 Task: Create new Company, with domain: 'bp.com' and type: 'Reseller'. Add new contact for this company, with mail Id: 'Kritika18Kapoor@bp.com', First Name: Kritika, Last name:  Kapoor, Job Title: 'Risk Analyst', Phone Number: '(801) 555-3457'. Change life cycle stage to  Lead and lead status to  Open. Logged in from softage.3@softage.net
Action: Mouse moved to (105, 103)
Screenshot: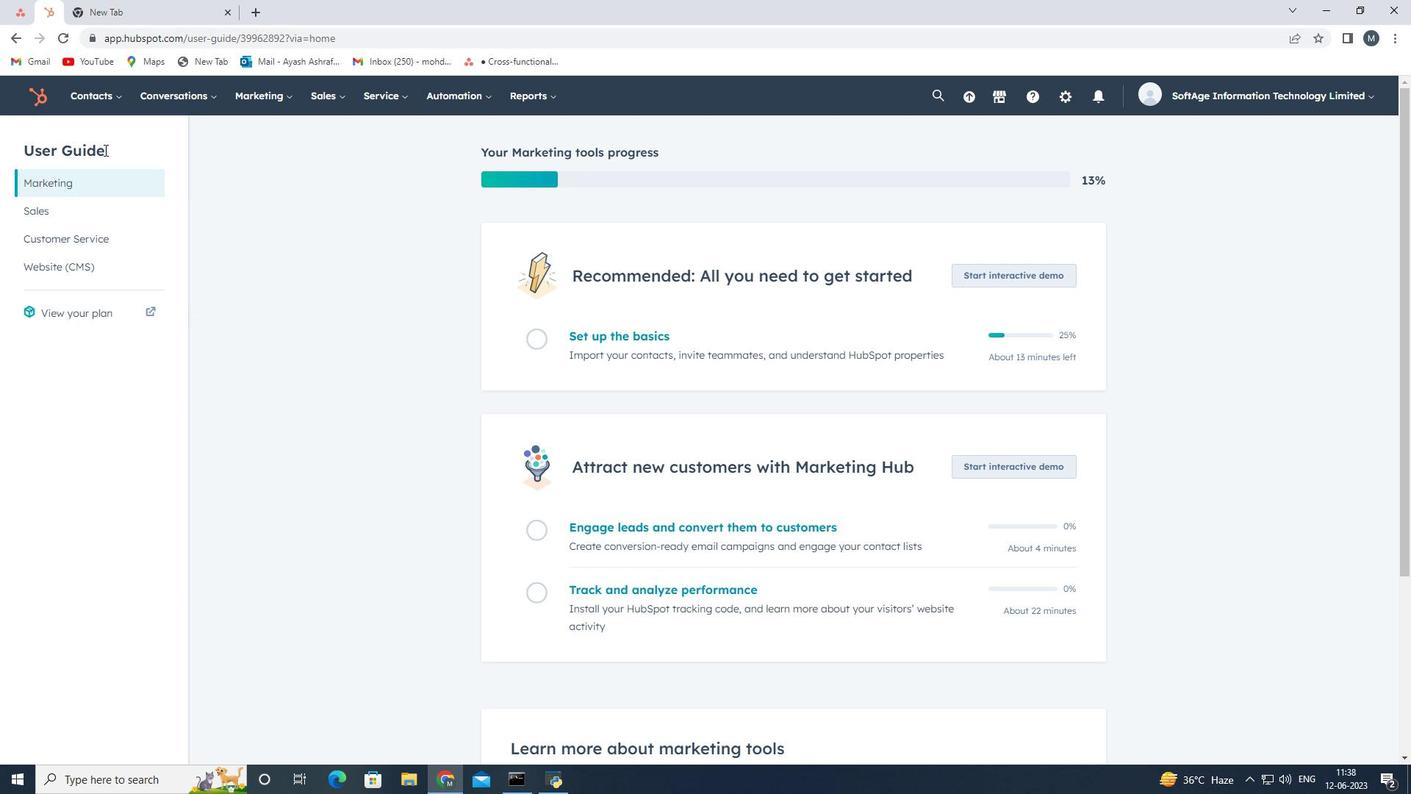 
Action: Mouse pressed left at (105, 103)
Screenshot: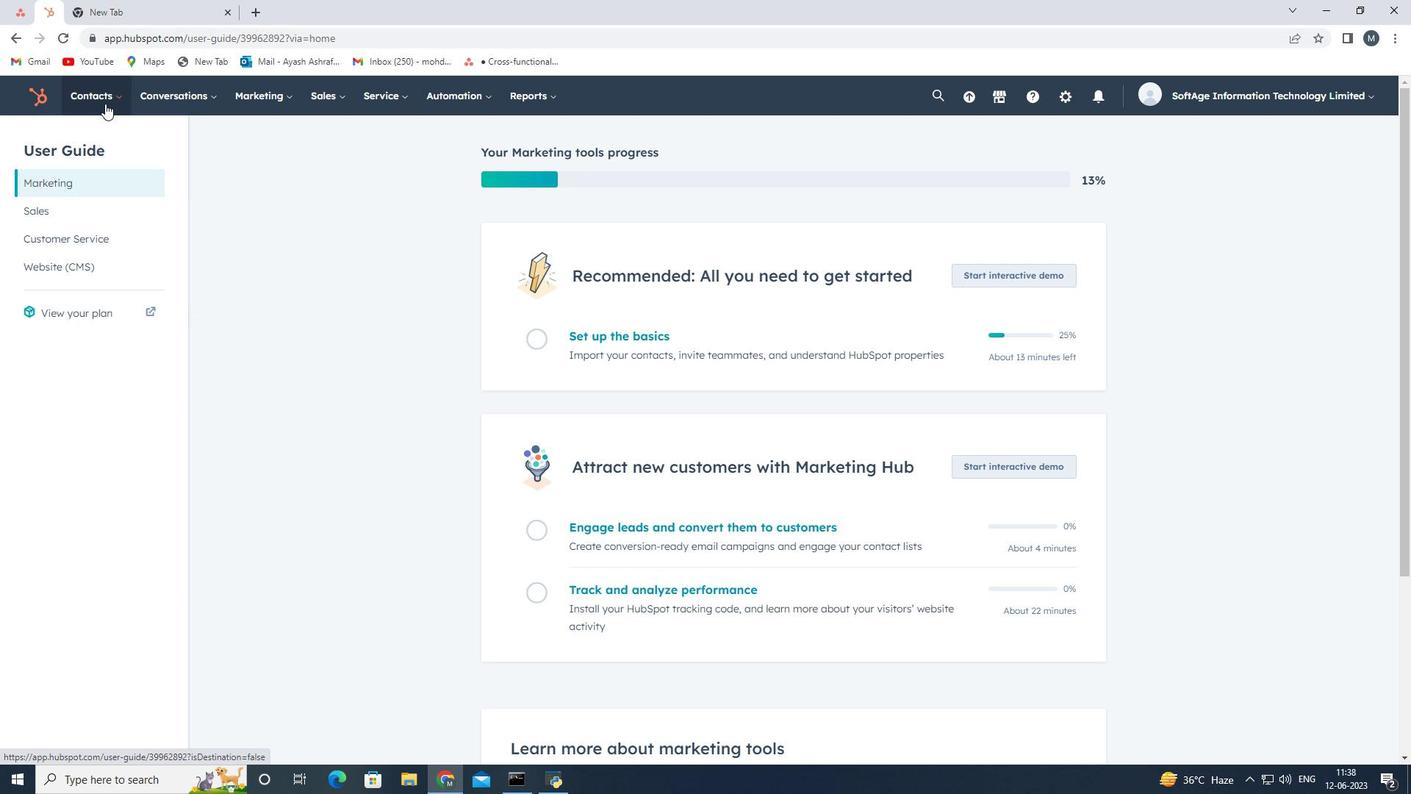 
Action: Mouse moved to (113, 162)
Screenshot: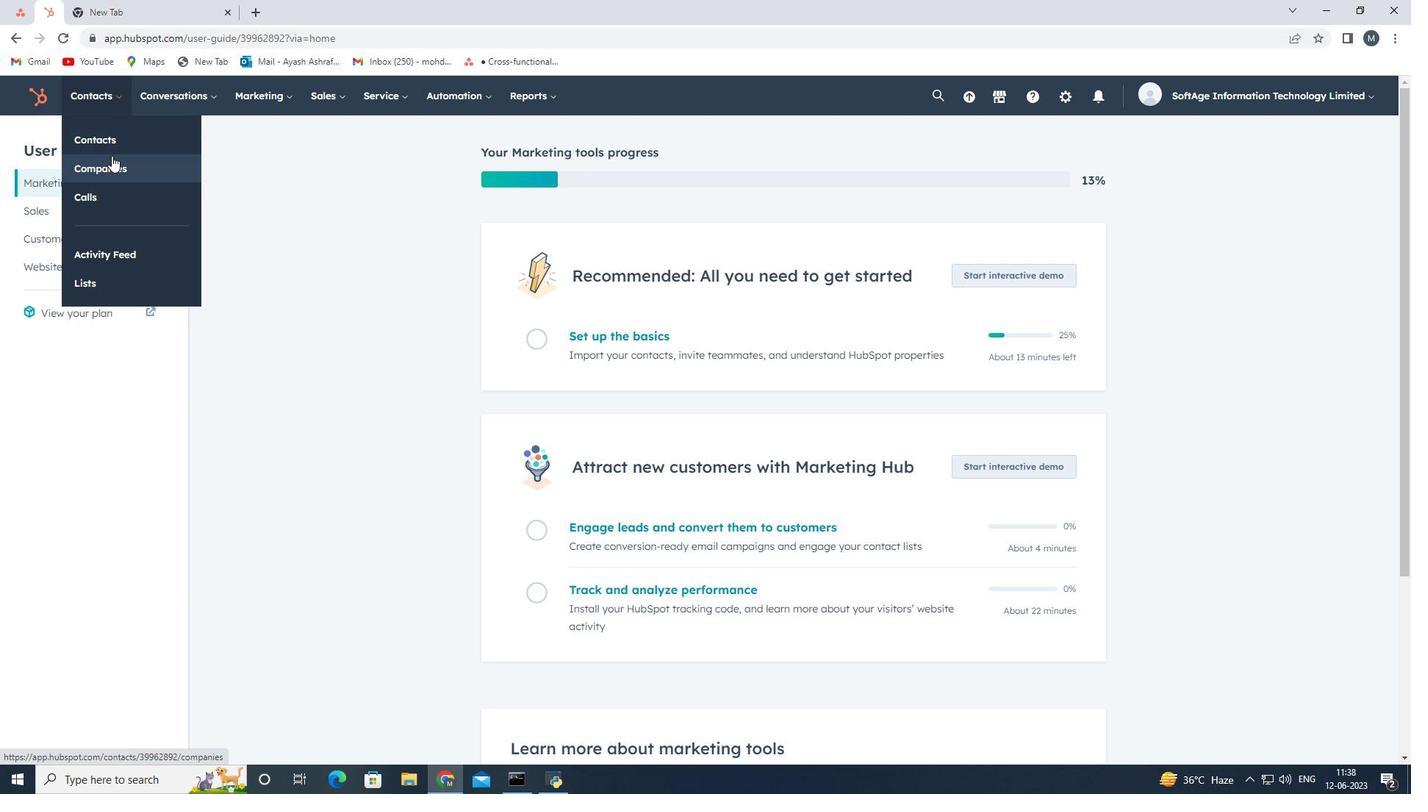 
Action: Mouse pressed left at (113, 162)
Screenshot: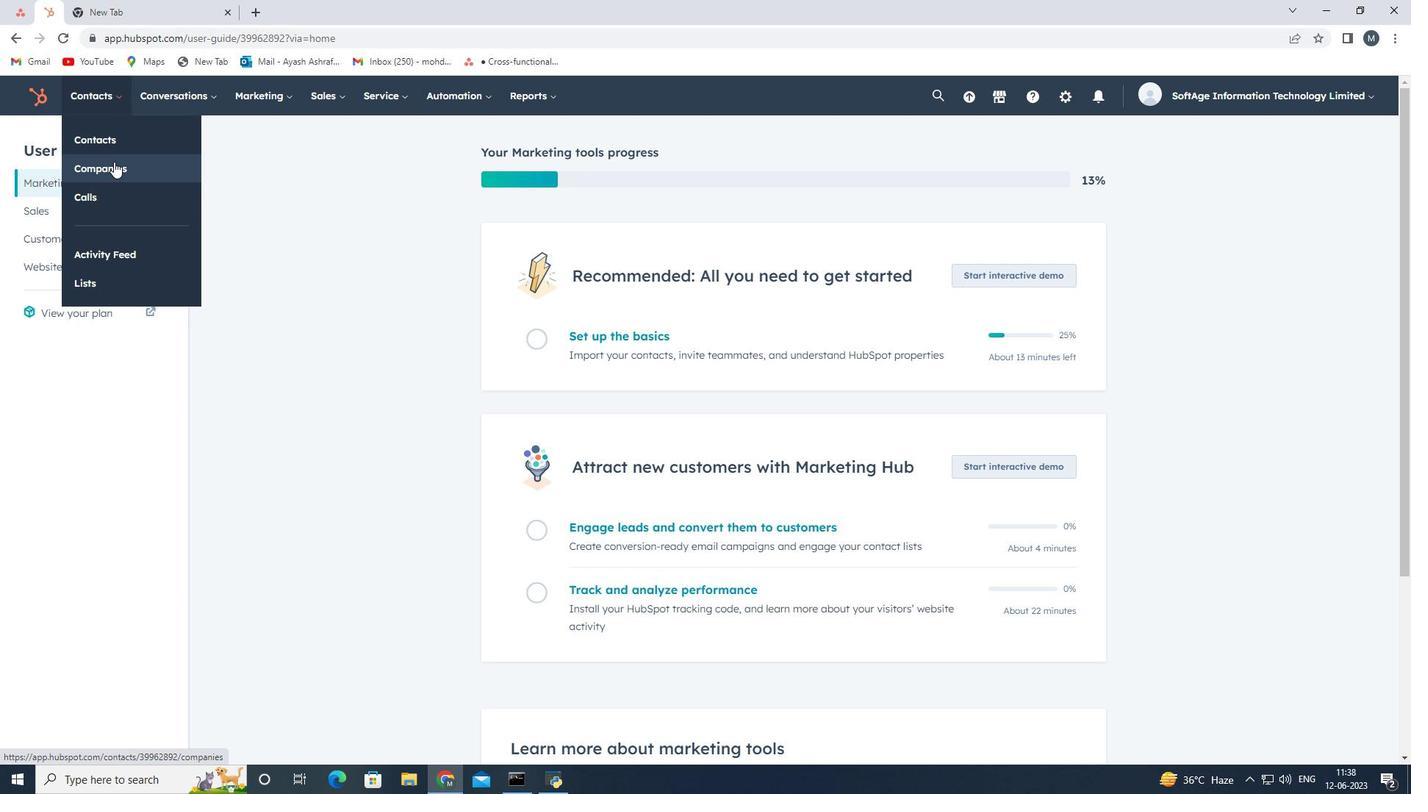 
Action: Mouse moved to (1308, 153)
Screenshot: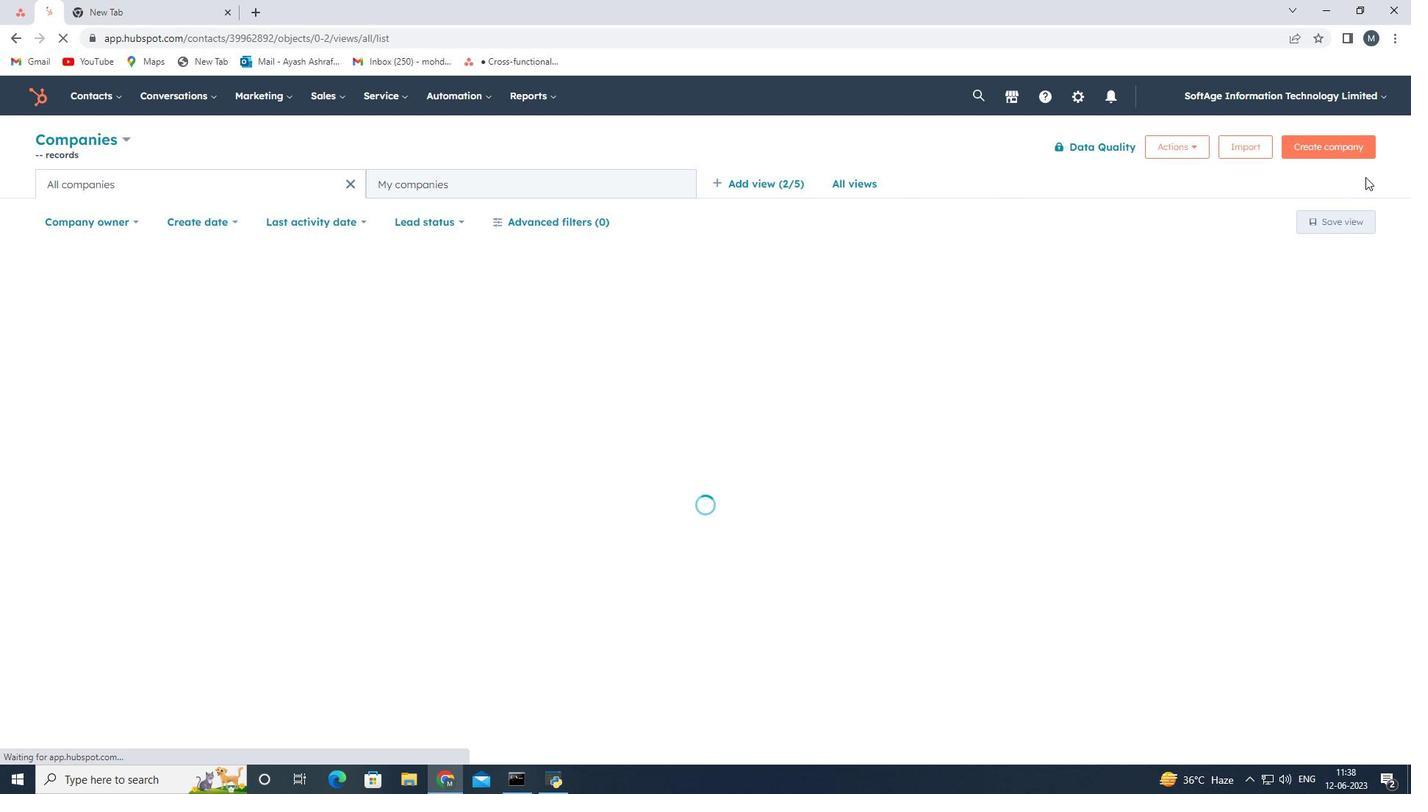 
Action: Mouse pressed left at (1308, 153)
Screenshot: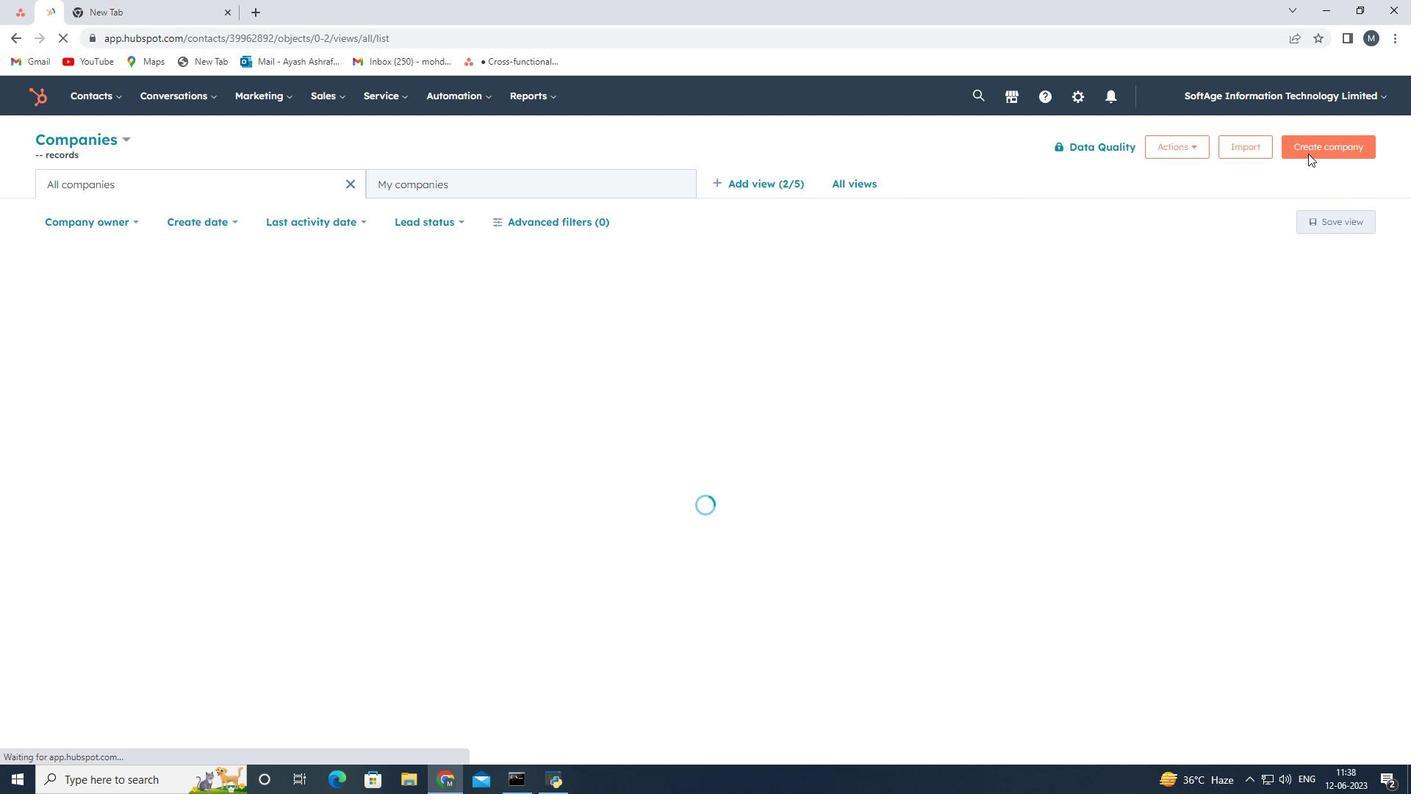 
Action: Mouse moved to (1059, 216)
Screenshot: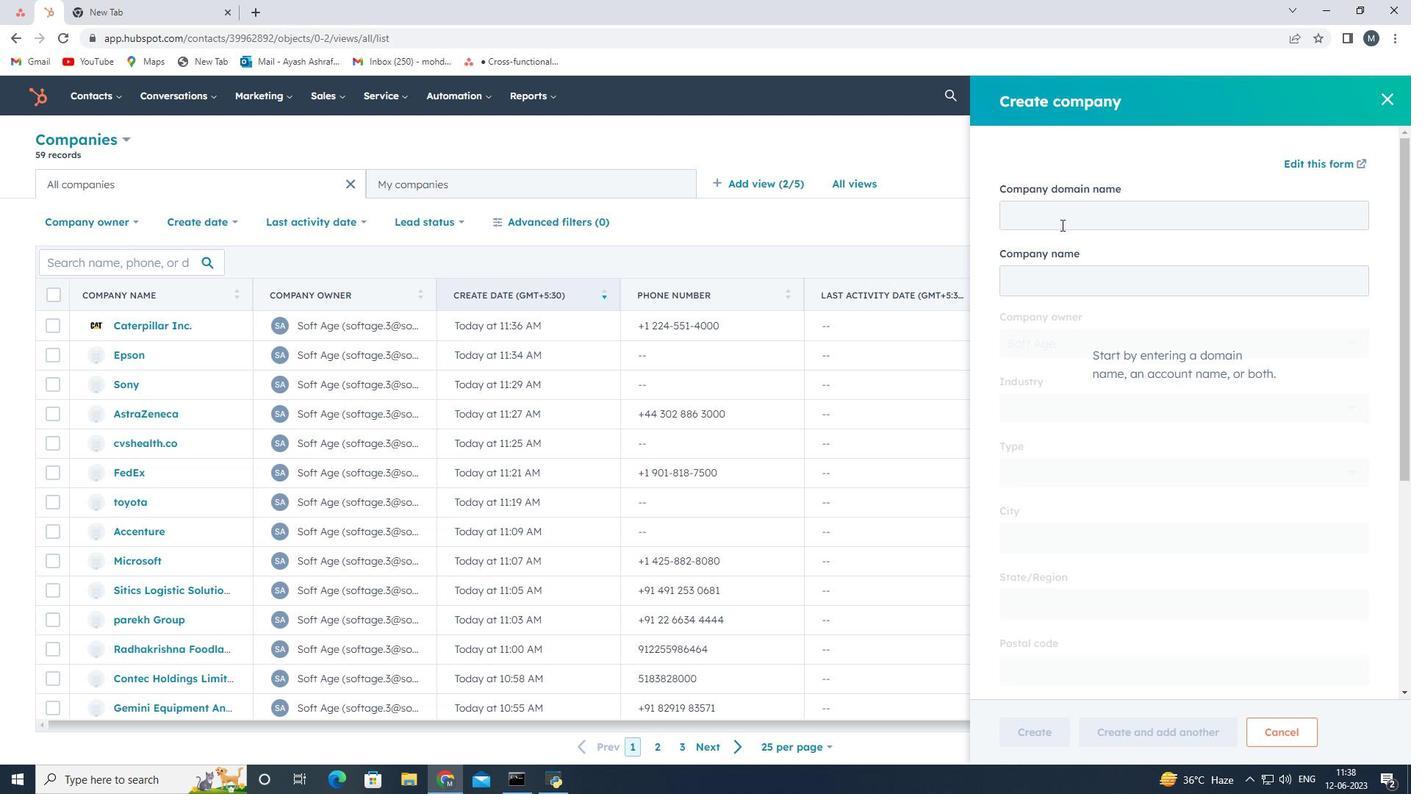 
Action: Mouse pressed left at (1059, 216)
Screenshot: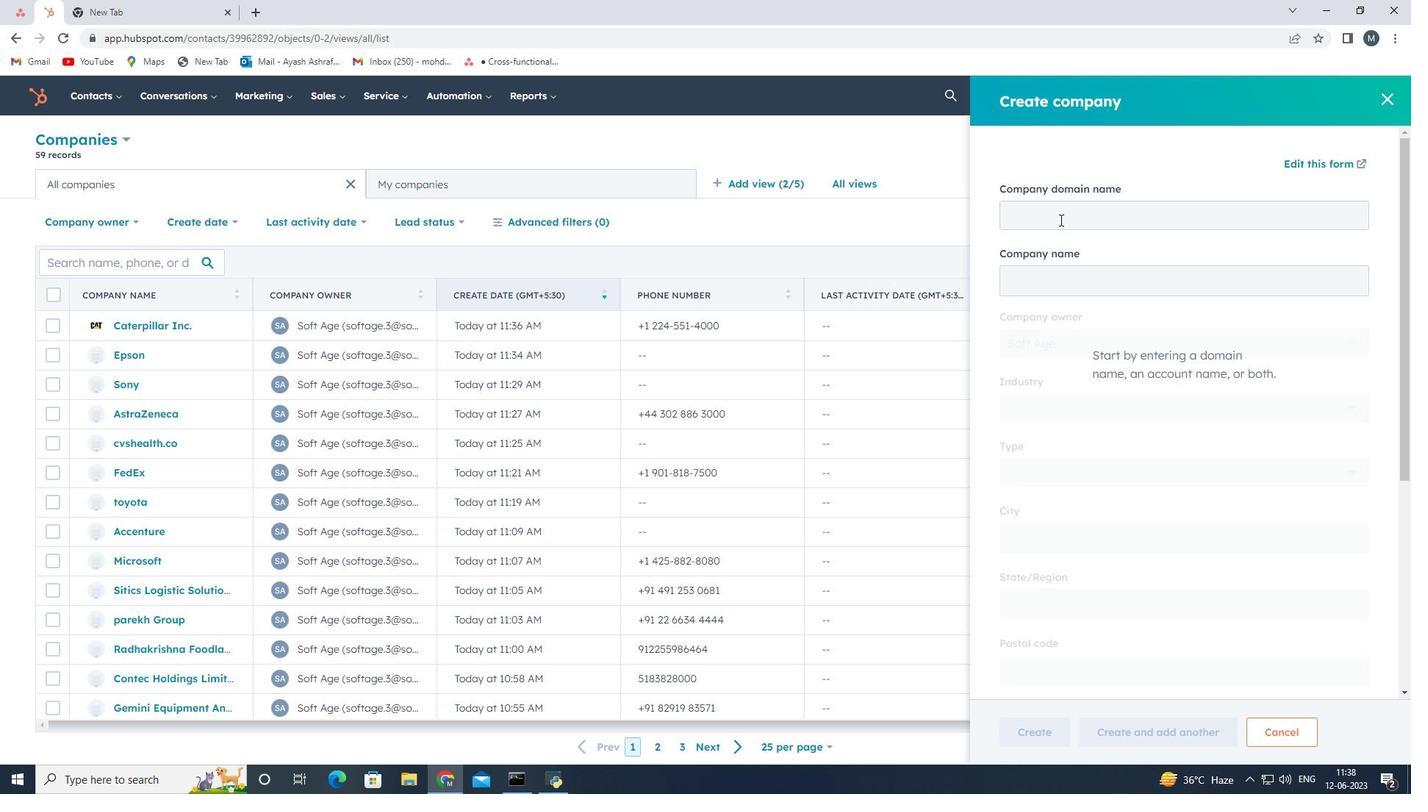 
Action: Mouse moved to (1058, 216)
Screenshot: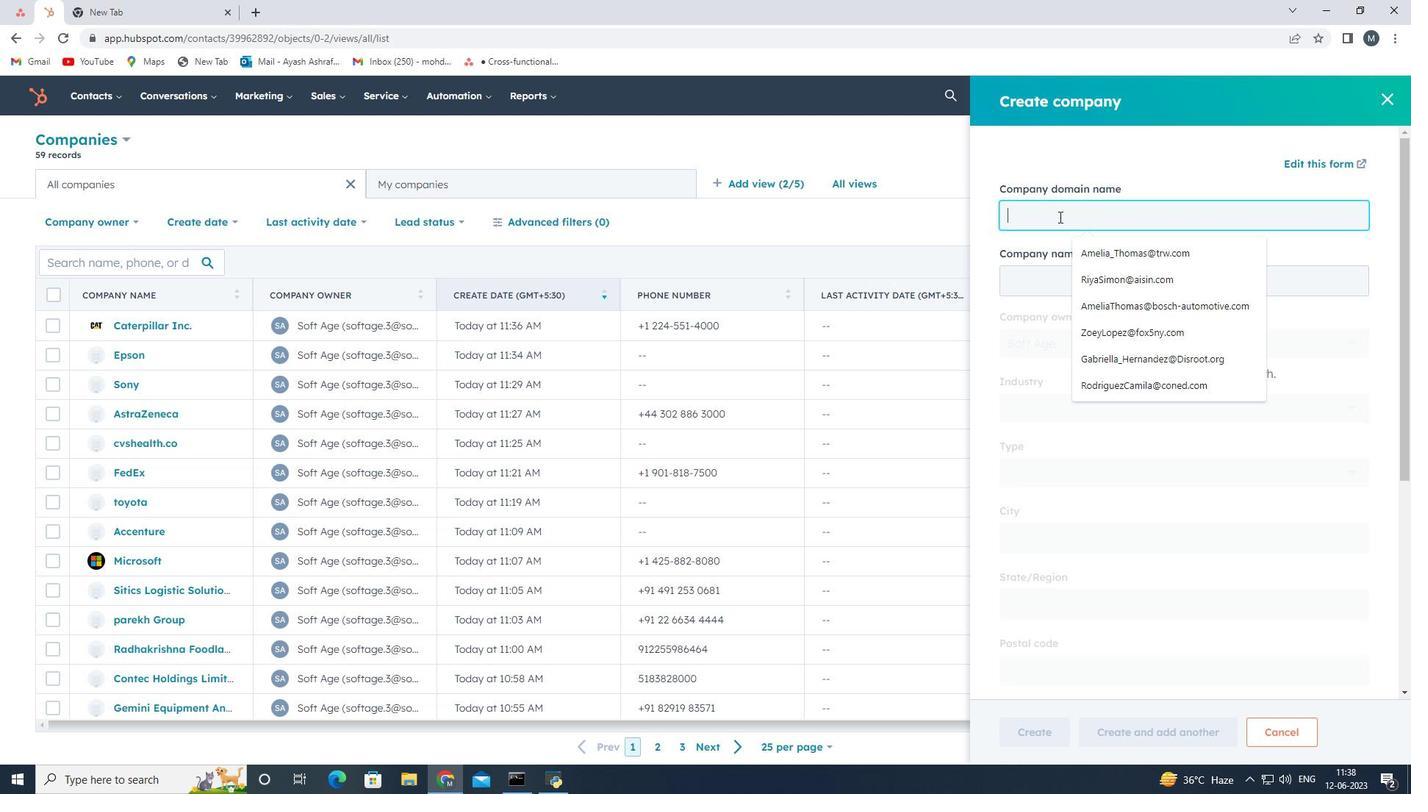
Action: Key pressed bp.com
Screenshot: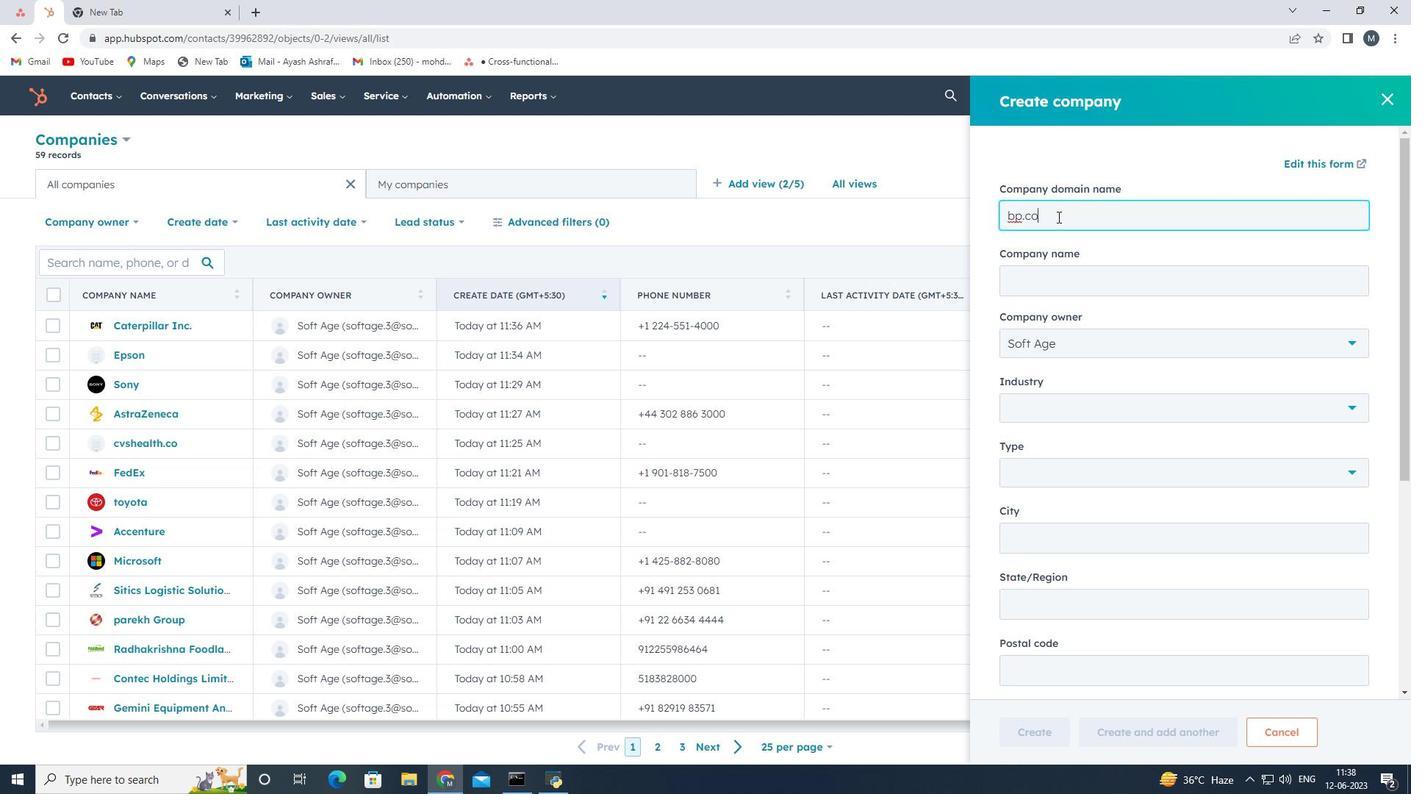 
Action: Mouse moved to (1058, 217)
Screenshot: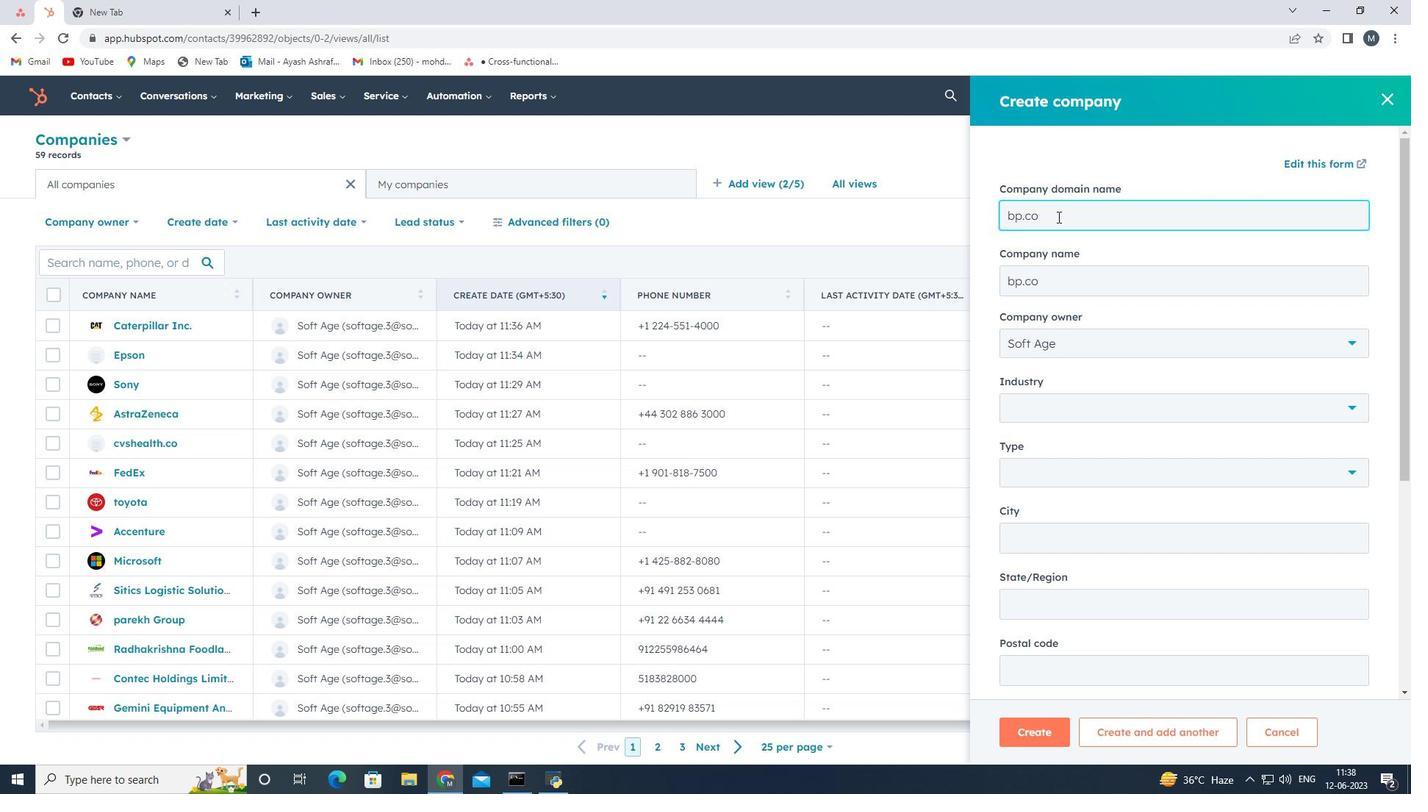 
Action: Key pressed m
Screenshot: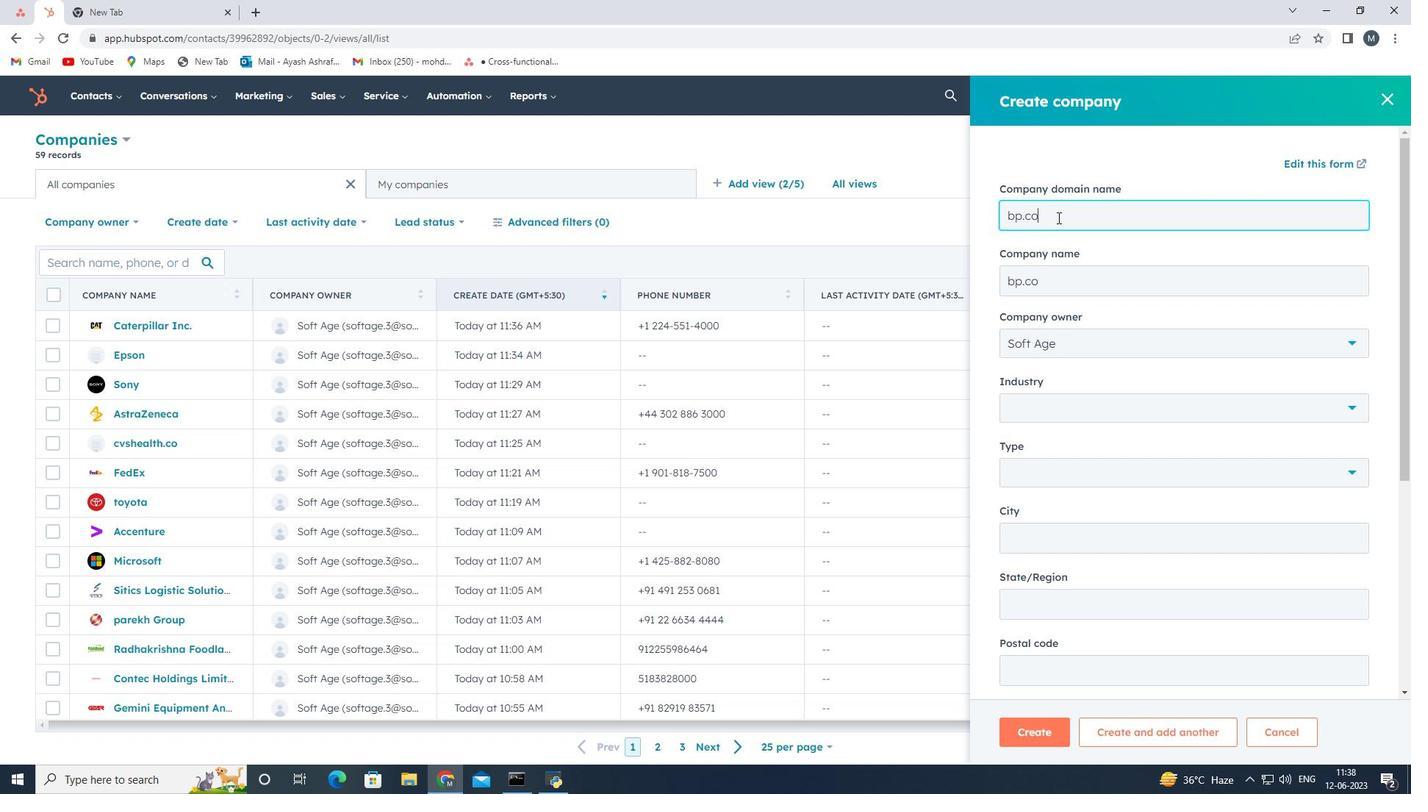 
Action: Mouse moved to (1104, 411)
Screenshot: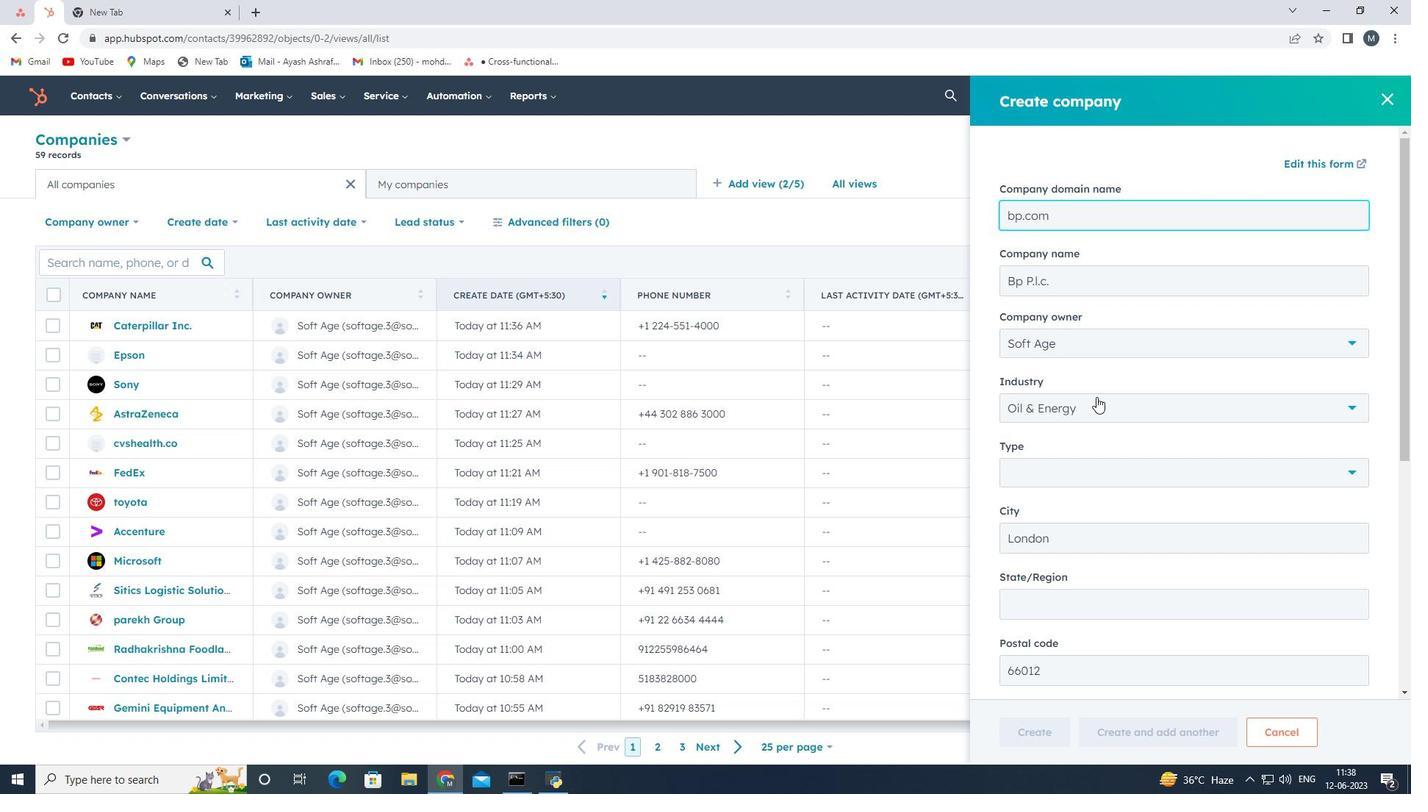 
Action: Mouse scrolled (1104, 411) with delta (0, 0)
Screenshot: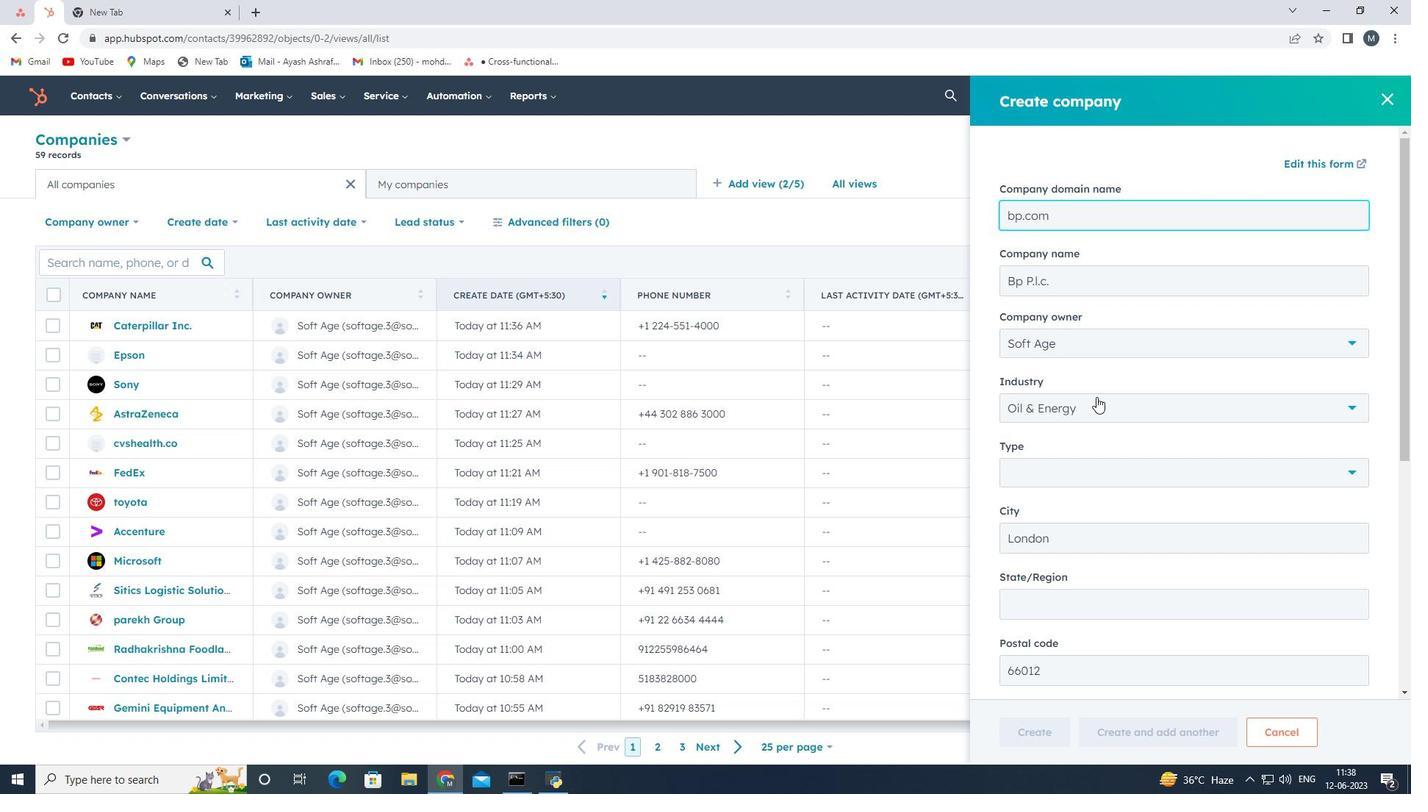 
Action: Mouse moved to (1095, 398)
Screenshot: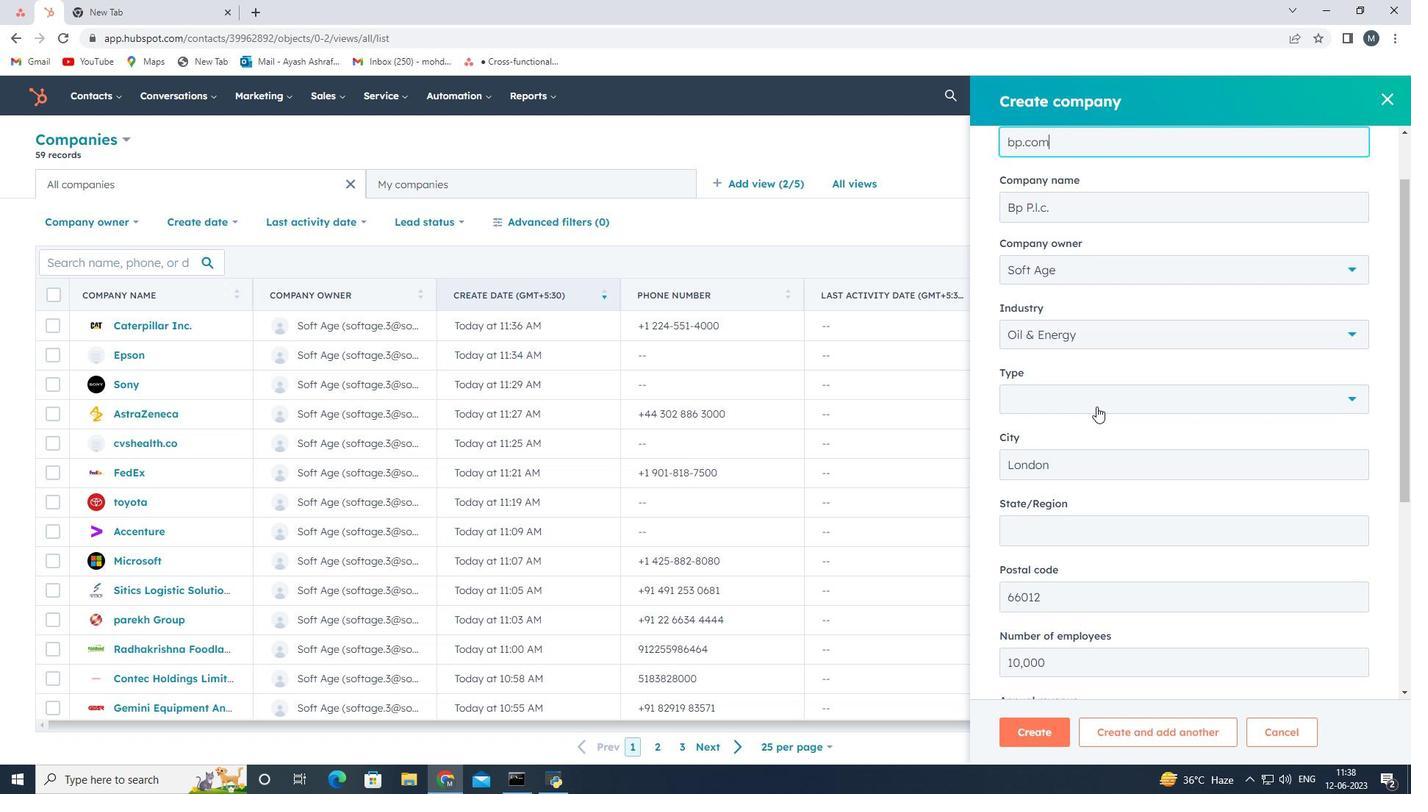 
Action: Mouse pressed left at (1095, 398)
Screenshot: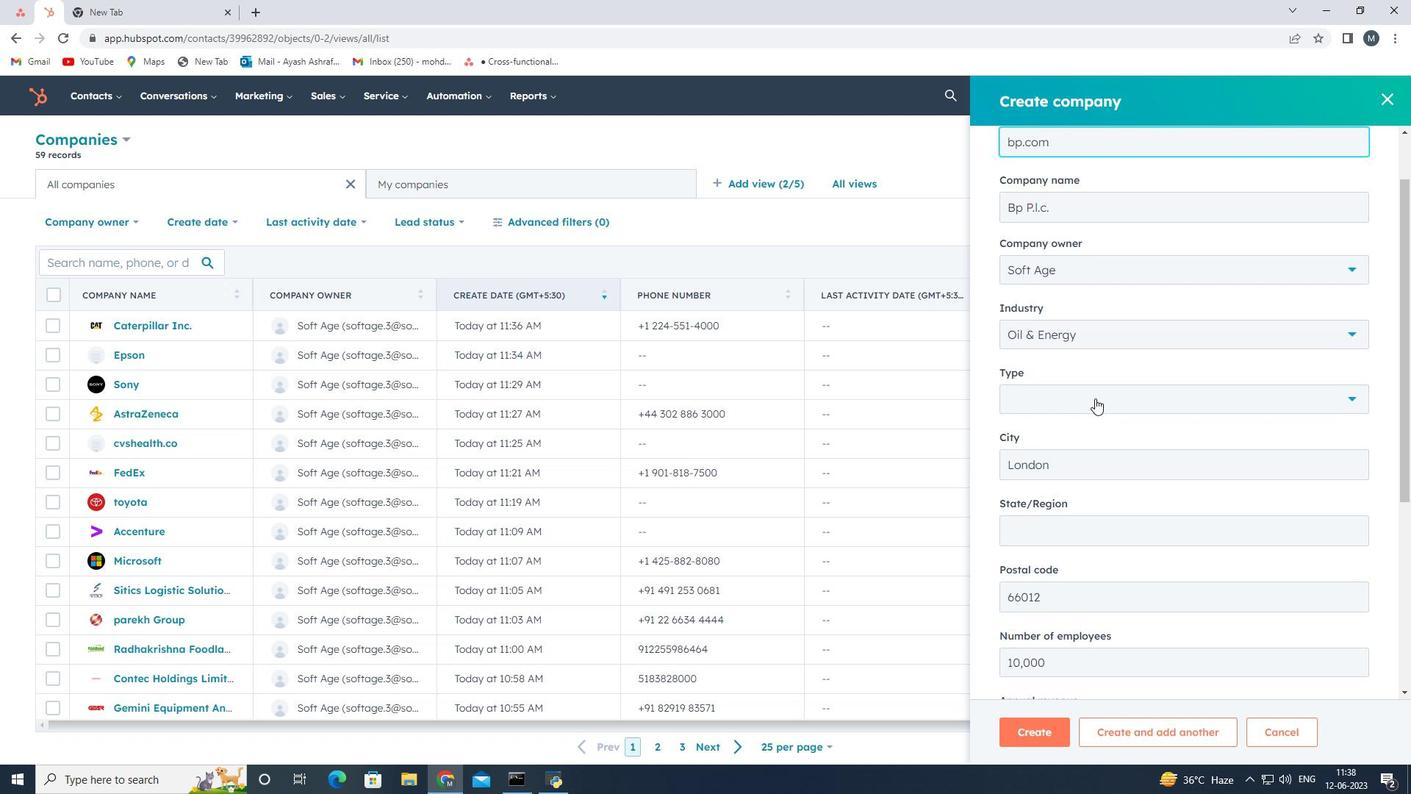 
Action: Mouse moved to (1067, 529)
Screenshot: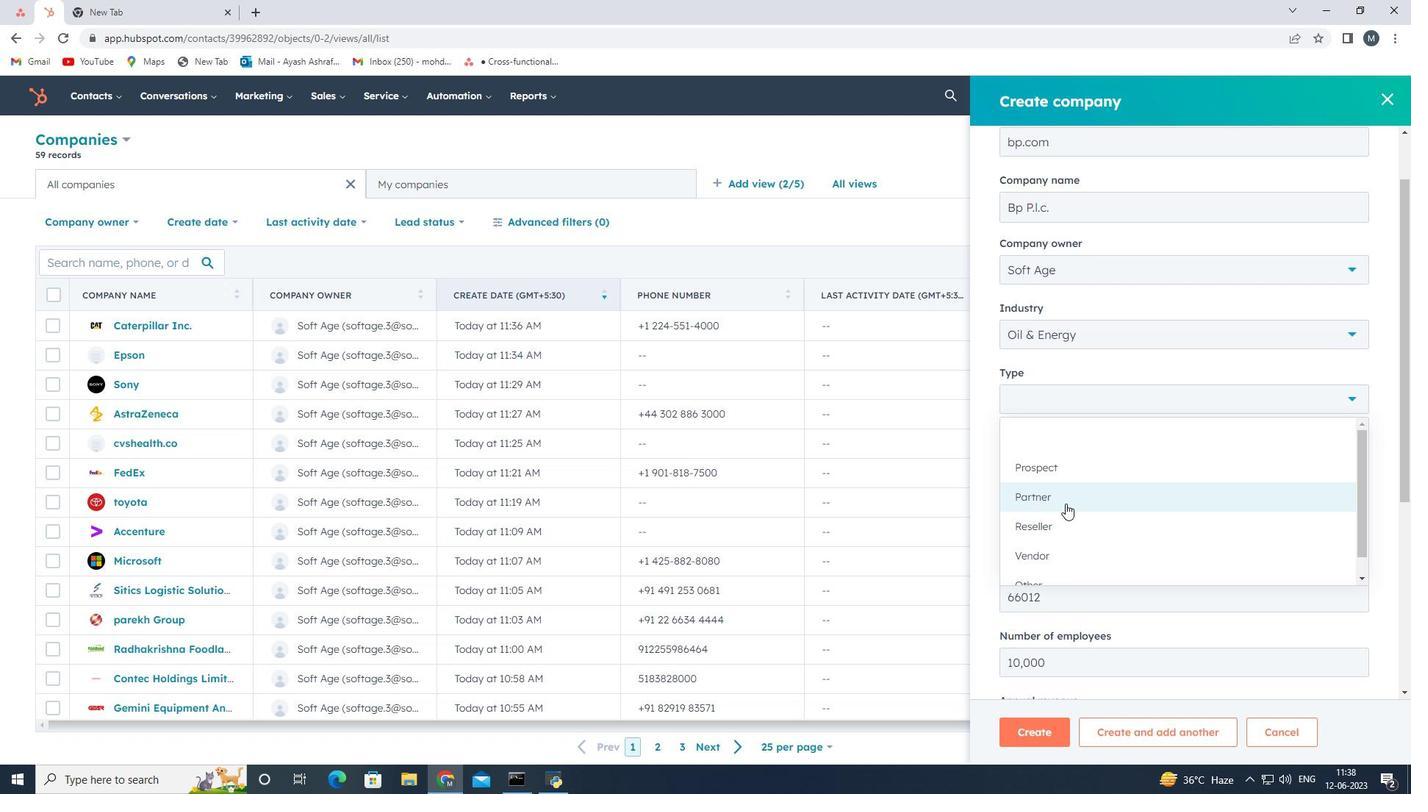 
Action: Mouse pressed left at (1067, 529)
Screenshot: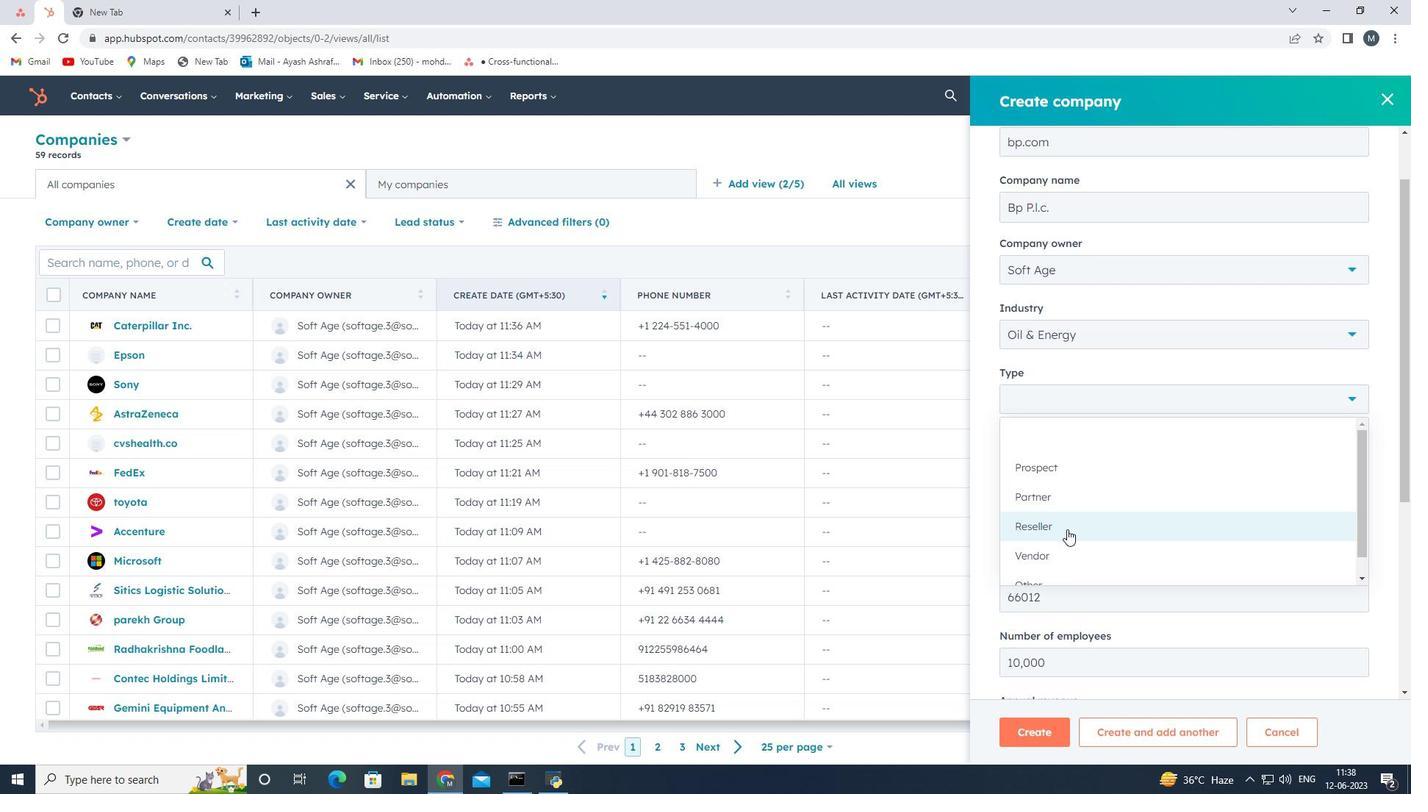 
Action: Mouse moved to (1058, 532)
Screenshot: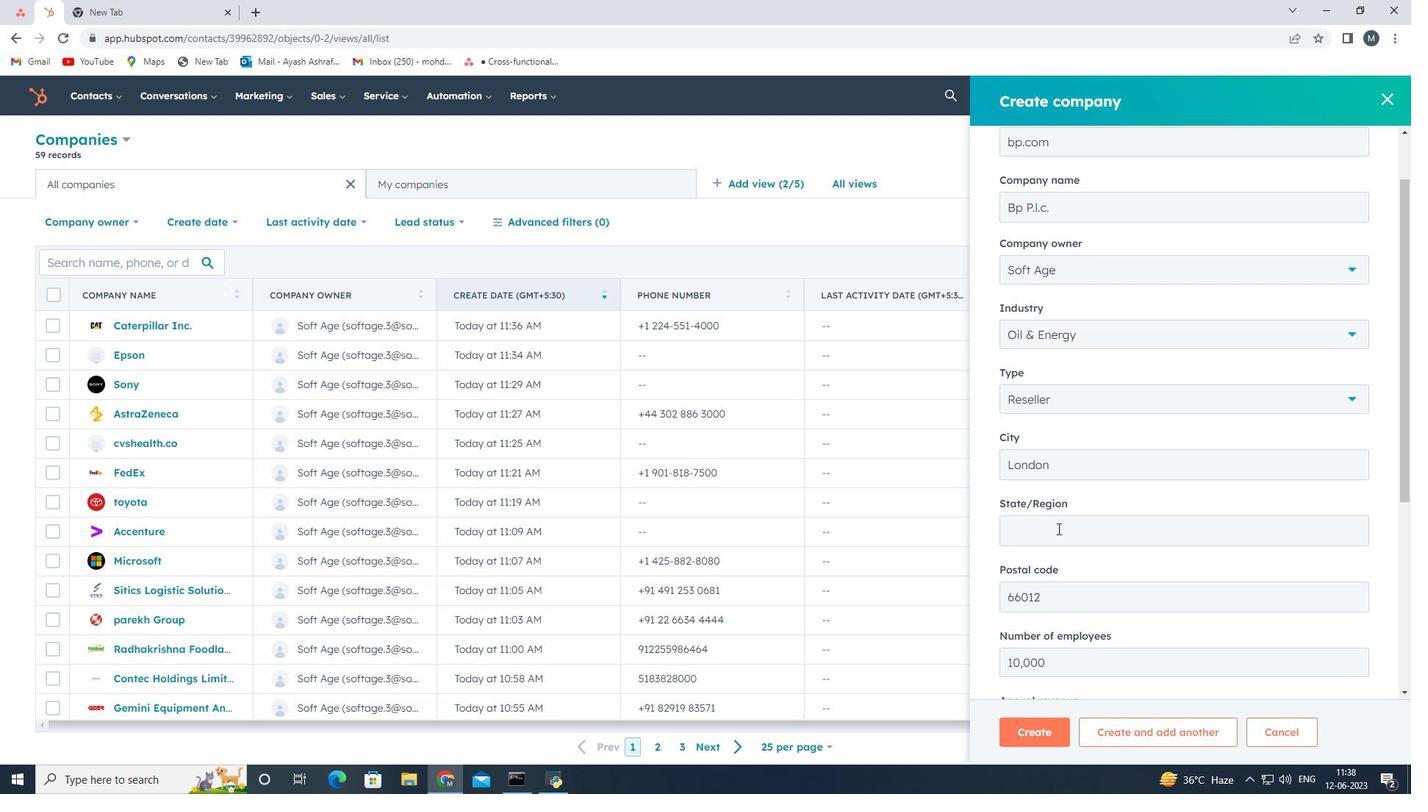 
Action: Mouse scrolled (1058, 527) with delta (0, 0)
Screenshot: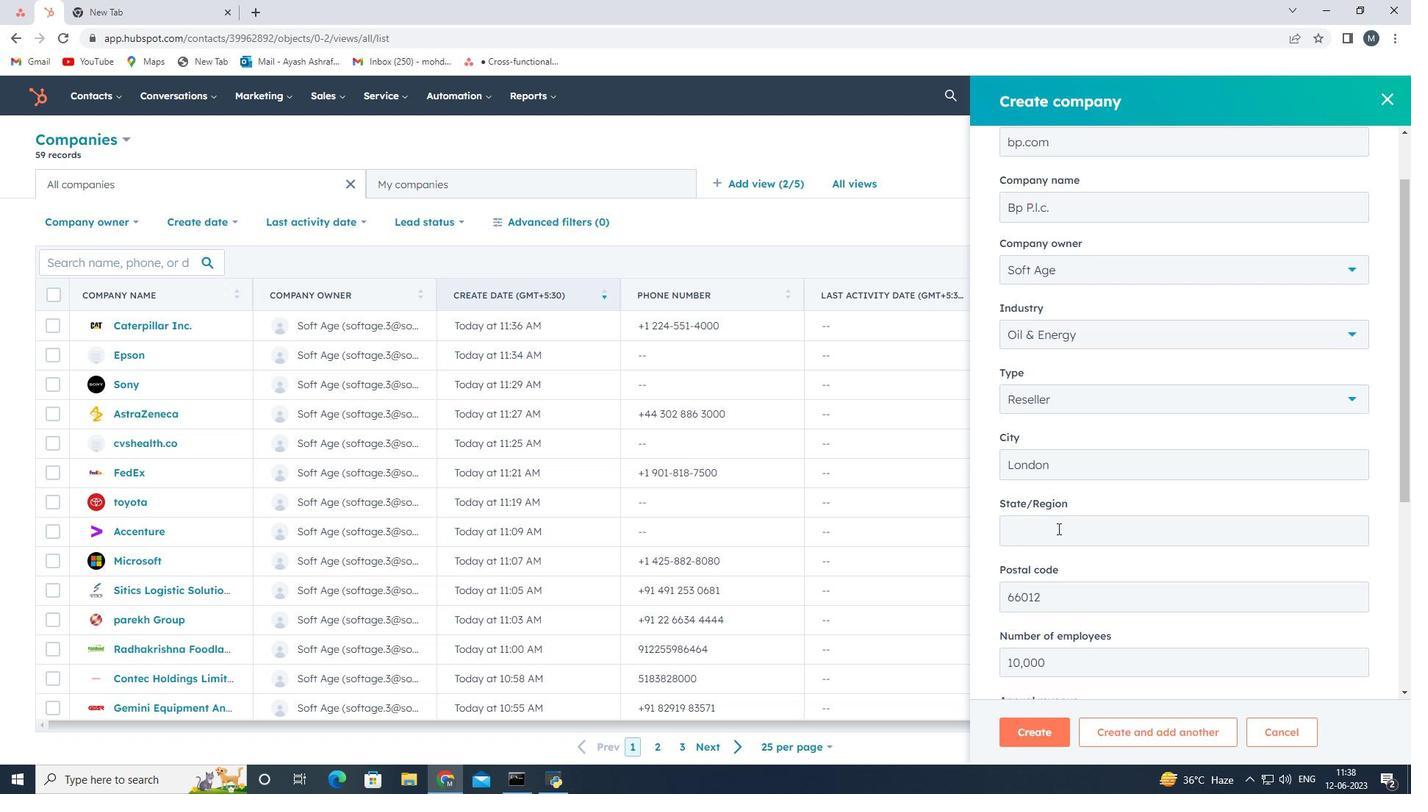 
Action: Mouse moved to (1055, 678)
Screenshot: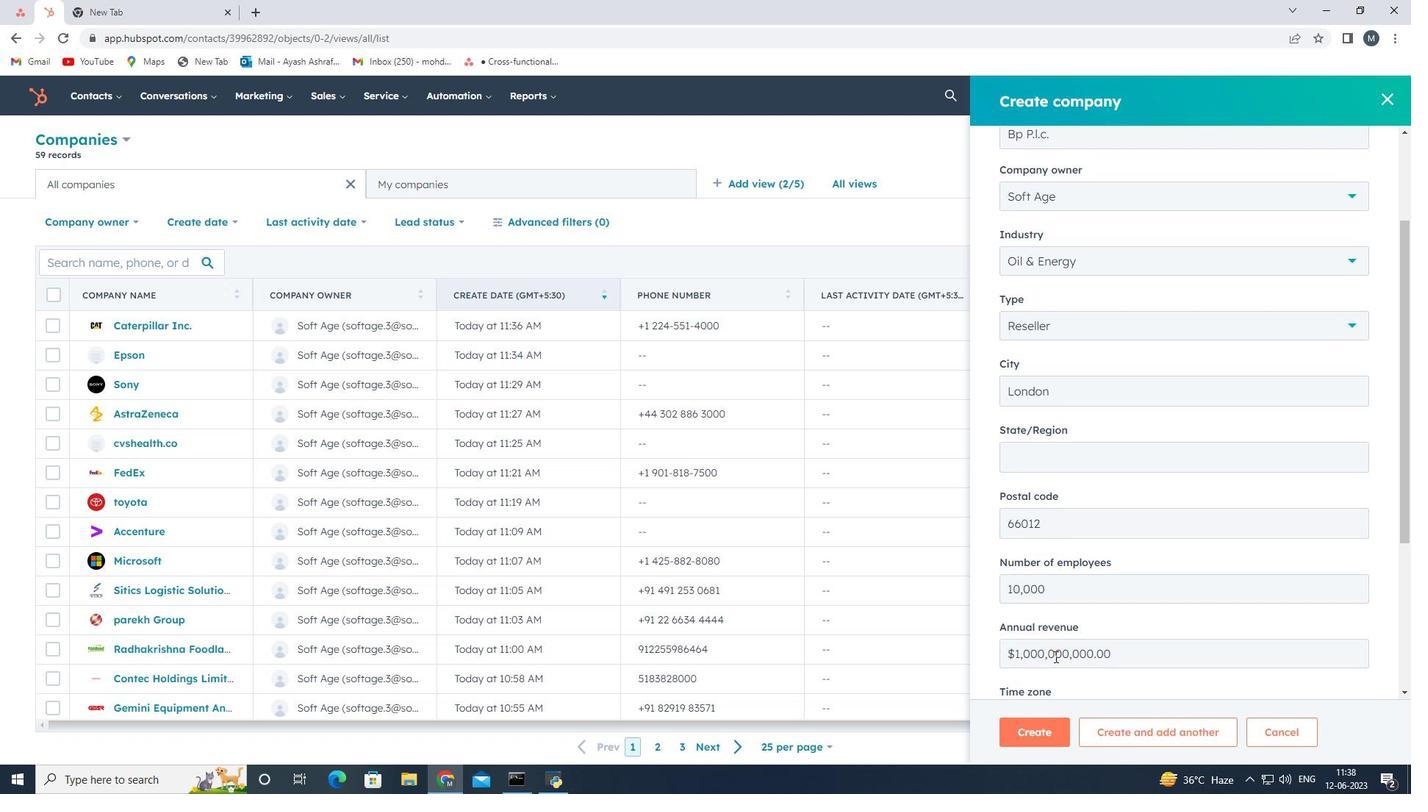 
Action: Mouse scrolled (1055, 677) with delta (0, 0)
Screenshot: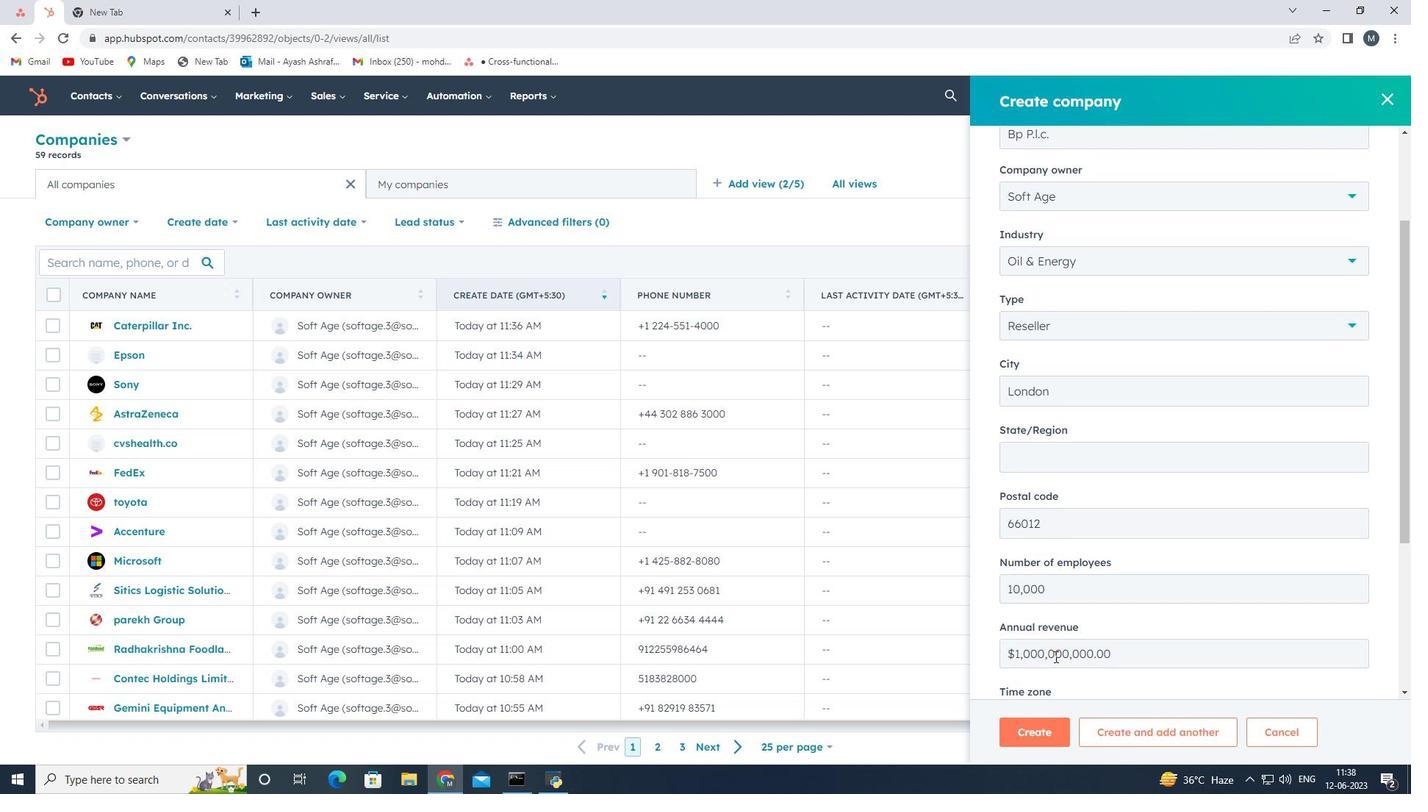 
Action: Mouse moved to (1053, 686)
Screenshot: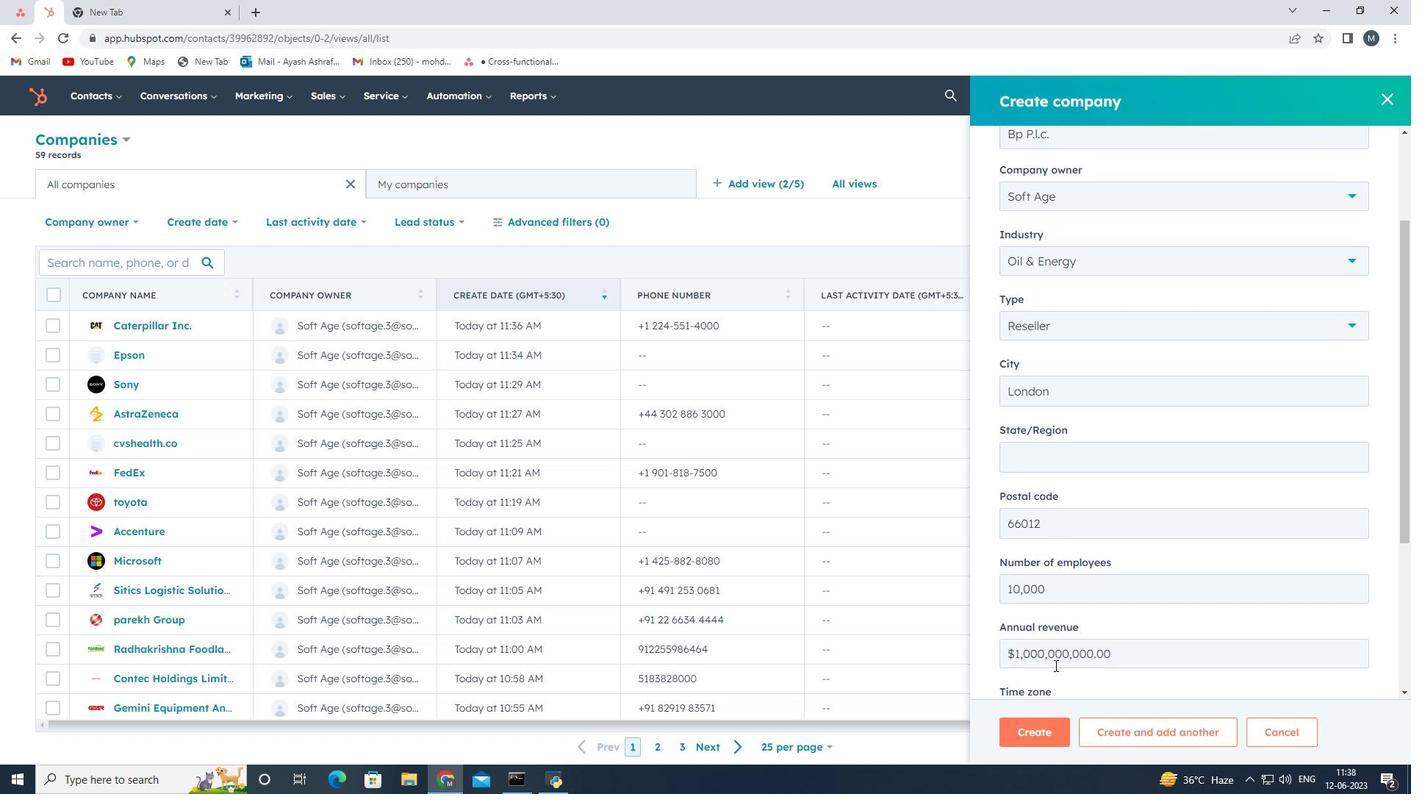
Action: Mouse scrolled (1053, 685) with delta (0, 0)
Screenshot: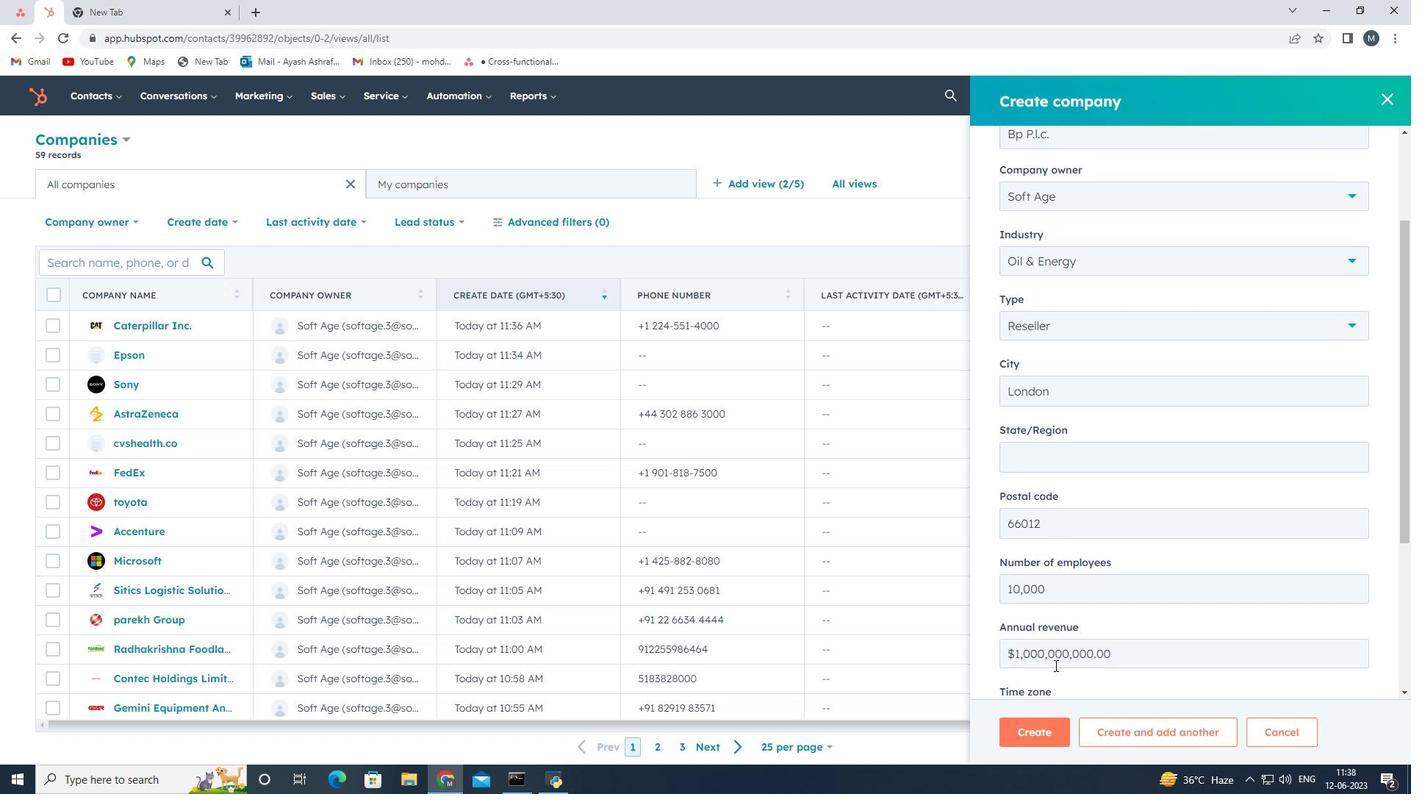 
Action: Mouse moved to (1053, 683)
Screenshot: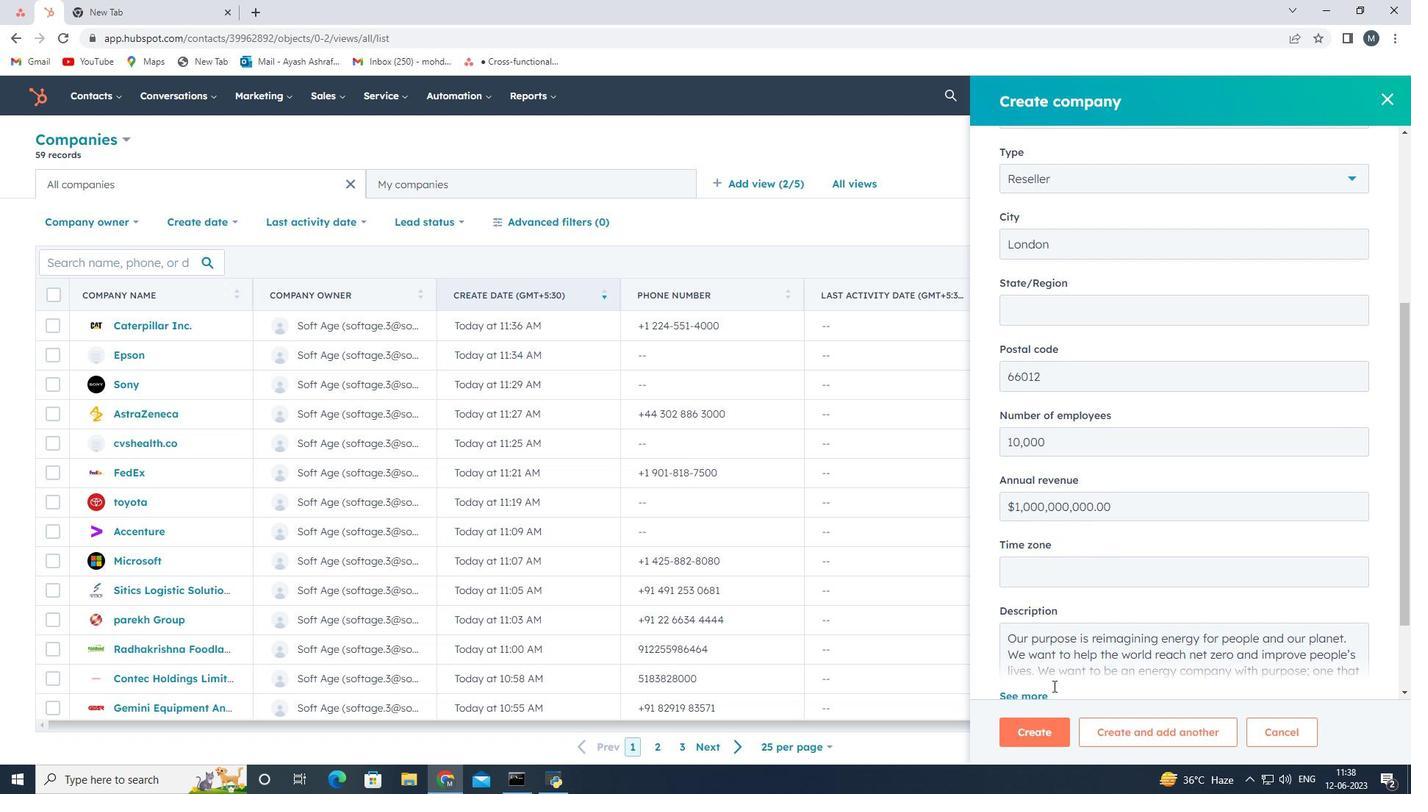 
Action: Mouse scrolled (1053, 682) with delta (0, 0)
Screenshot: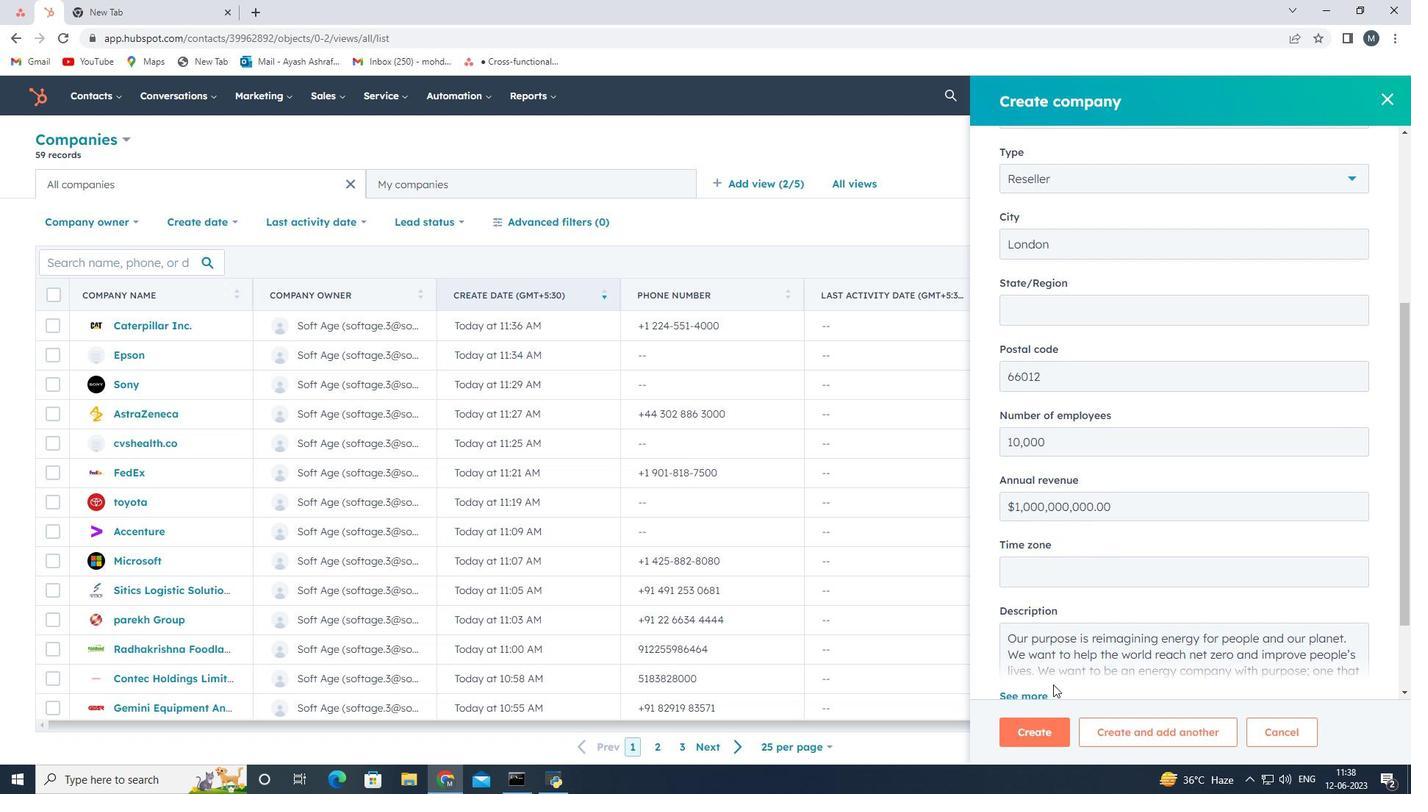 
Action: Mouse scrolled (1053, 682) with delta (0, 0)
Screenshot: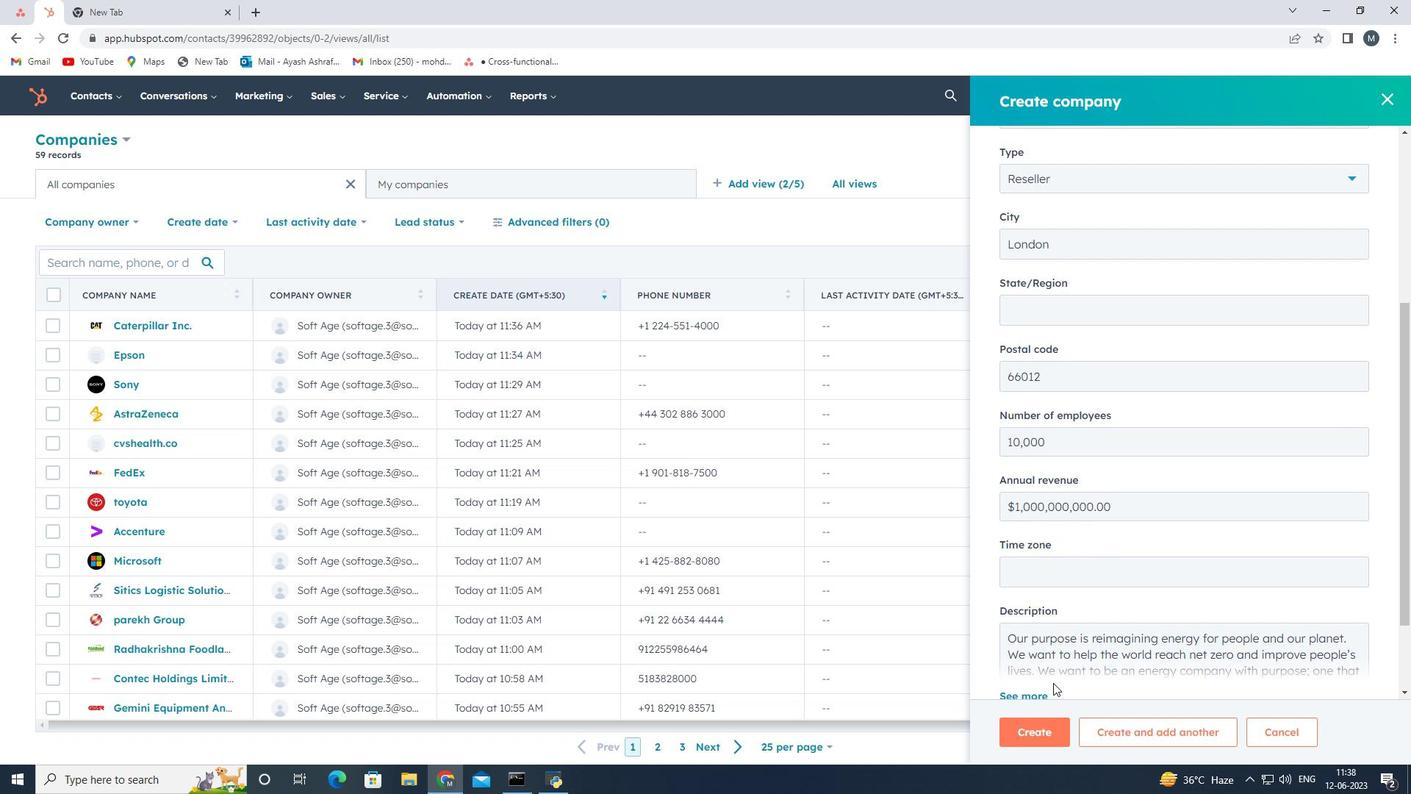
Action: Mouse moved to (1052, 683)
Screenshot: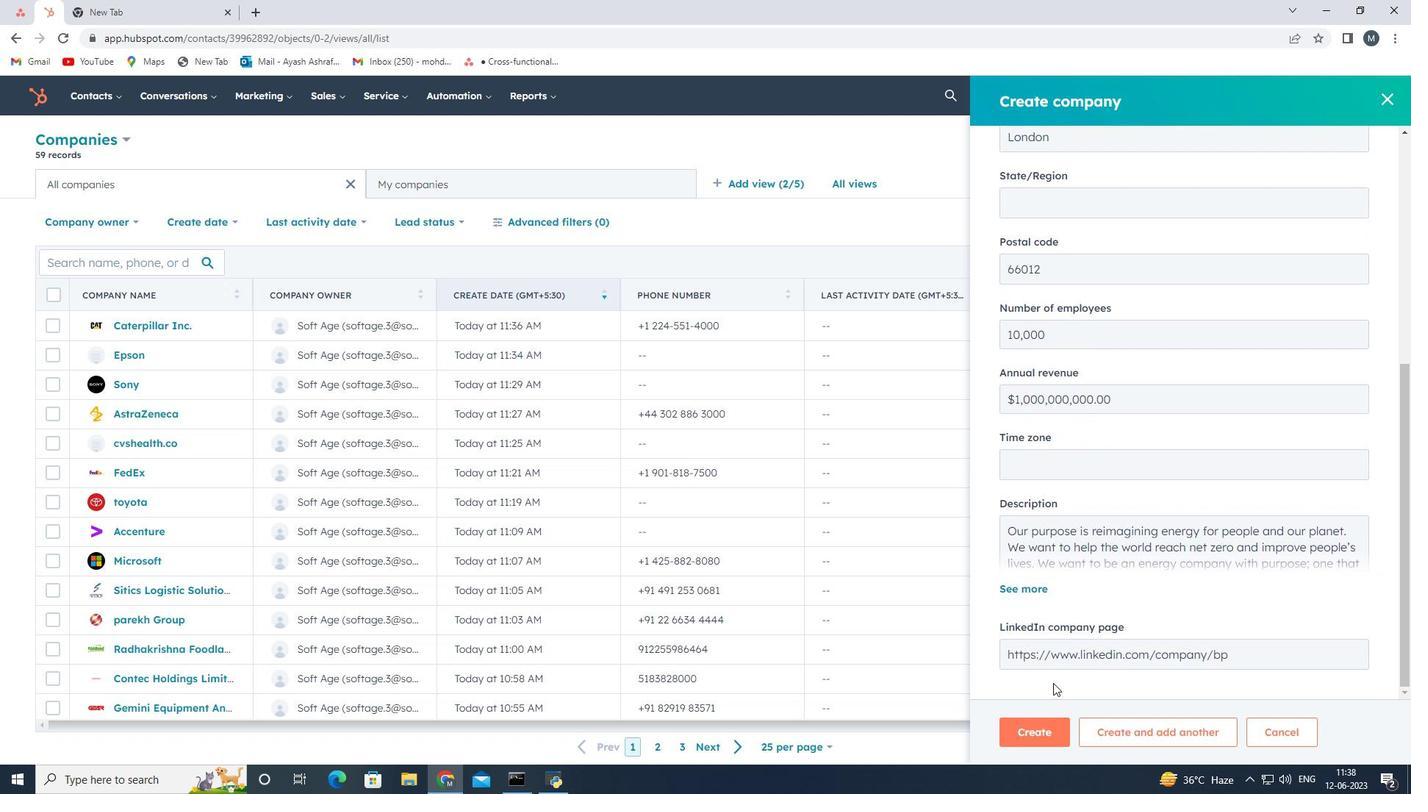 
Action: Mouse scrolled (1052, 682) with delta (0, 0)
Screenshot: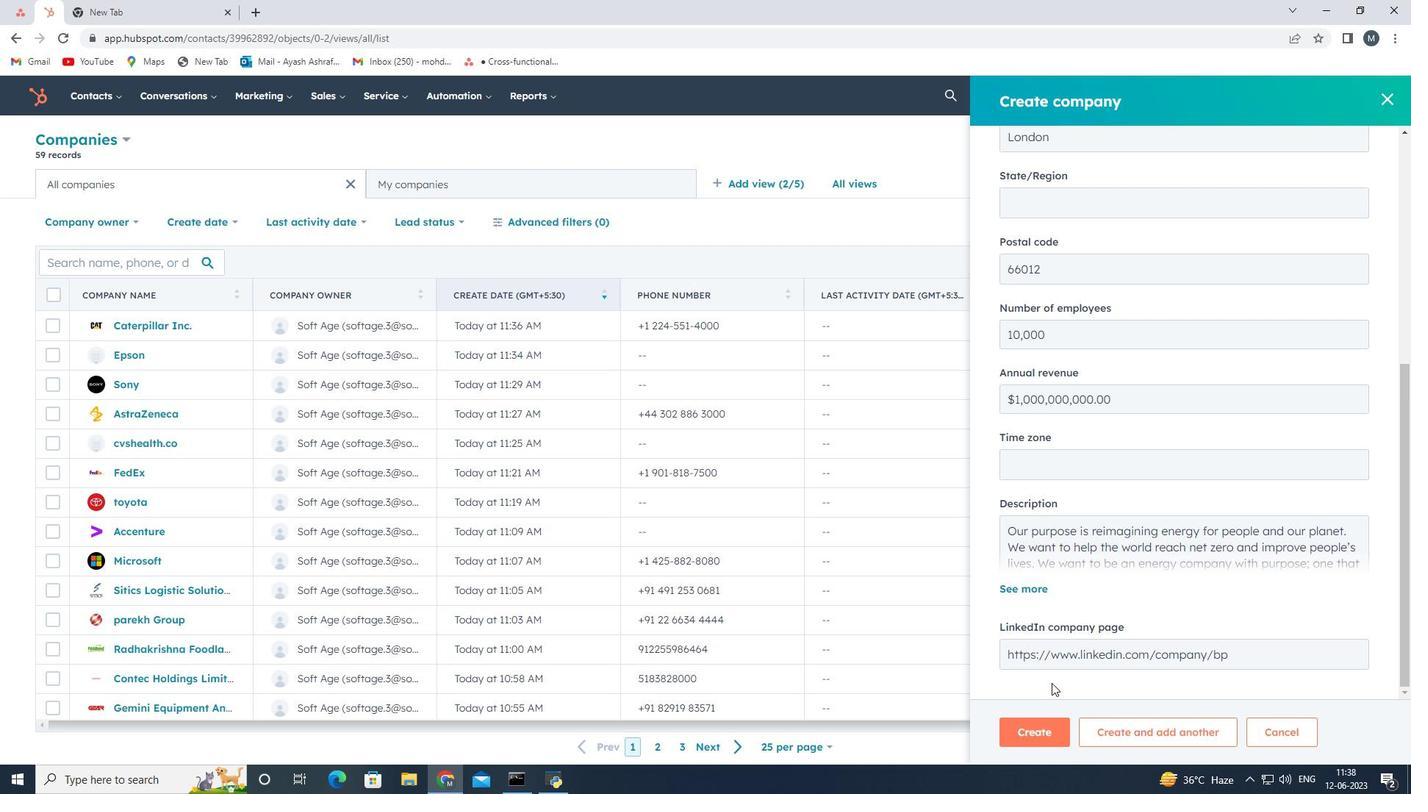 
Action: Mouse moved to (1039, 732)
Screenshot: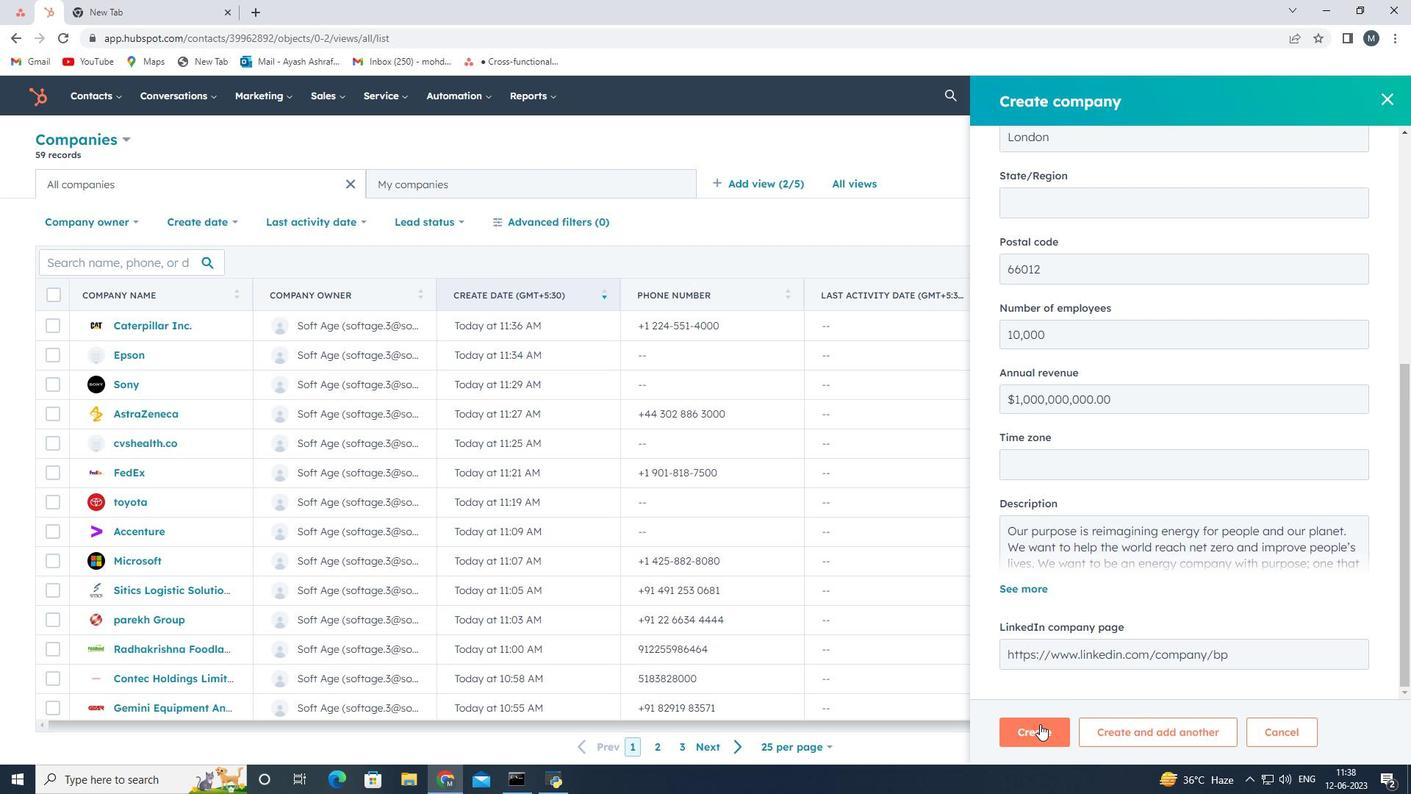 
Action: Mouse pressed left at (1039, 732)
Screenshot: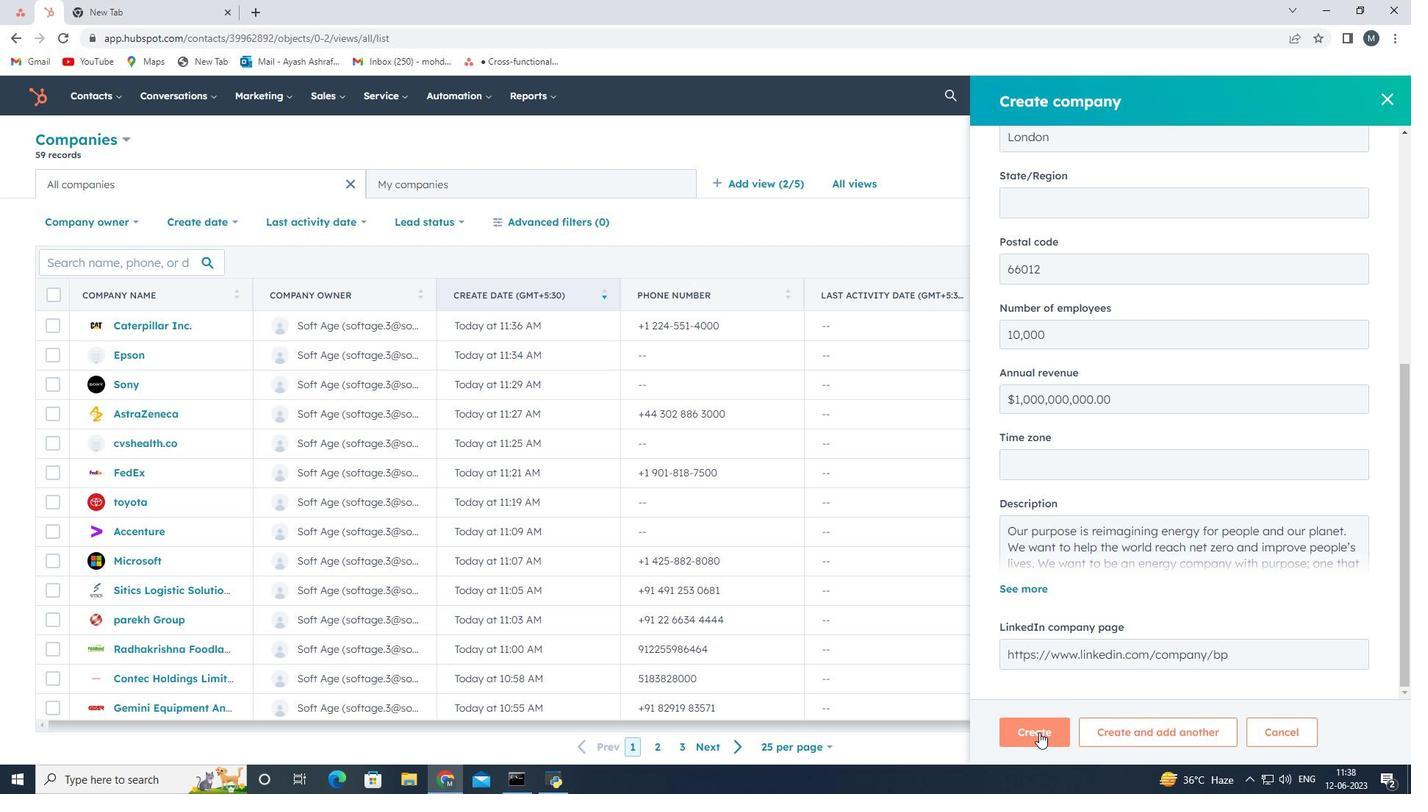 
Action: Mouse moved to (978, 497)
Screenshot: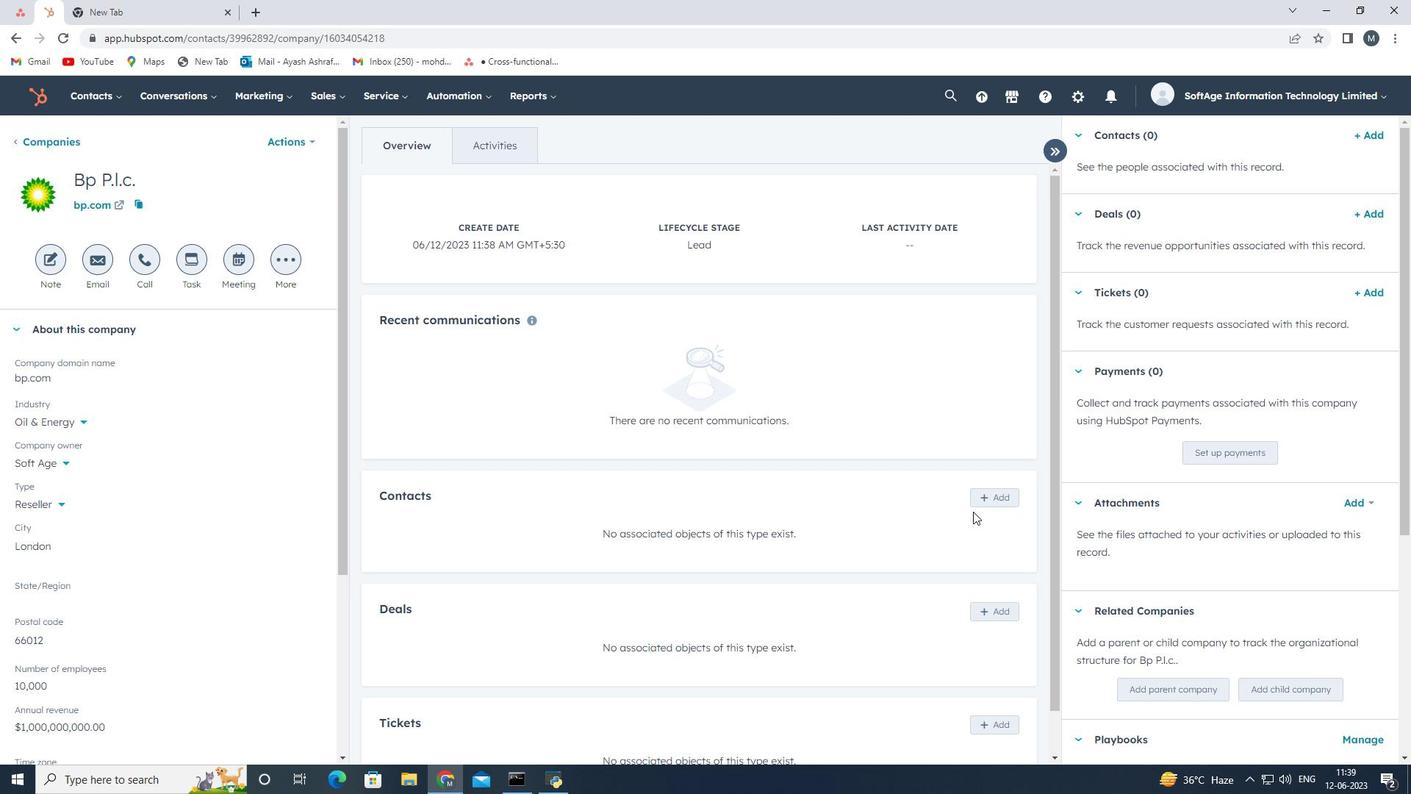 
Action: Mouse pressed left at (978, 497)
Screenshot: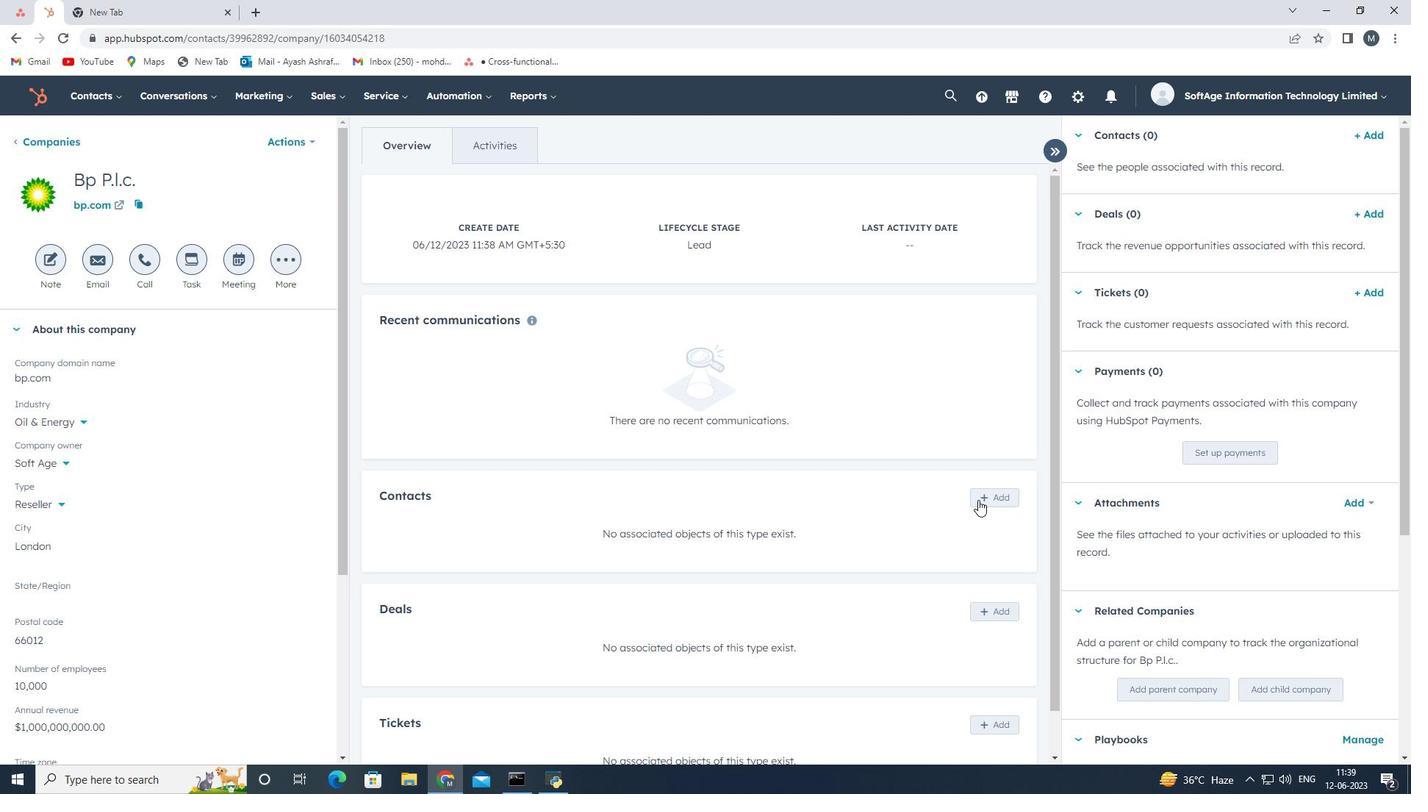 
Action: Mouse moved to (1093, 175)
Screenshot: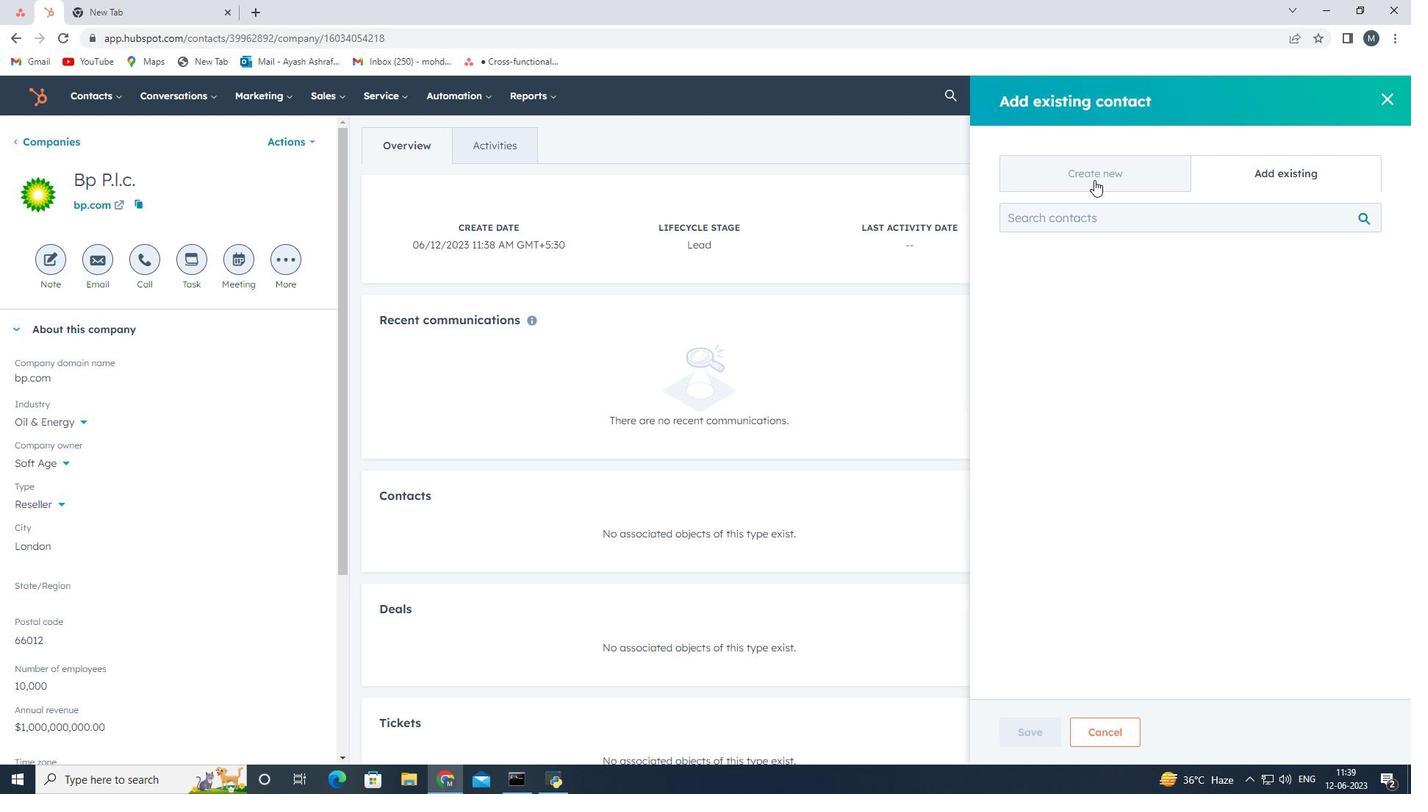 
Action: Mouse pressed left at (1093, 175)
Screenshot: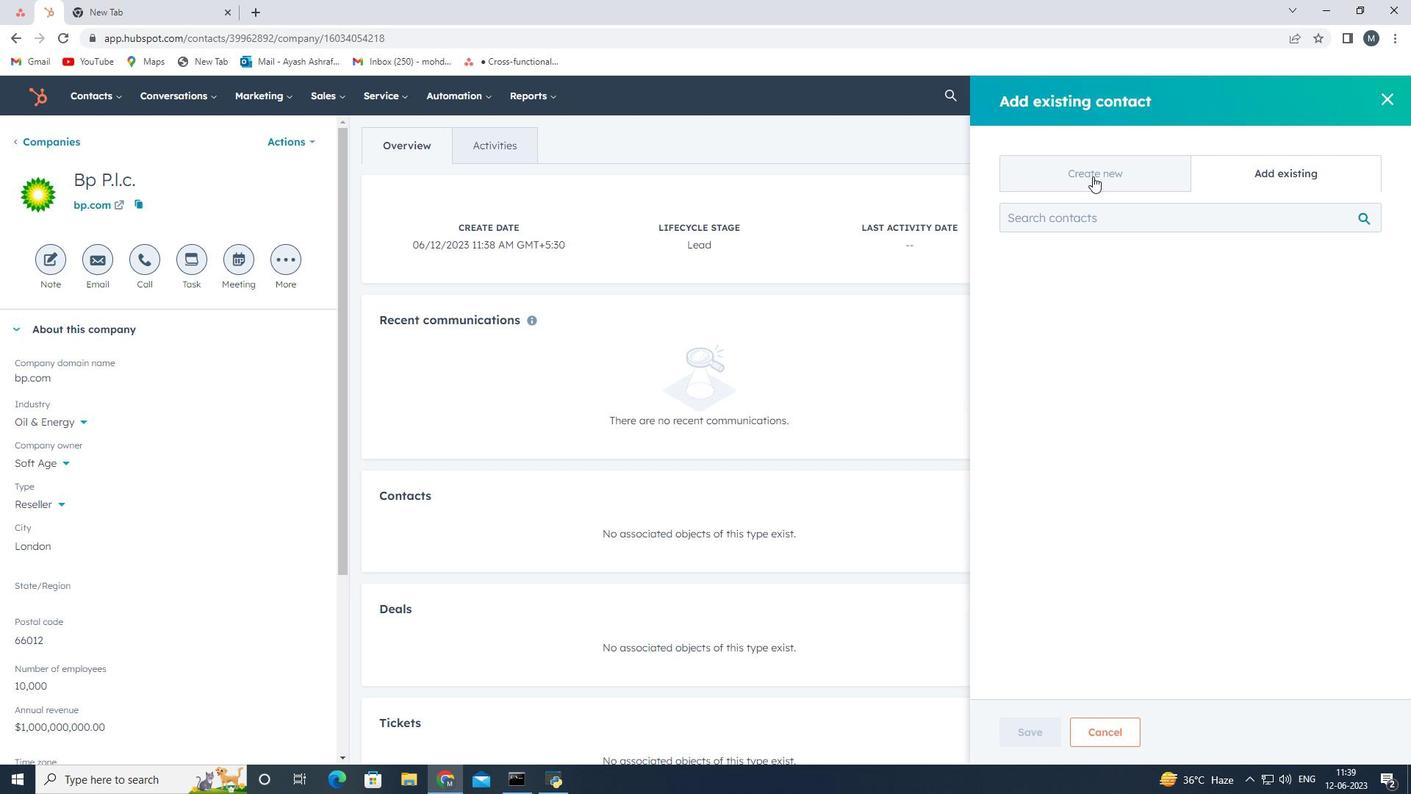 
Action: Mouse moved to (1076, 257)
Screenshot: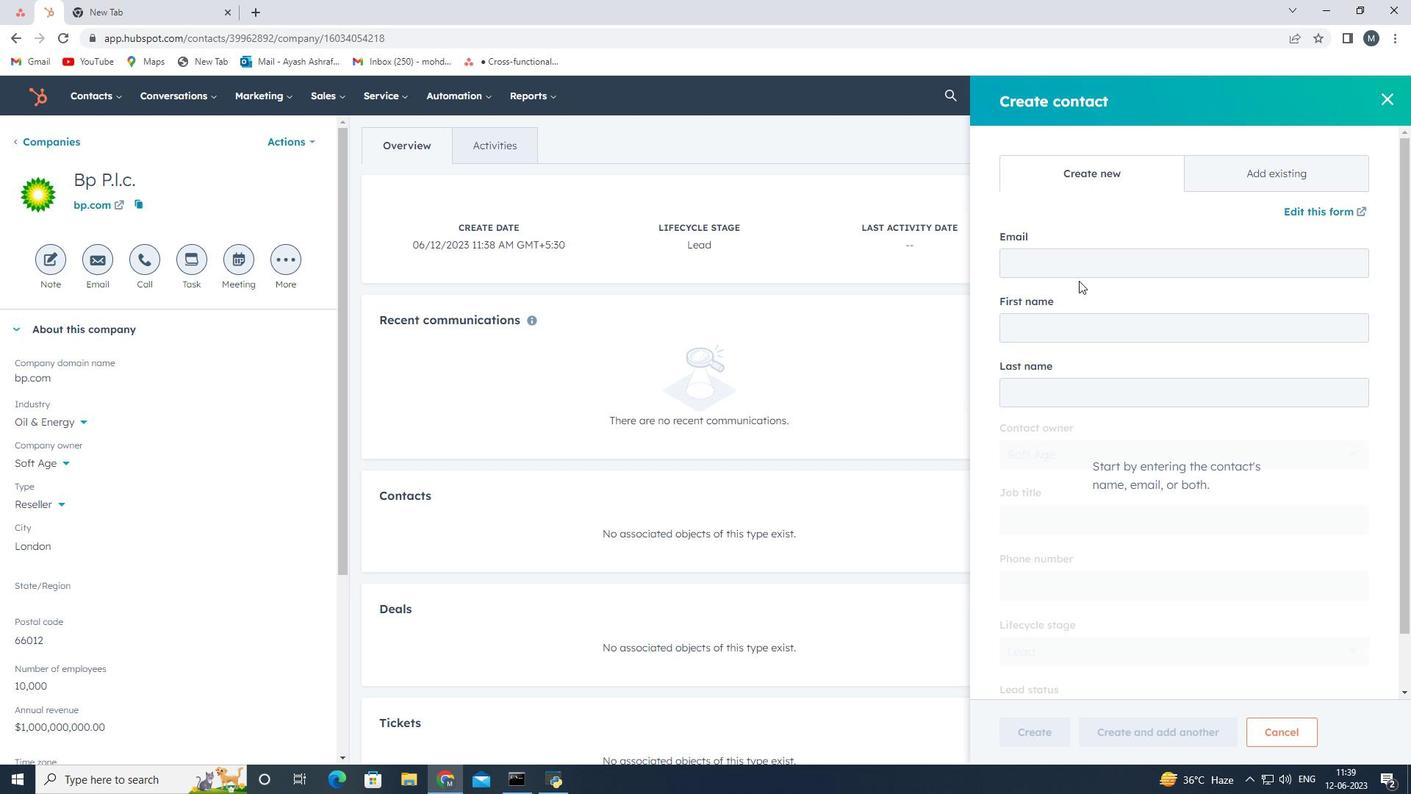
Action: Mouse pressed left at (1076, 257)
Screenshot: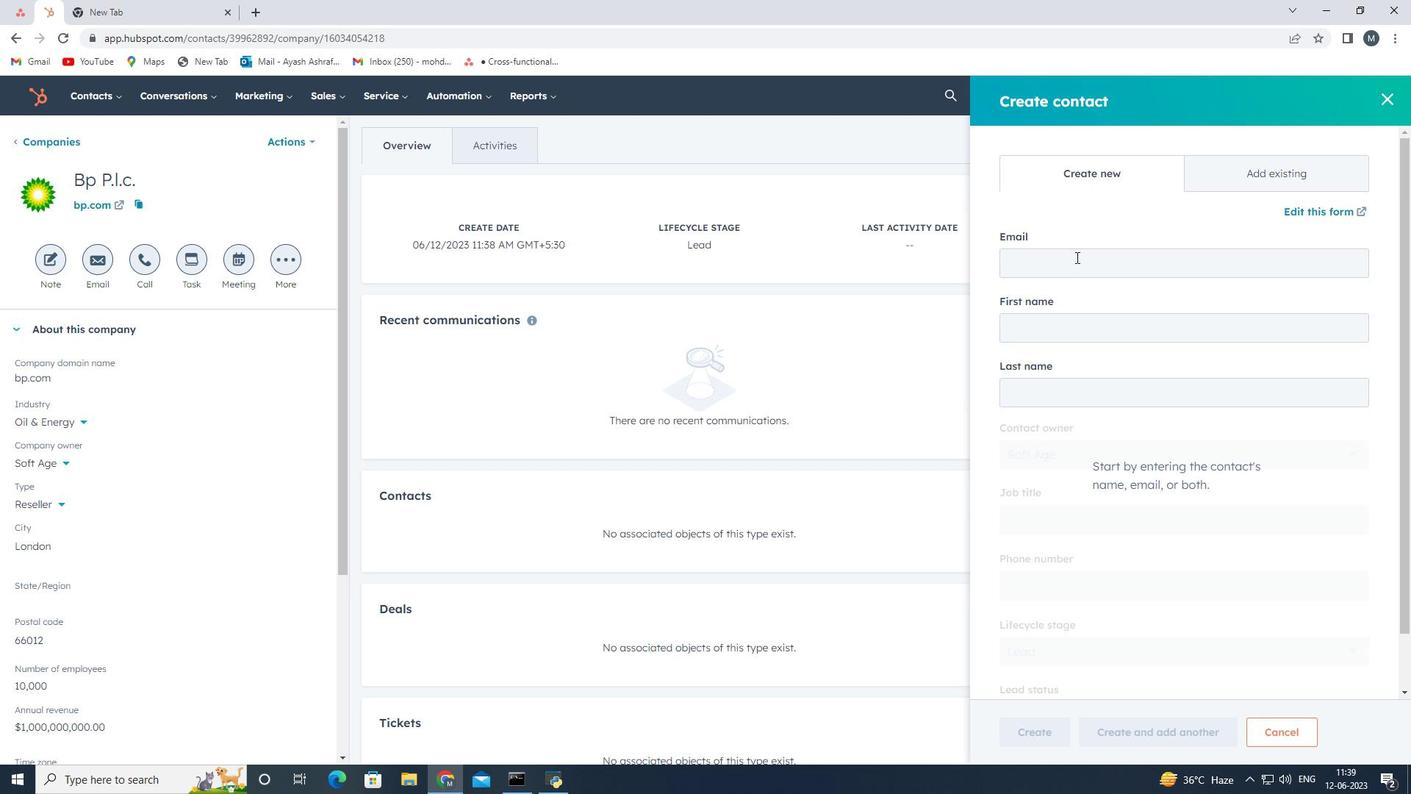 
Action: Key pressed <Key.shift>Kritika18<Key.shift><Key.shift><Key.shift><Key.shift><Key.shift><Key.shift><Key.shift><Key.shift><Key.shift><Key.shift><Key.shift><Key.shift><Key.shift><Key.shift><Key.shift><Key.shift><Key.shift><Key.shift><Key.shift><Key.shift><Key.shift><Key.shift><Key.shift><Key.shift><Key.shift>Kapoor<Key.shift>@bp.com
Screenshot: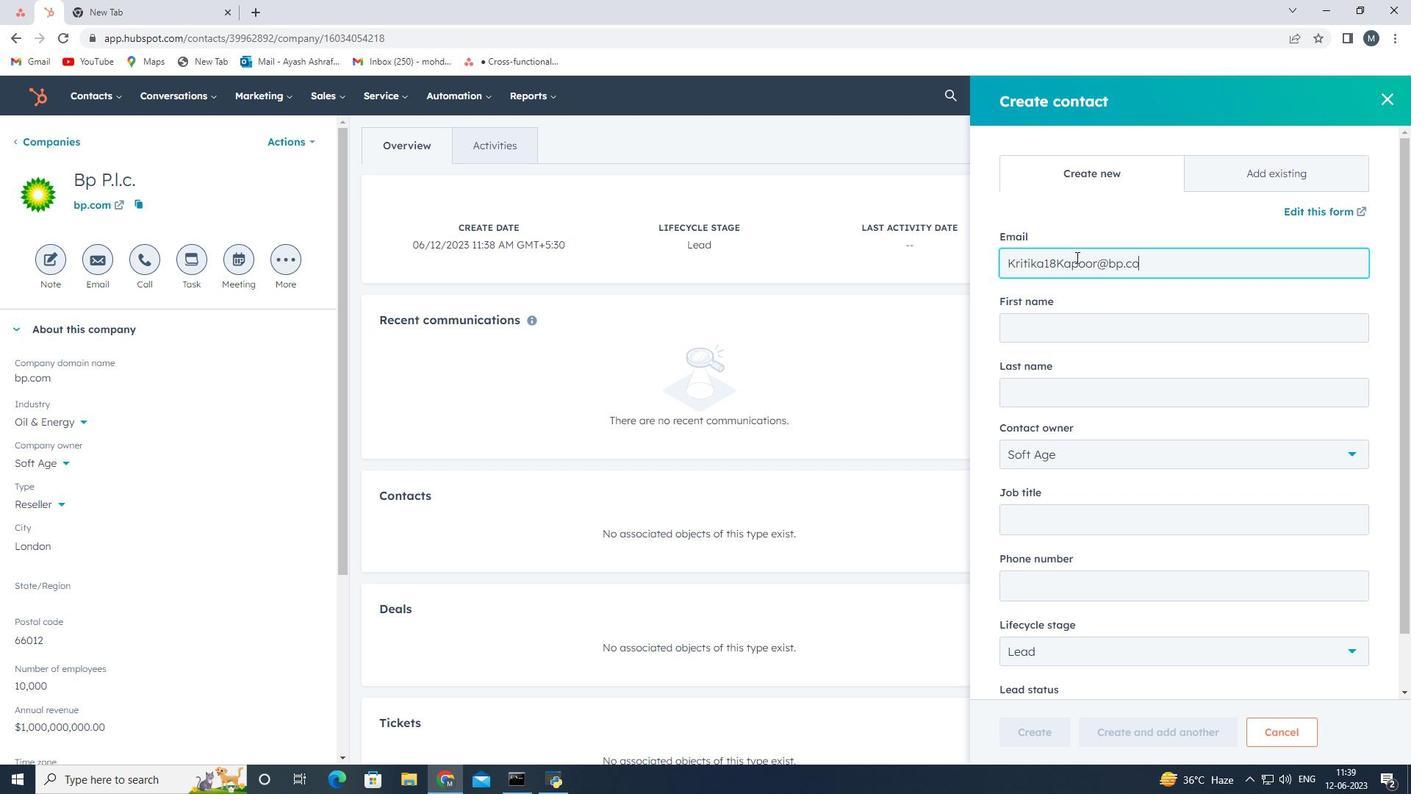 
Action: Mouse moved to (1070, 319)
Screenshot: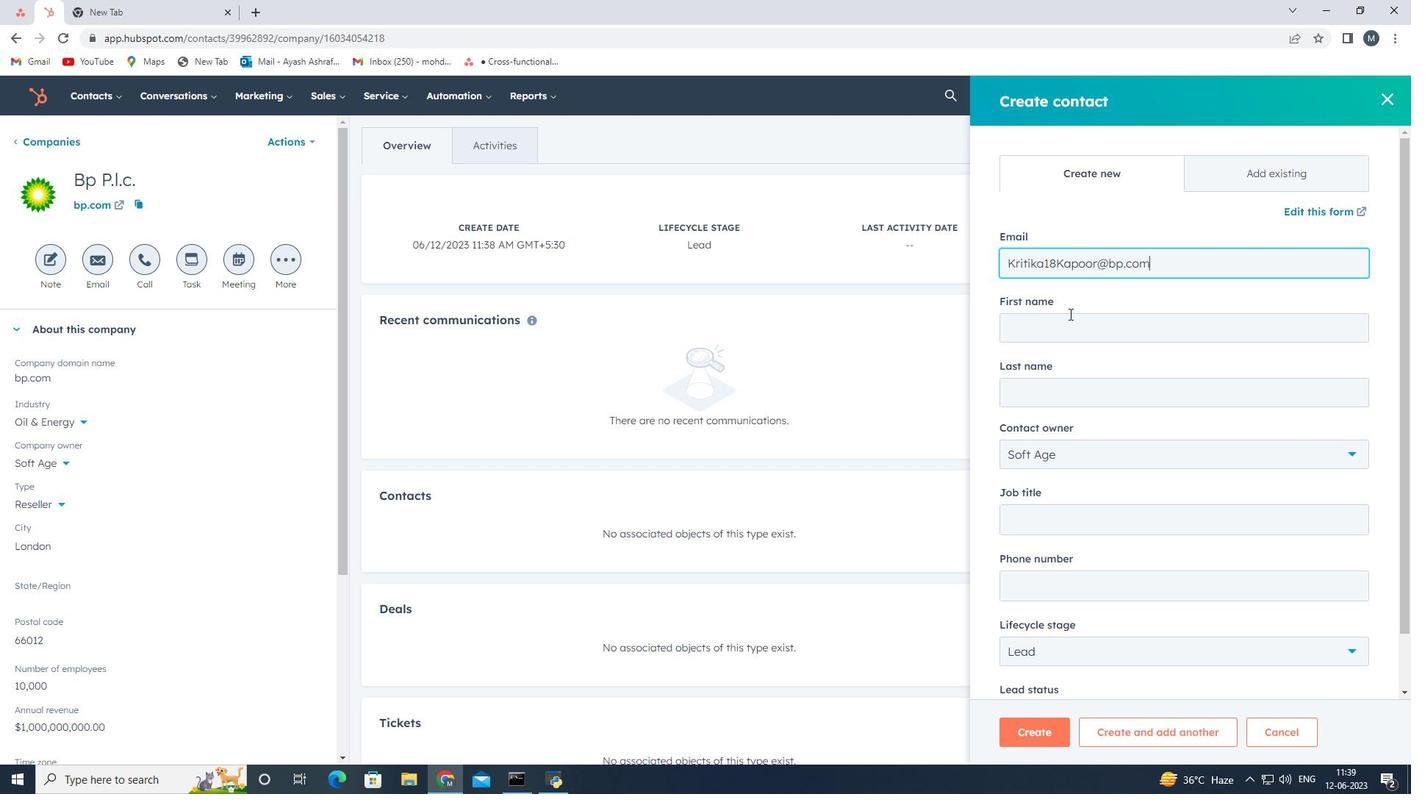 
Action: Mouse pressed left at (1070, 319)
Screenshot: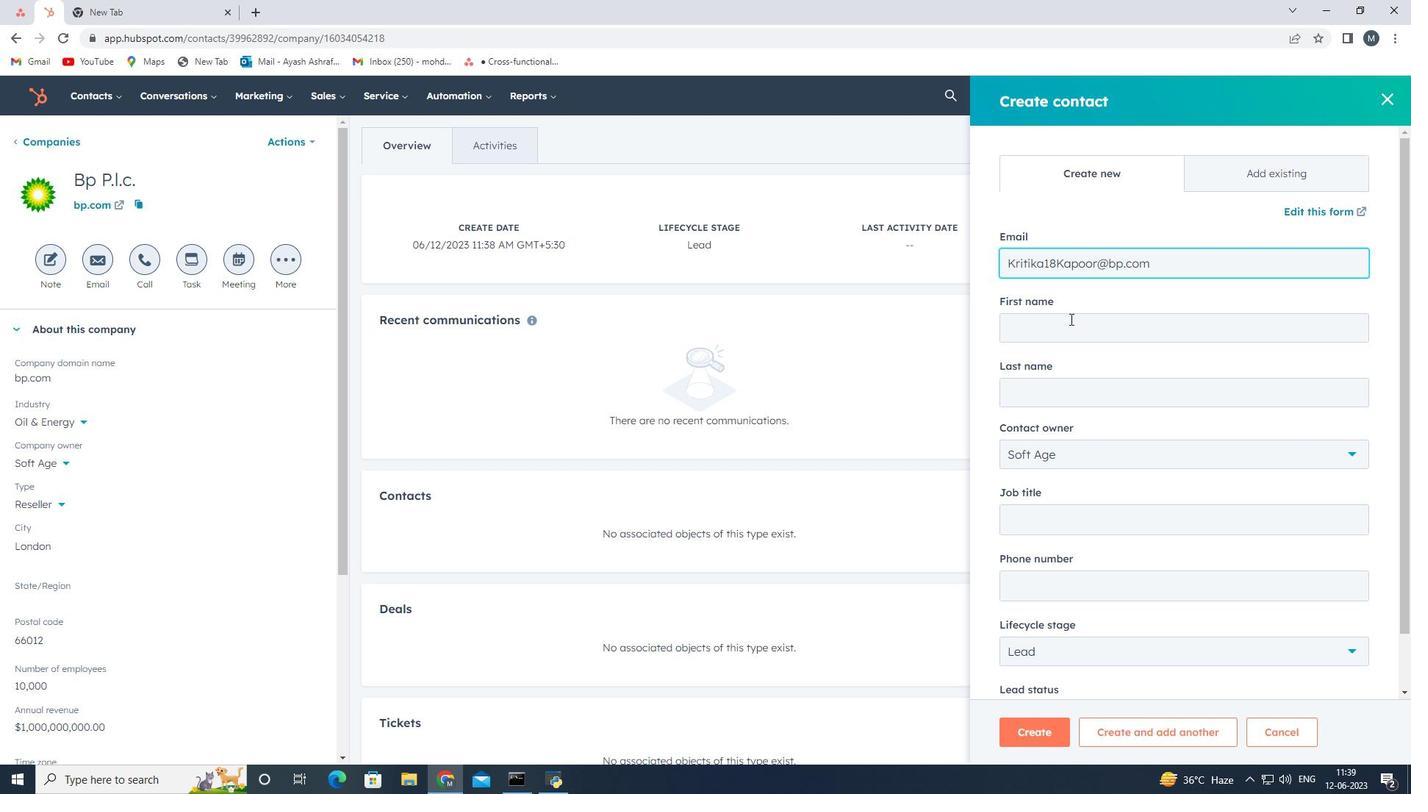 
Action: Key pressed <Key.shift><Key.shift><Key.shift><Key.shift><Key.shift><Key.shift><Key.shift><Key.shift><Key.shift><Key.shift><Key.shift><Key.shift><Key.shift><Key.shift><Key.shift><Key.shift><Key.shift><Key.shift><Key.shift><Key.shift><Key.shift><Key.shift><Key.shift><Key.shift><Key.shift>Kritika<Key.space>
Screenshot: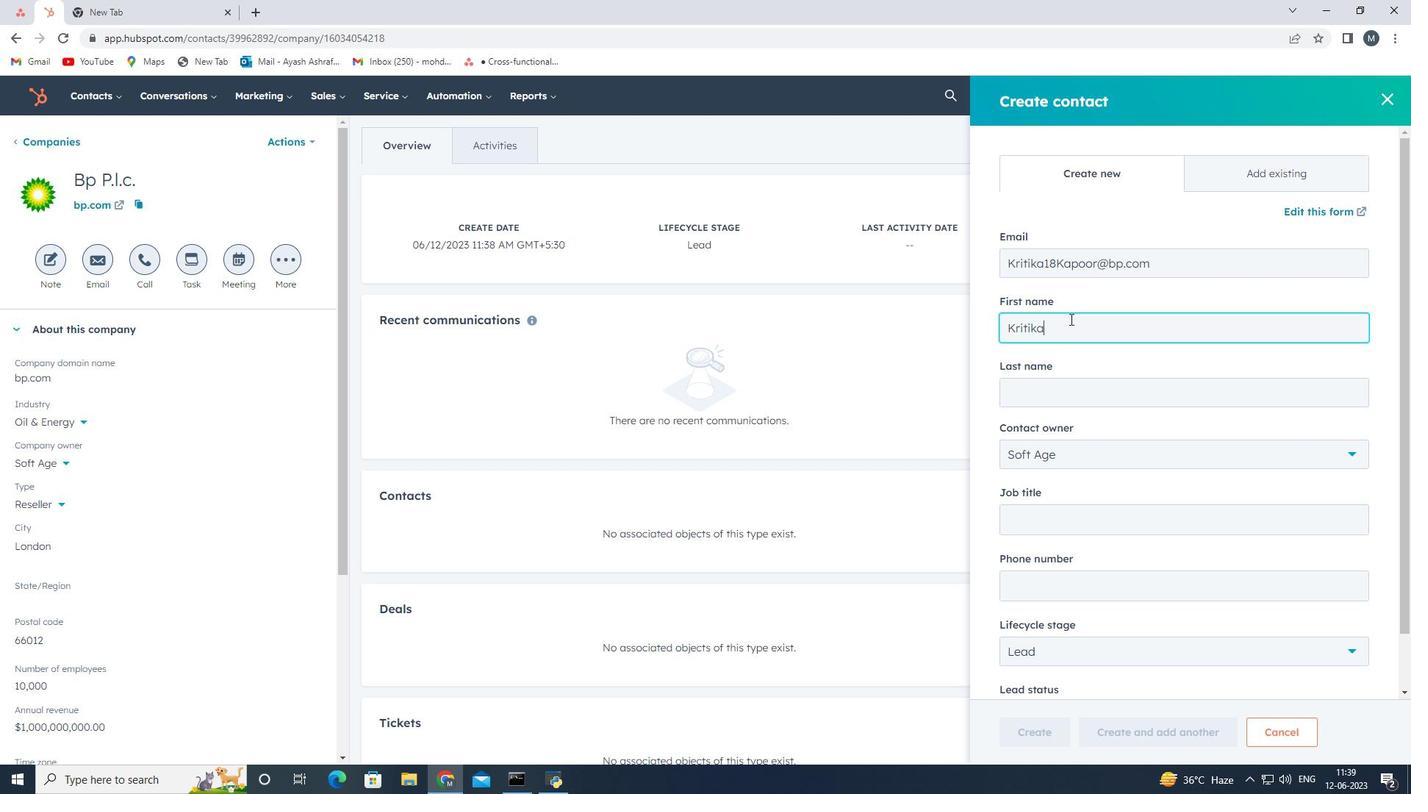 
Action: Mouse moved to (1063, 392)
Screenshot: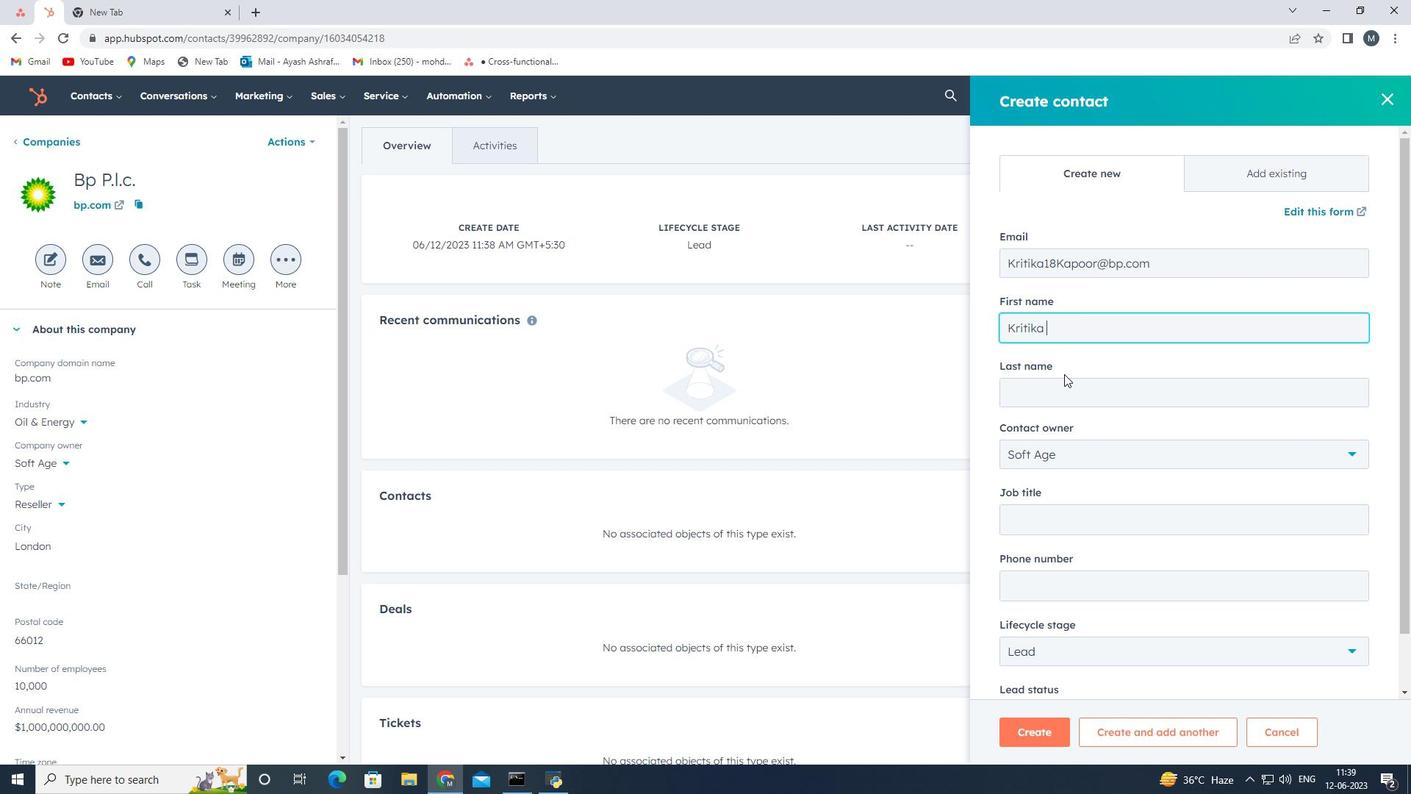 
Action: Mouse pressed left at (1063, 392)
Screenshot: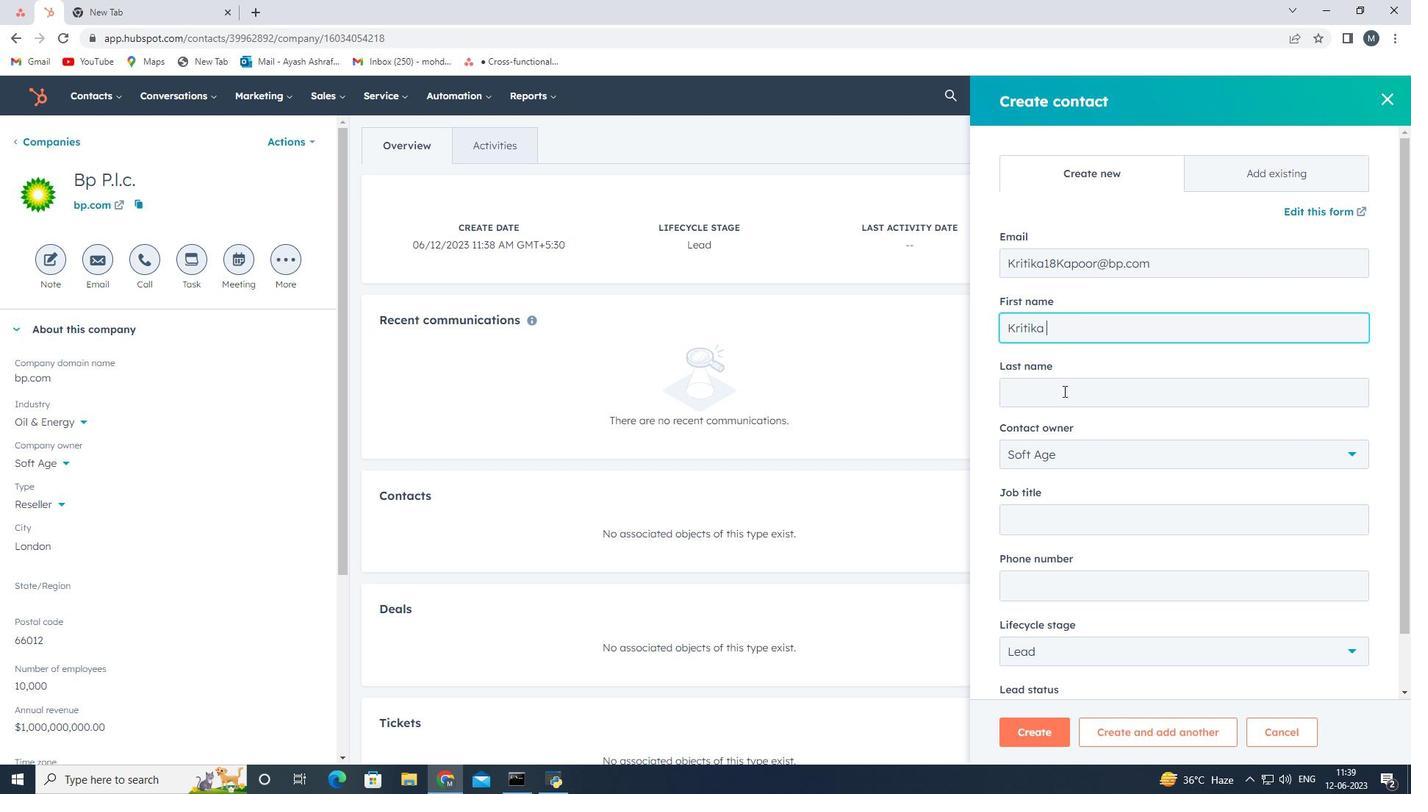 
Action: Mouse moved to (1066, 391)
Screenshot: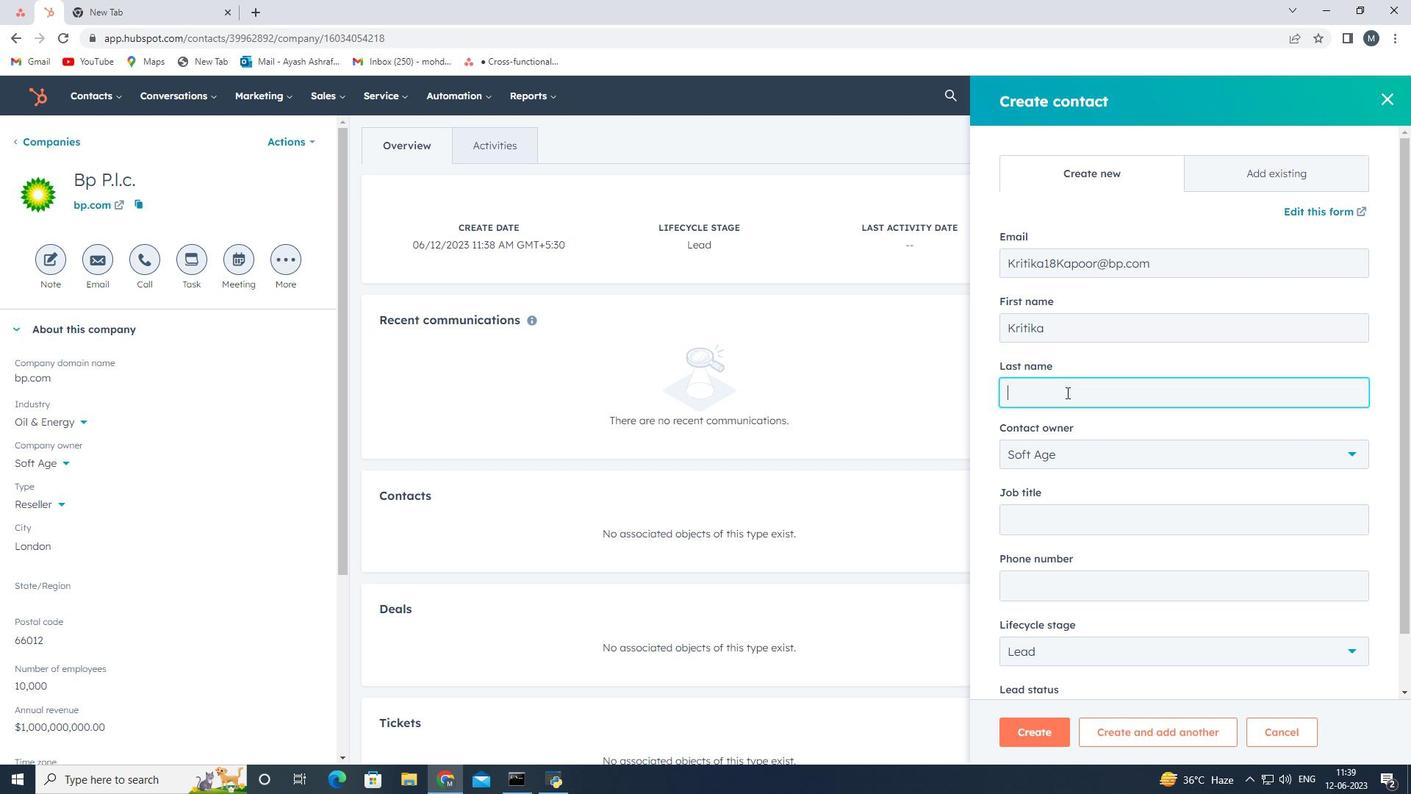 
Action: Key pressed <Key.shift>Kapp<Key.backspace>oor
Screenshot: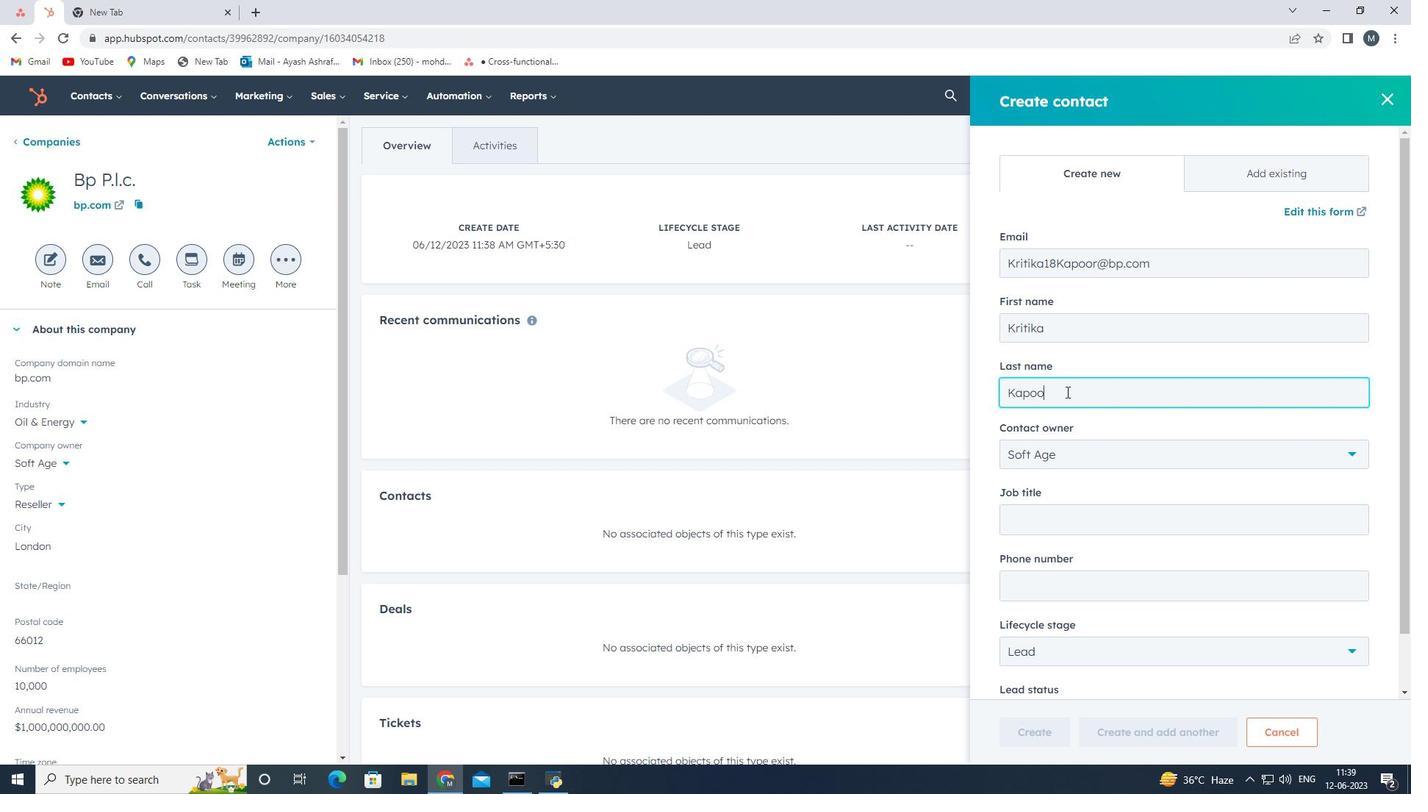 
Action: Mouse moved to (1032, 511)
Screenshot: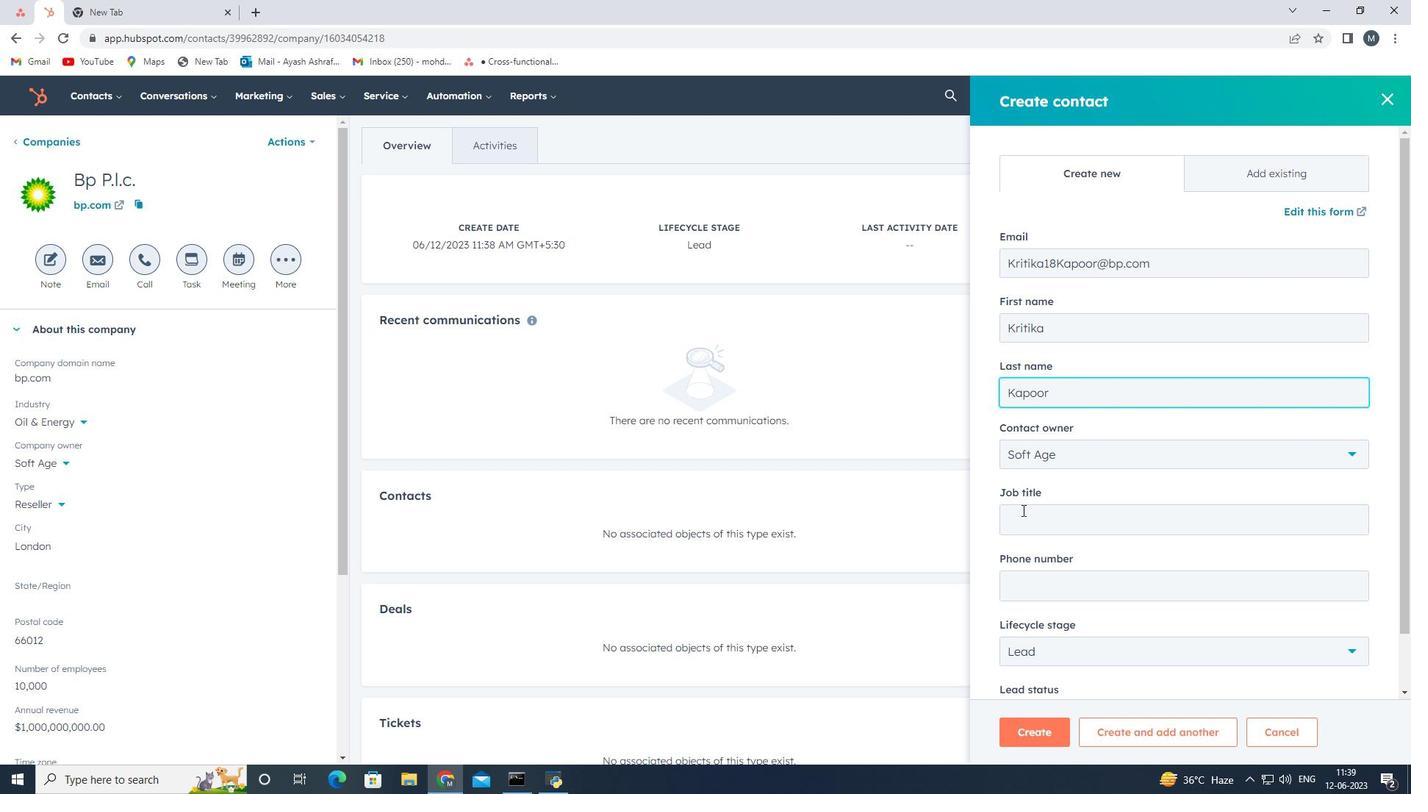 
Action: Mouse pressed left at (1032, 511)
Screenshot: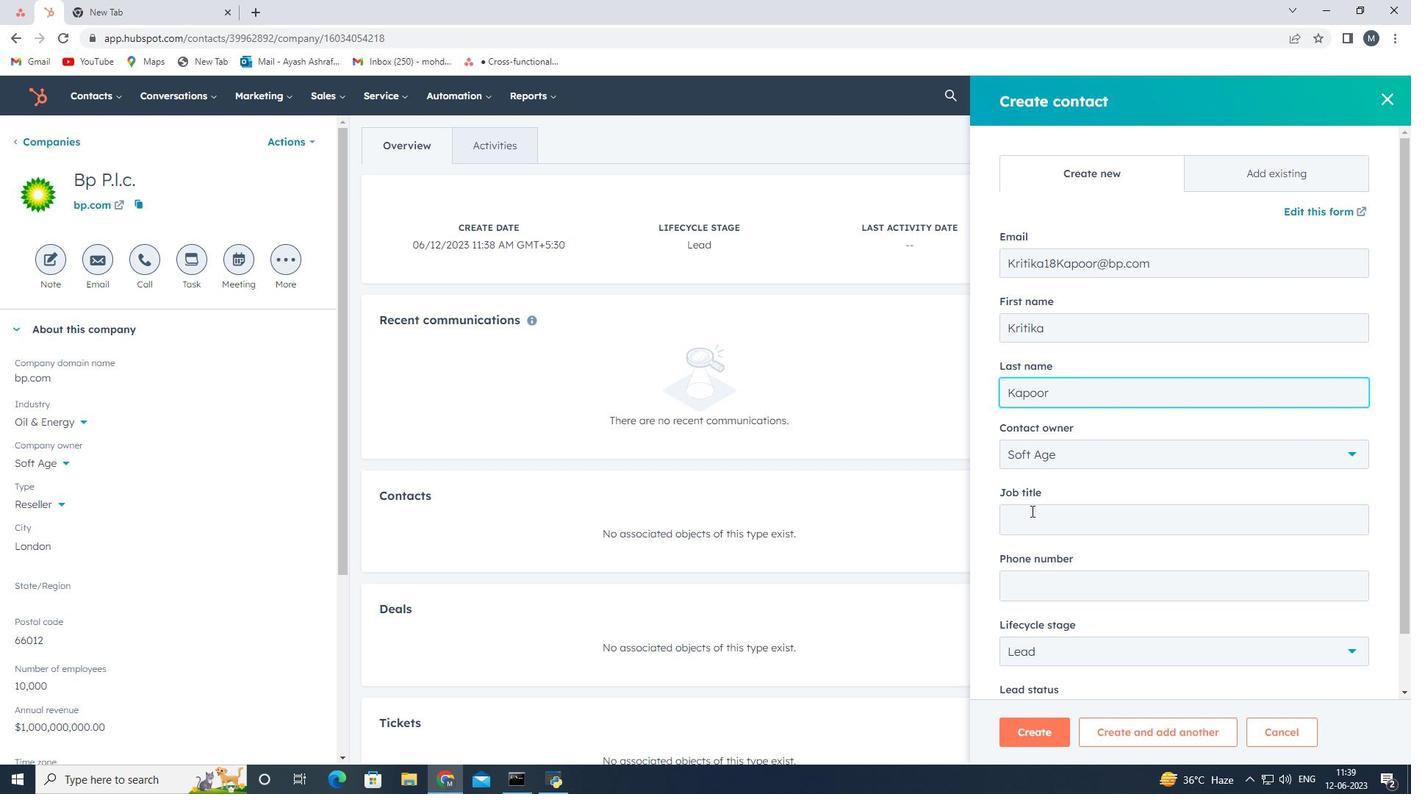 
Action: Mouse moved to (1032, 511)
Screenshot: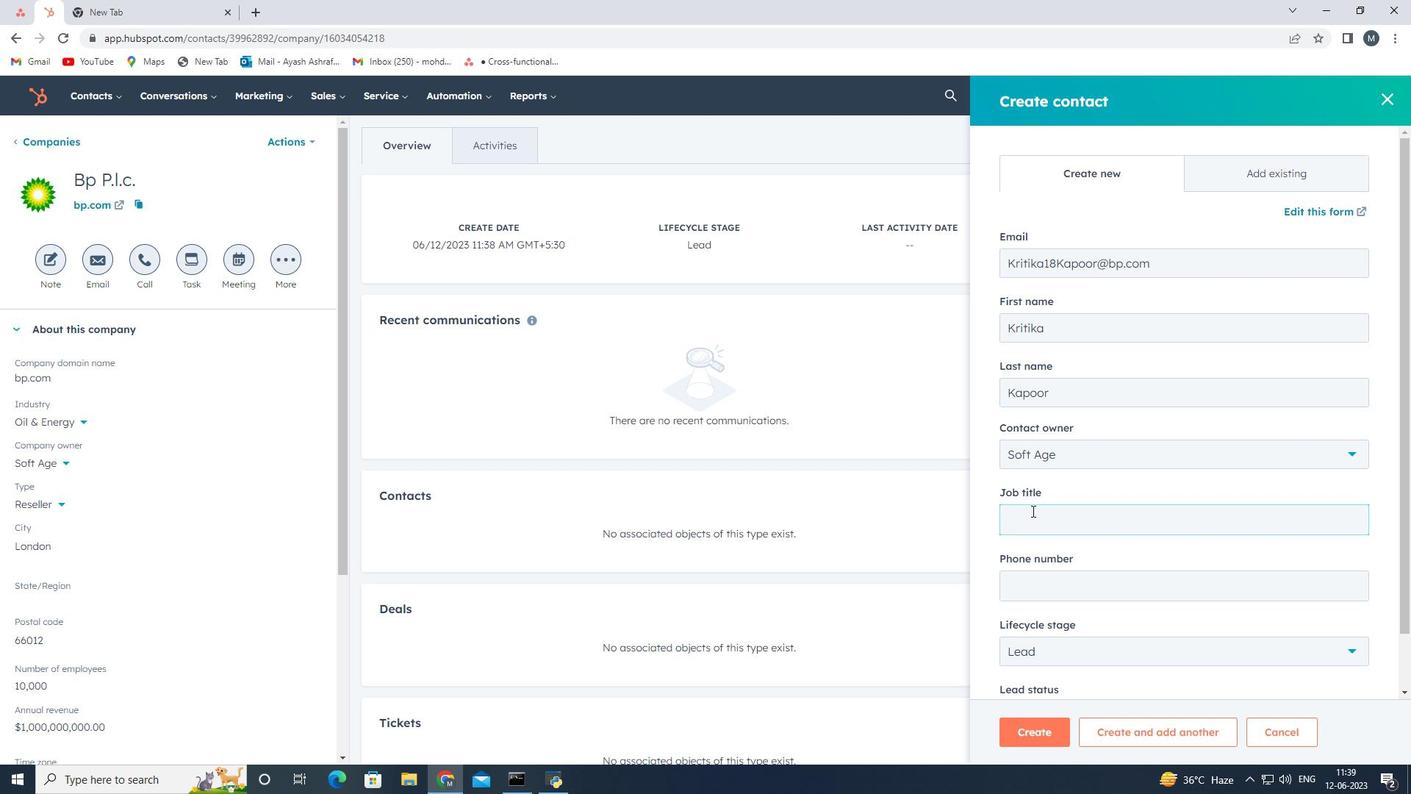 
Action: Key pressed <Key.shift>Risk<Key.space><Key.shift>Analyst
Screenshot: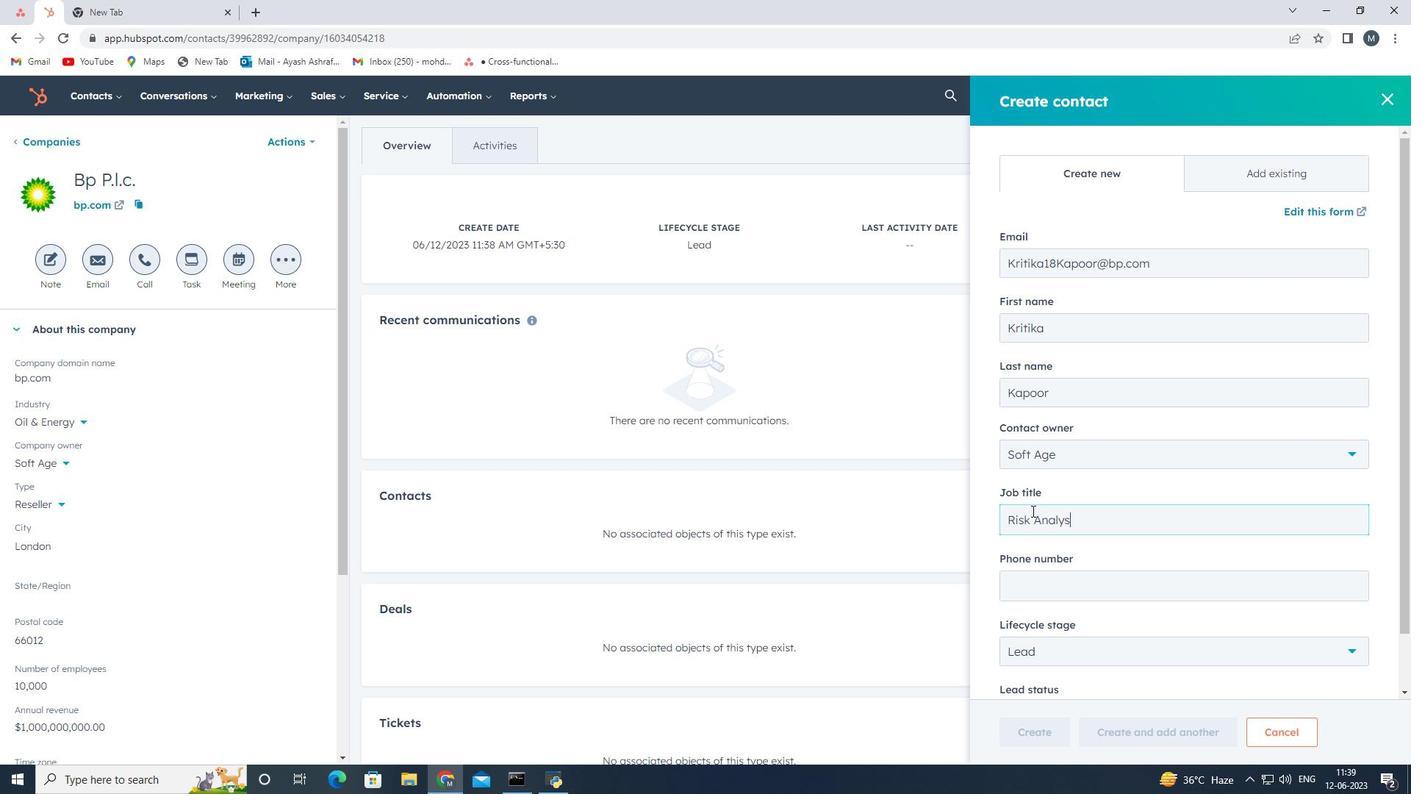 
Action: Mouse moved to (1014, 580)
Screenshot: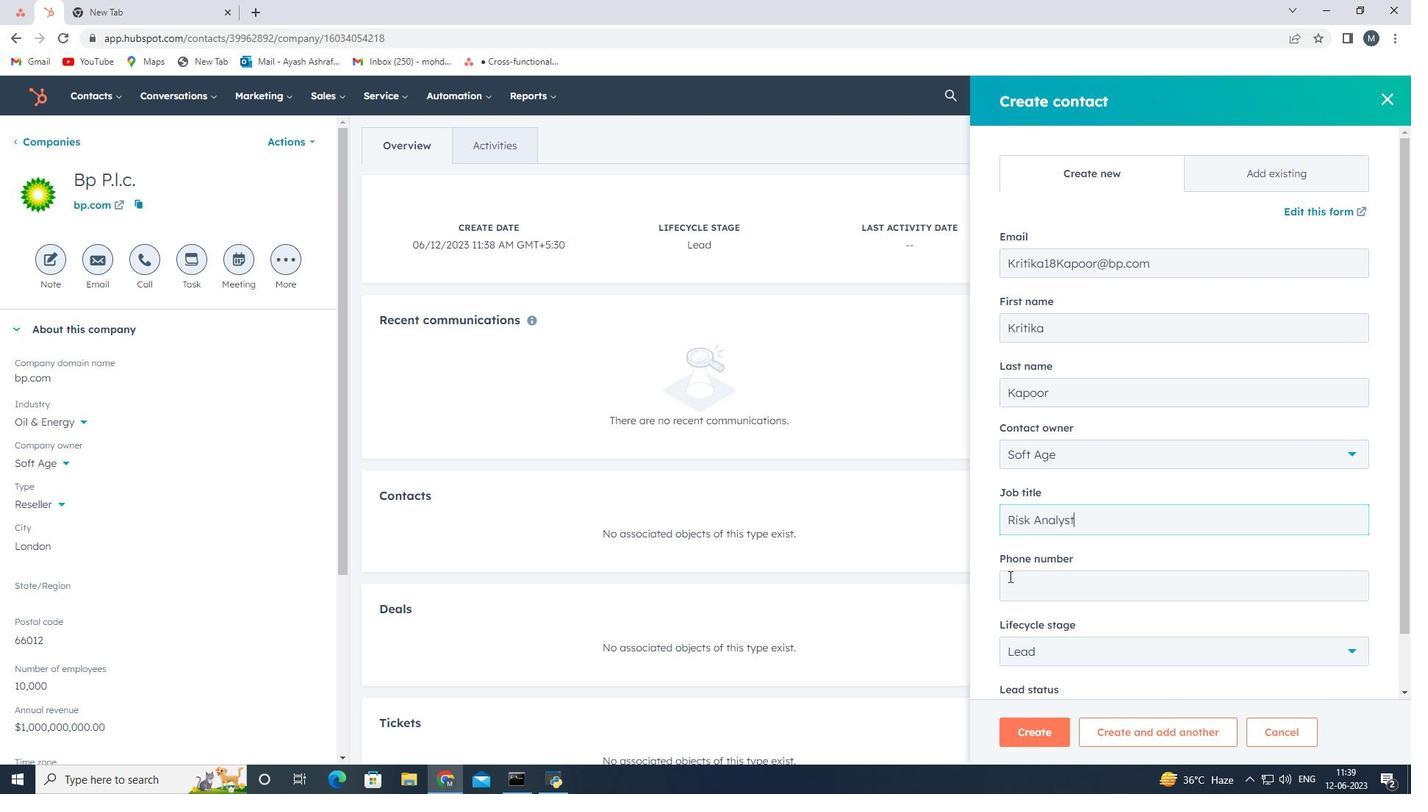 
Action: Mouse pressed left at (1014, 580)
Screenshot: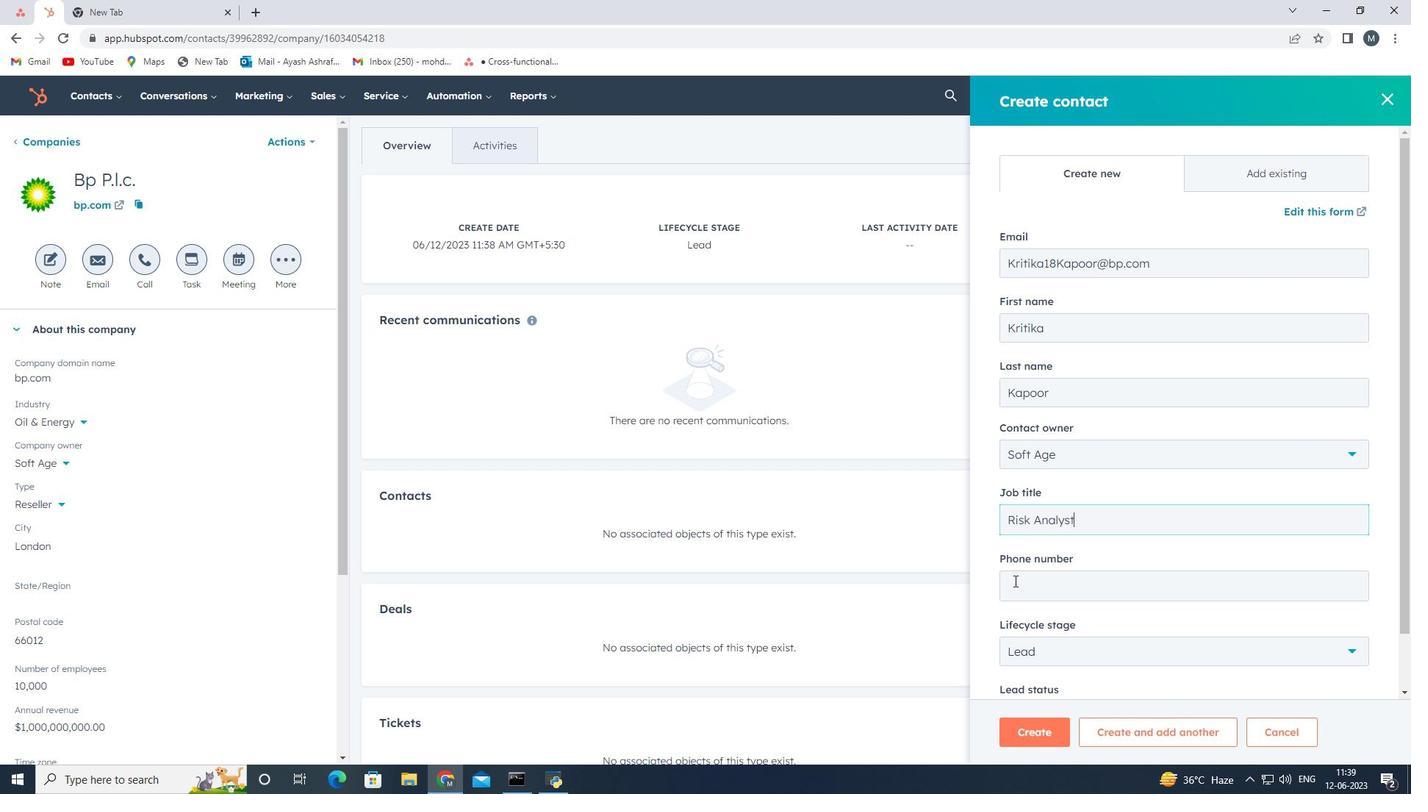 
Action: Mouse moved to (1195, 531)
Screenshot: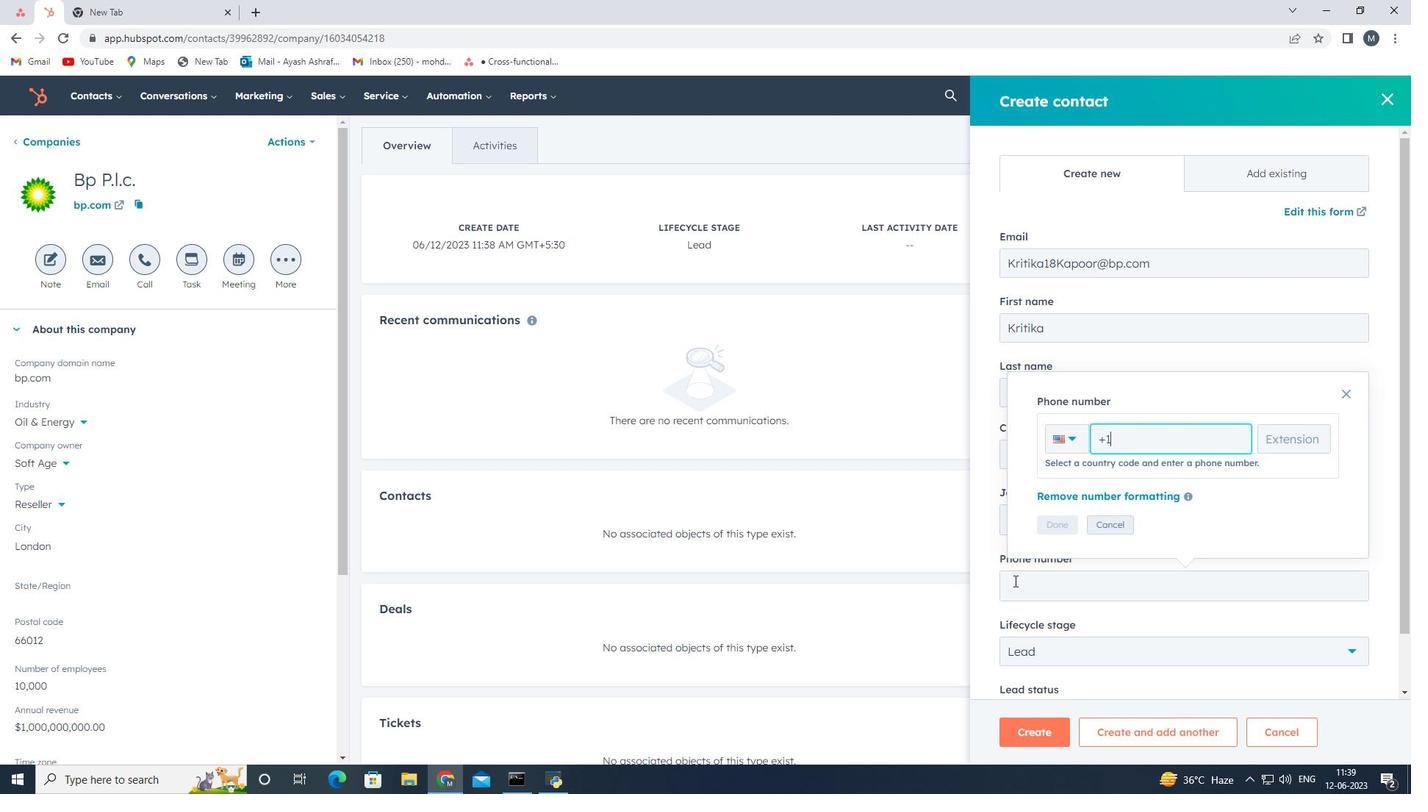 
Action: Key pressed 8015553457
Screenshot: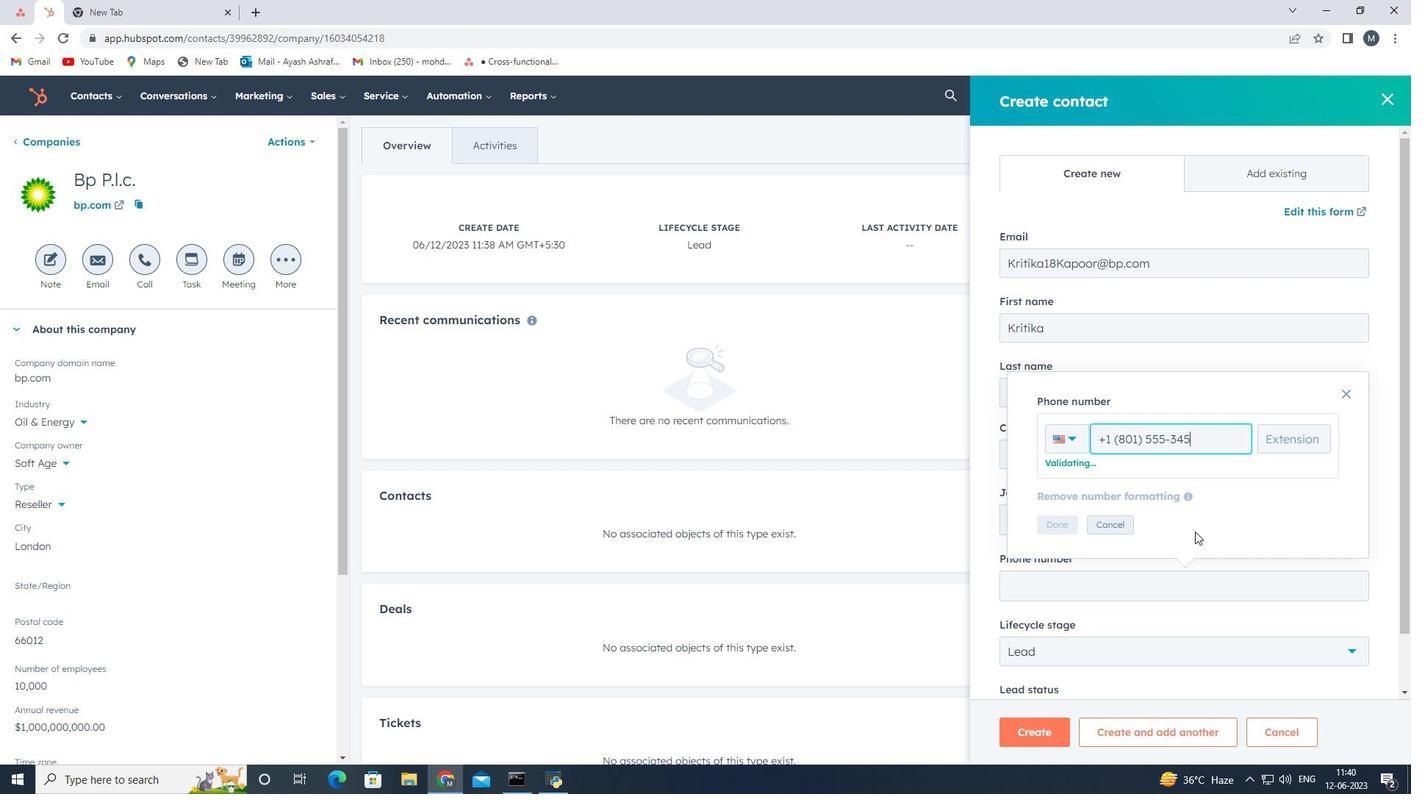 
Action: Mouse moved to (1052, 527)
Screenshot: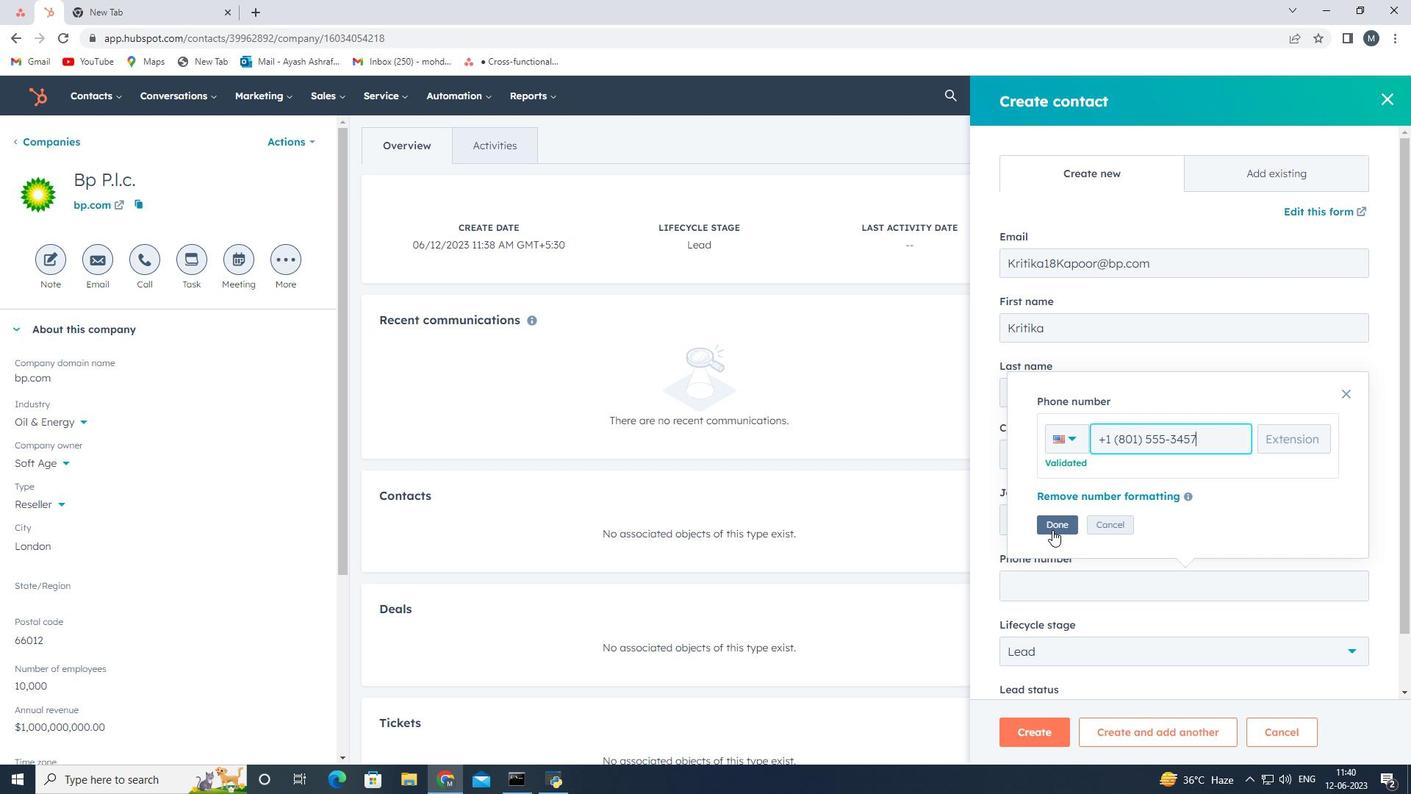 
Action: Mouse pressed left at (1052, 527)
Screenshot: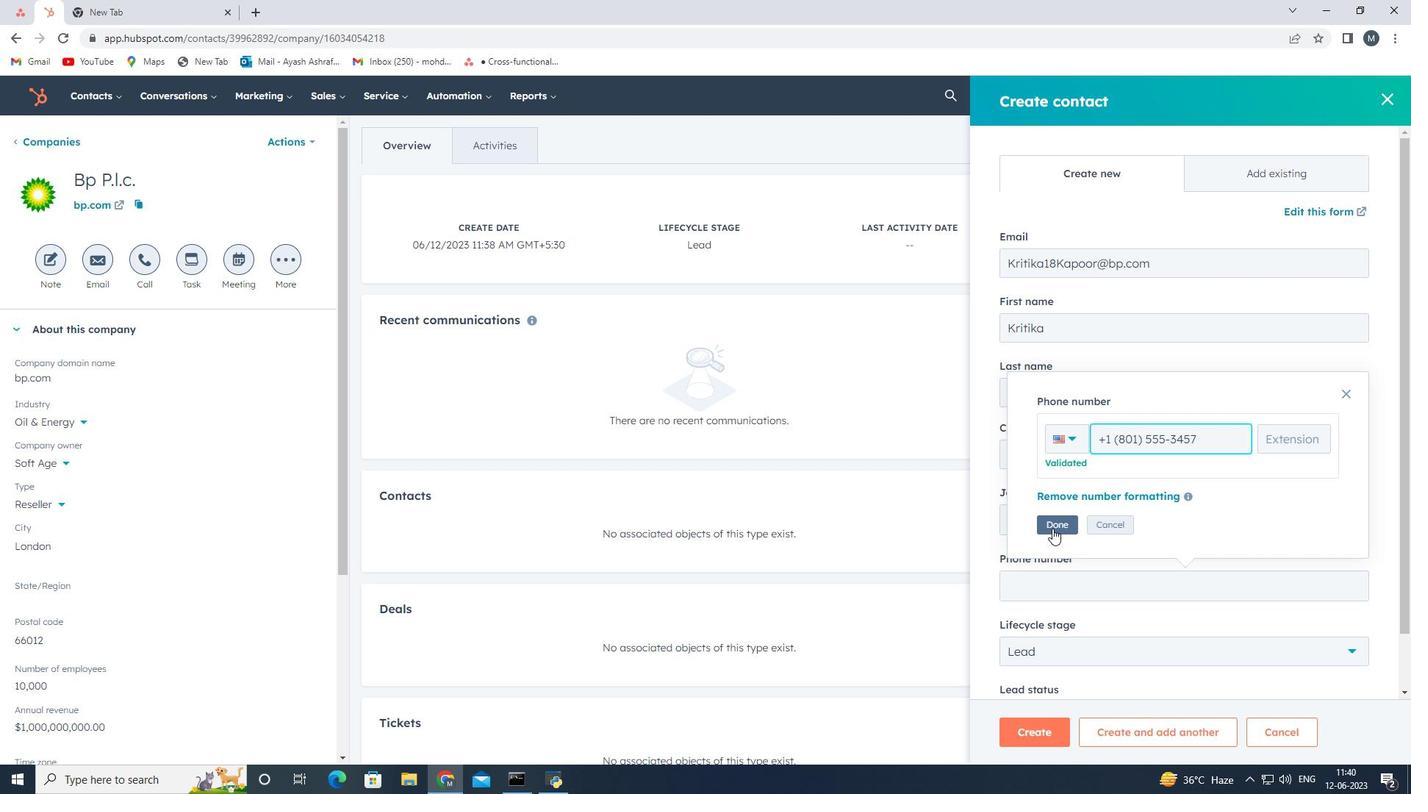 
Action: Mouse moved to (1080, 536)
Screenshot: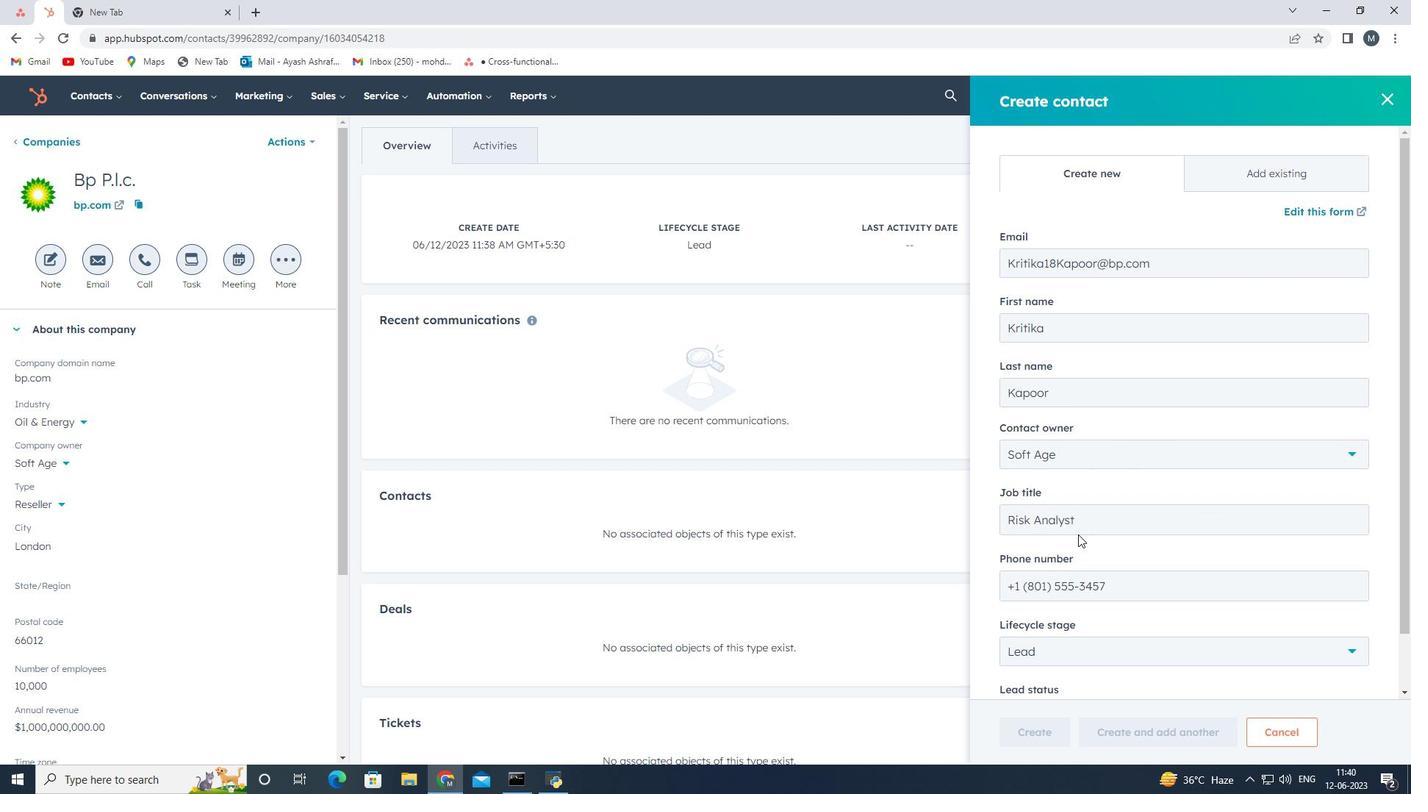 
Action: Mouse scrolled (1080, 536) with delta (0, 0)
Screenshot: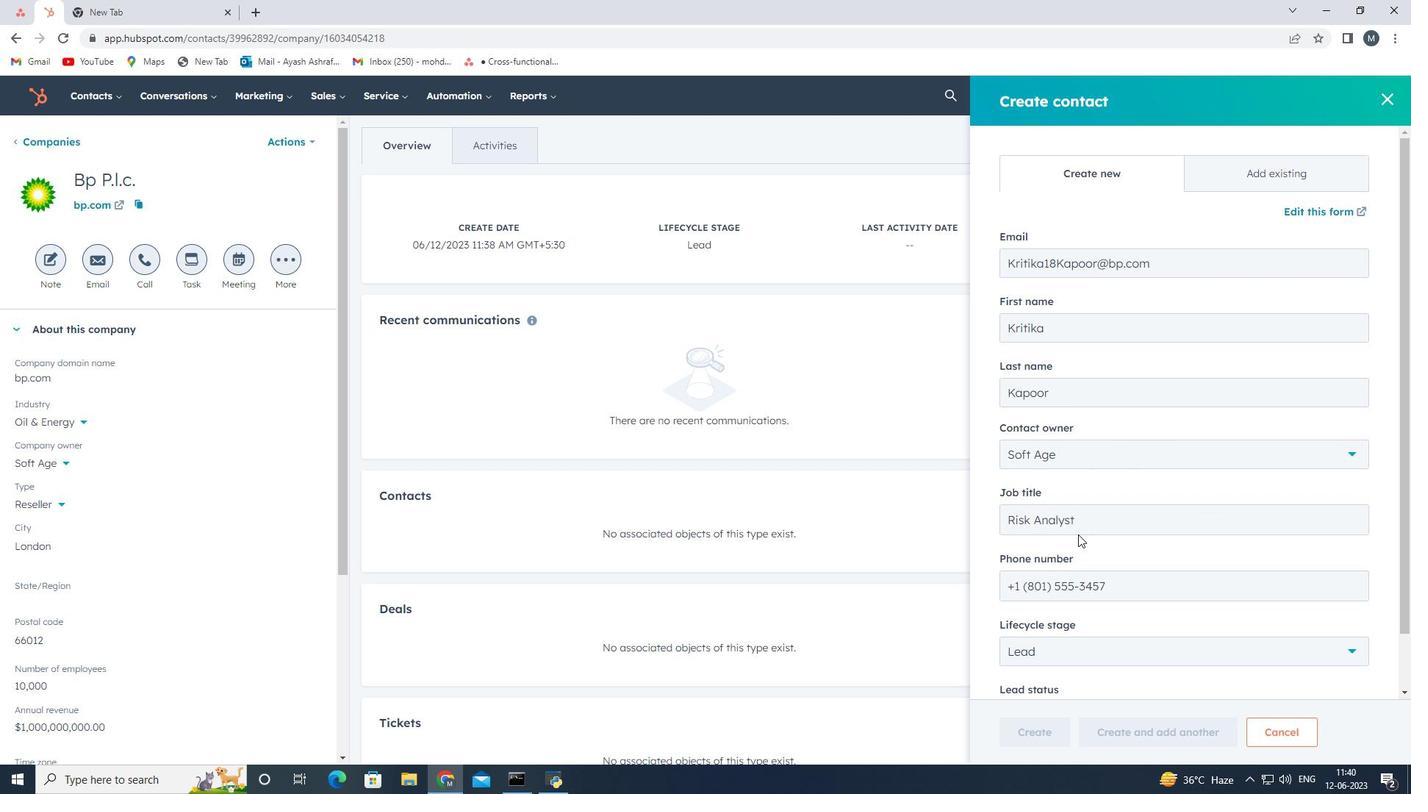 
Action: Mouse moved to (1078, 536)
Screenshot: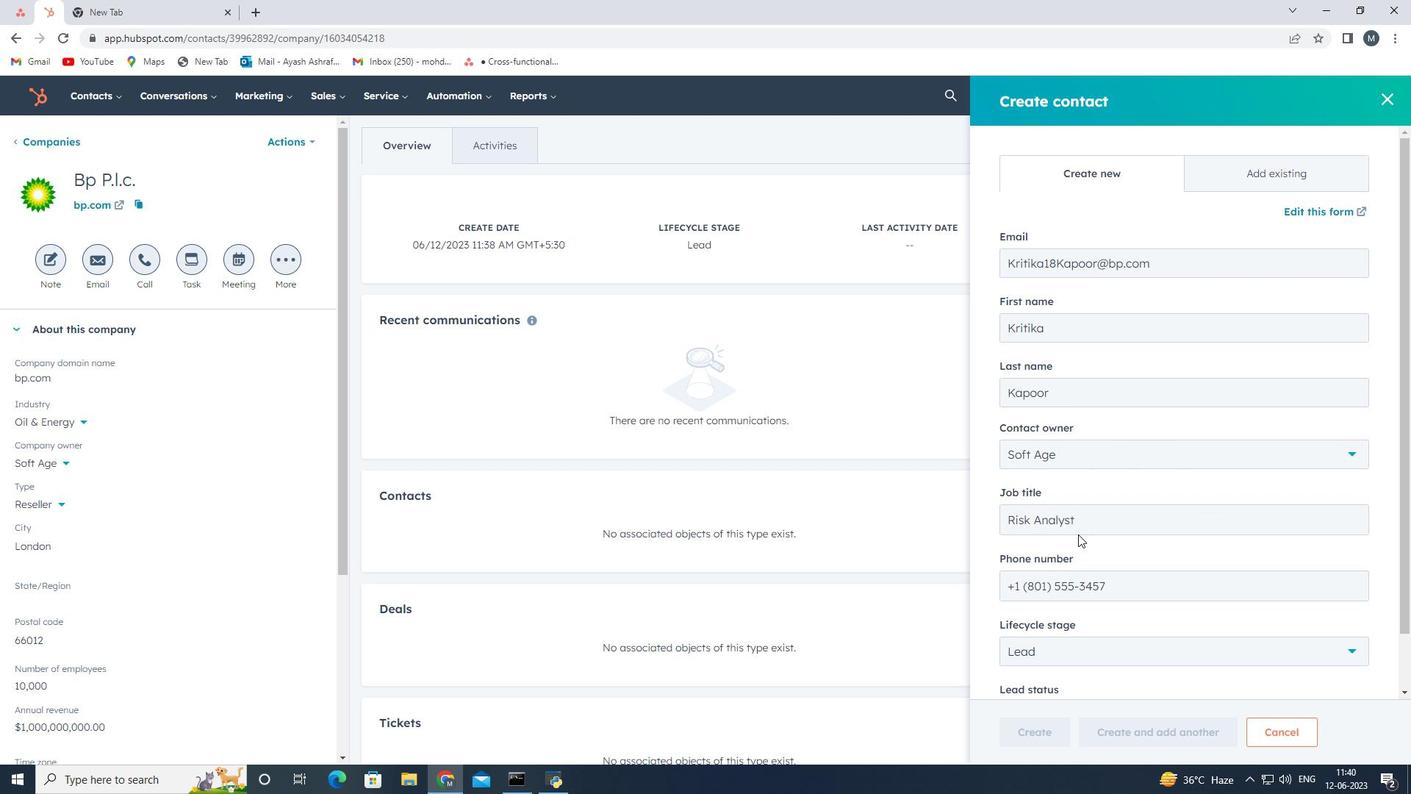 
Action: Mouse scrolled (1078, 536) with delta (0, 0)
Screenshot: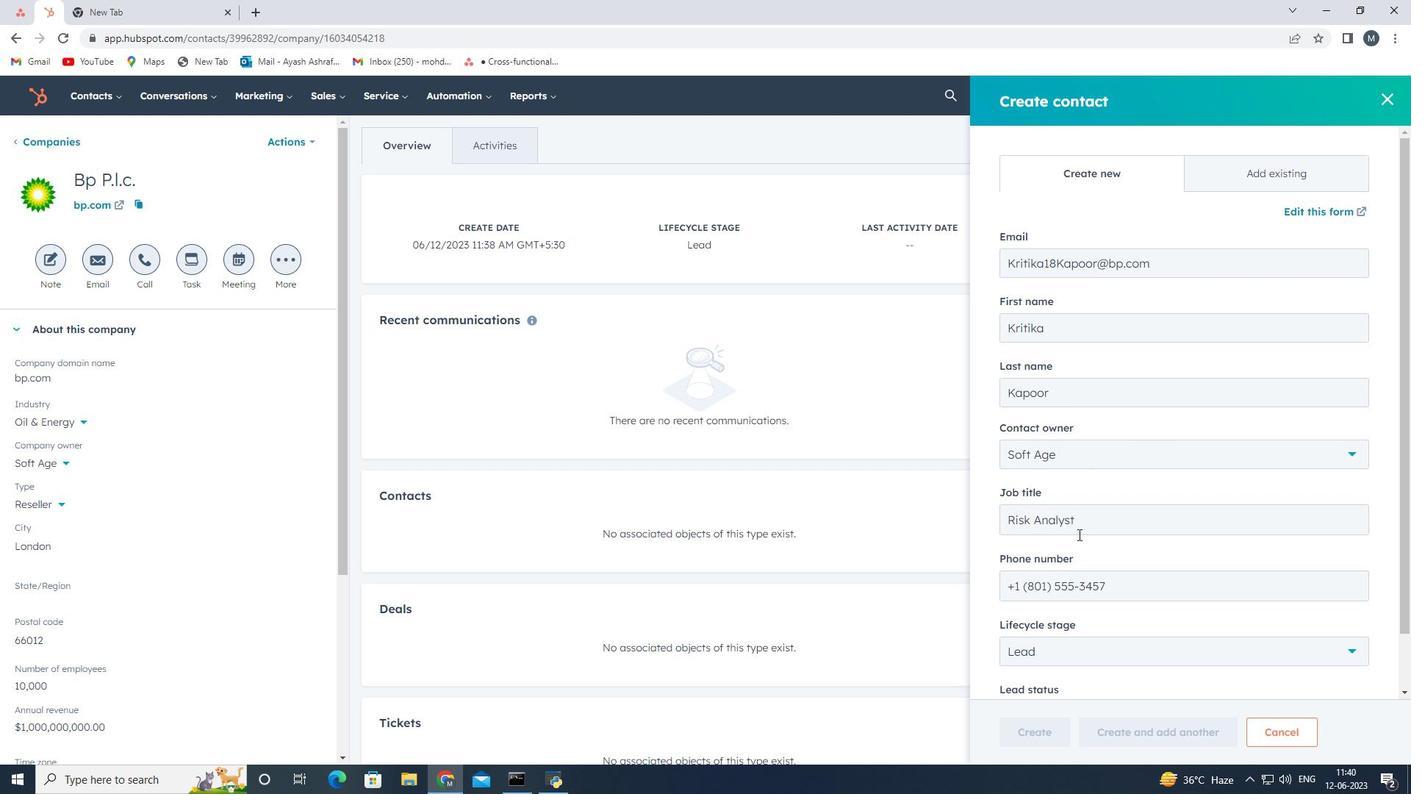 
Action: Mouse moved to (1077, 538)
Screenshot: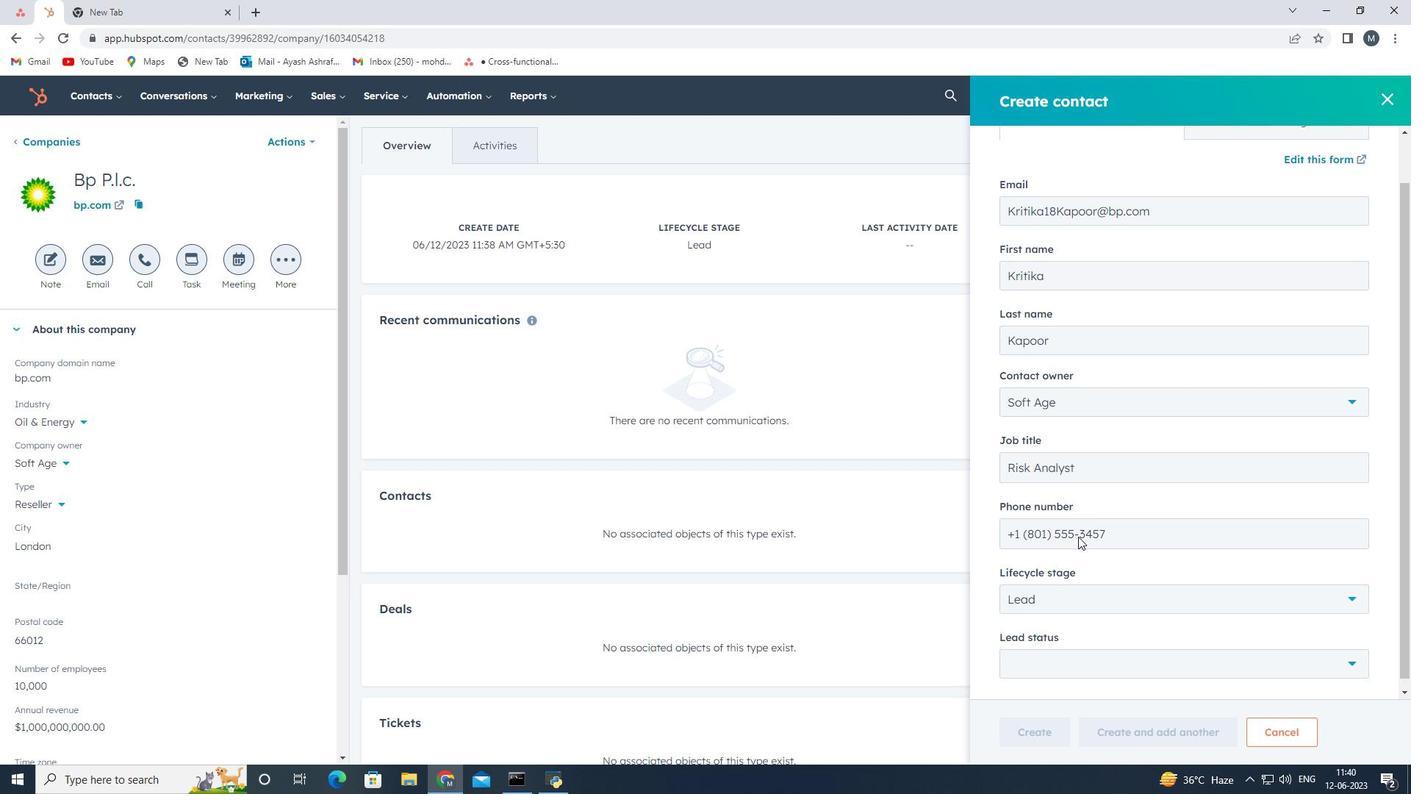 
Action: Mouse scrolled (1077, 538) with delta (0, 0)
Screenshot: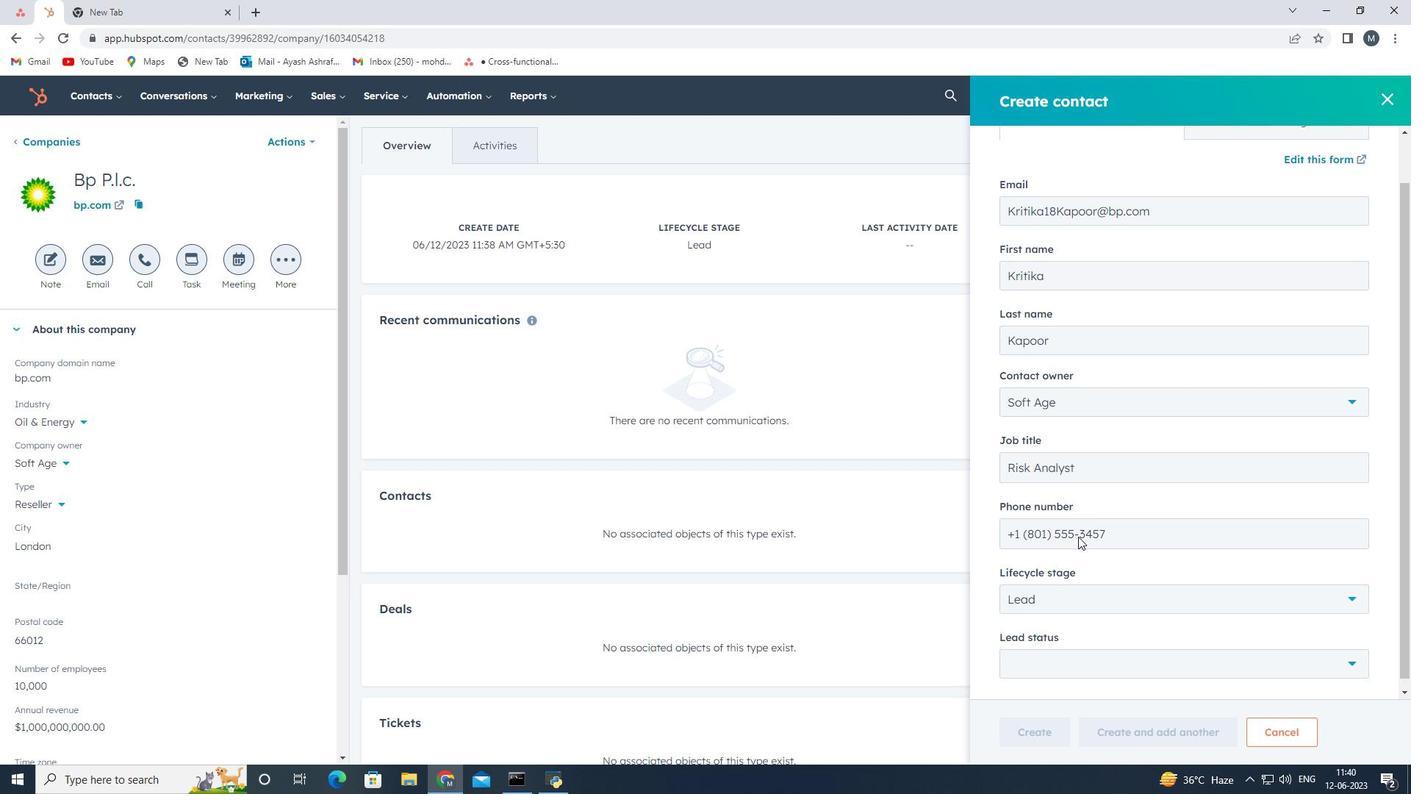
Action: Mouse moved to (1075, 547)
Screenshot: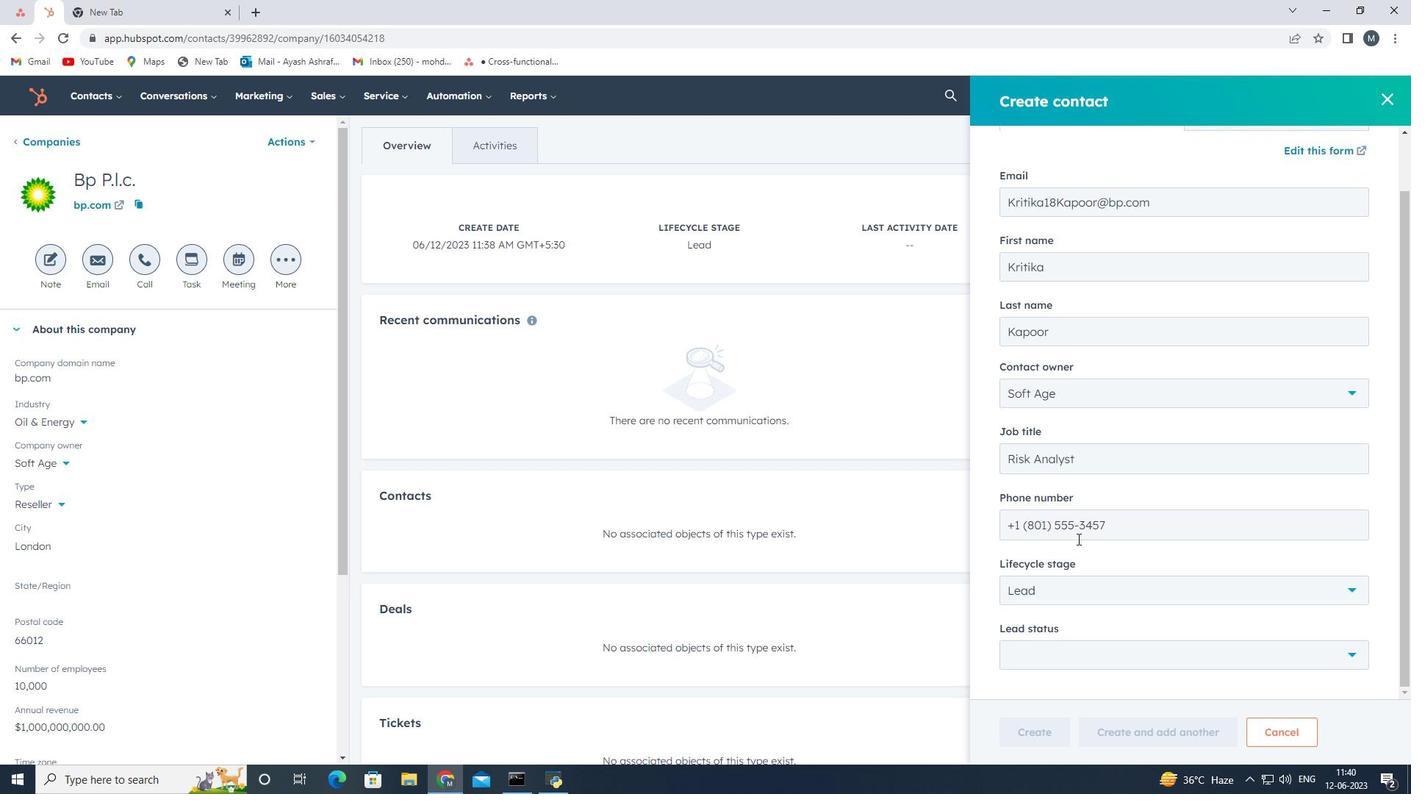 
Action: Mouse scrolled (1075, 547) with delta (0, 0)
Screenshot: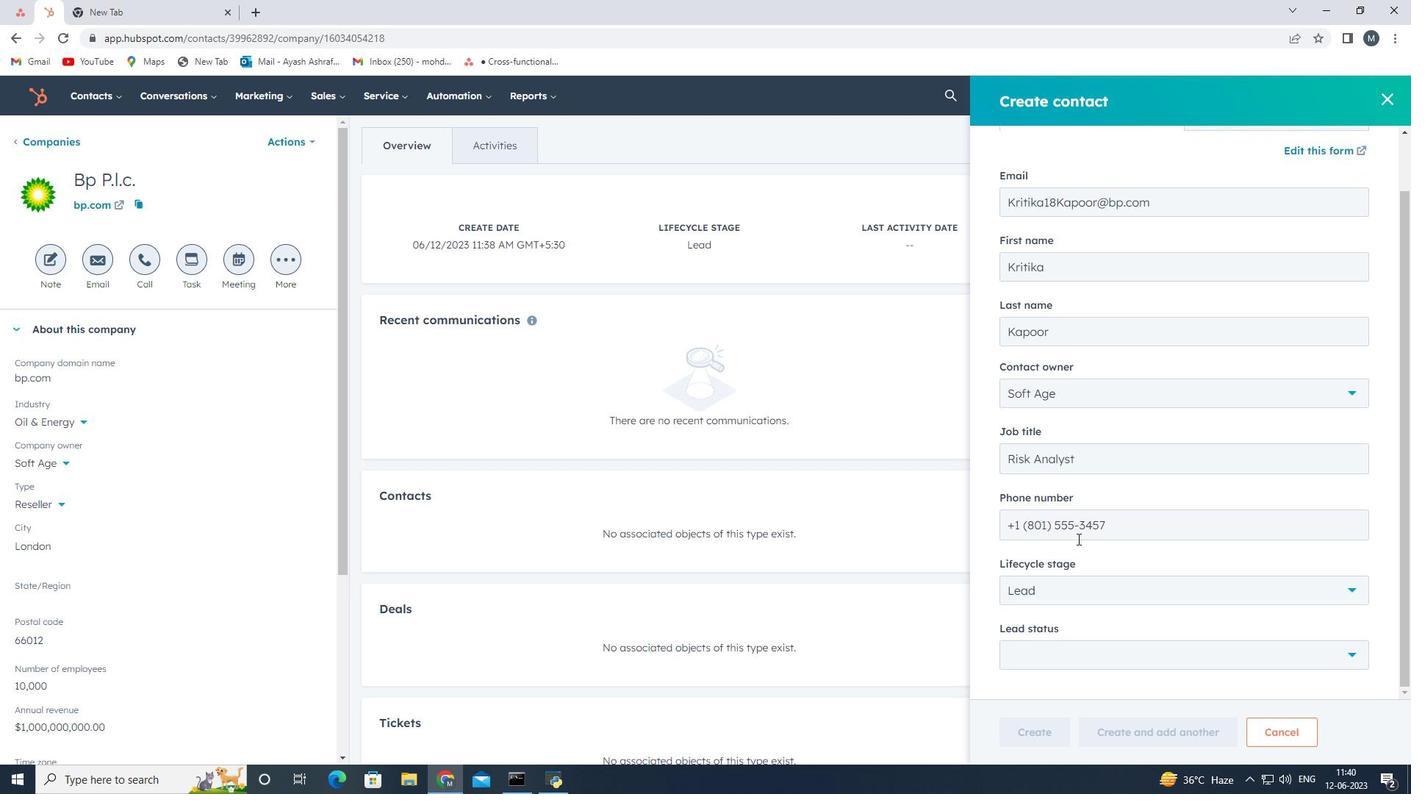 
Action: Mouse moved to (1056, 591)
Screenshot: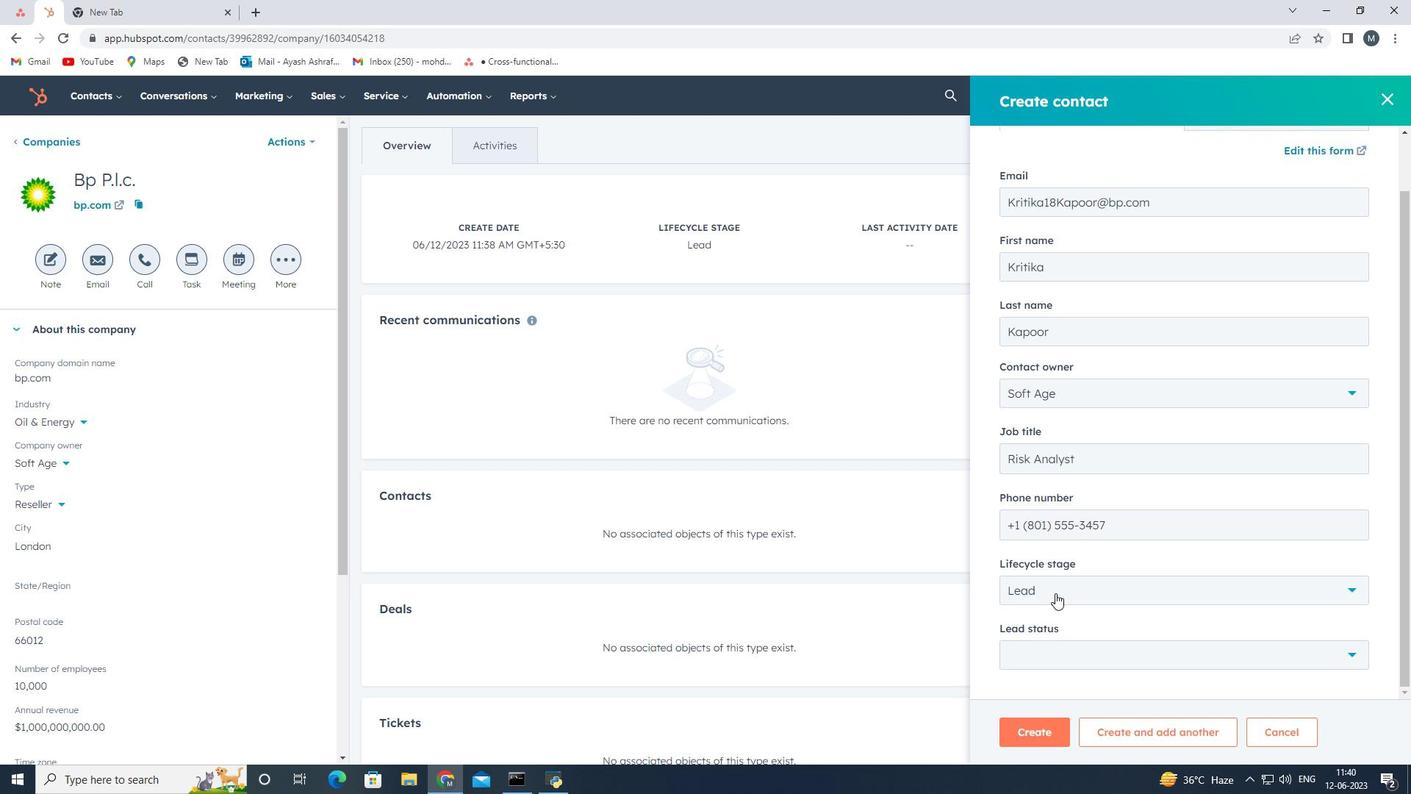 
Action: Mouse pressed left at (1056, 591)
Screenshot: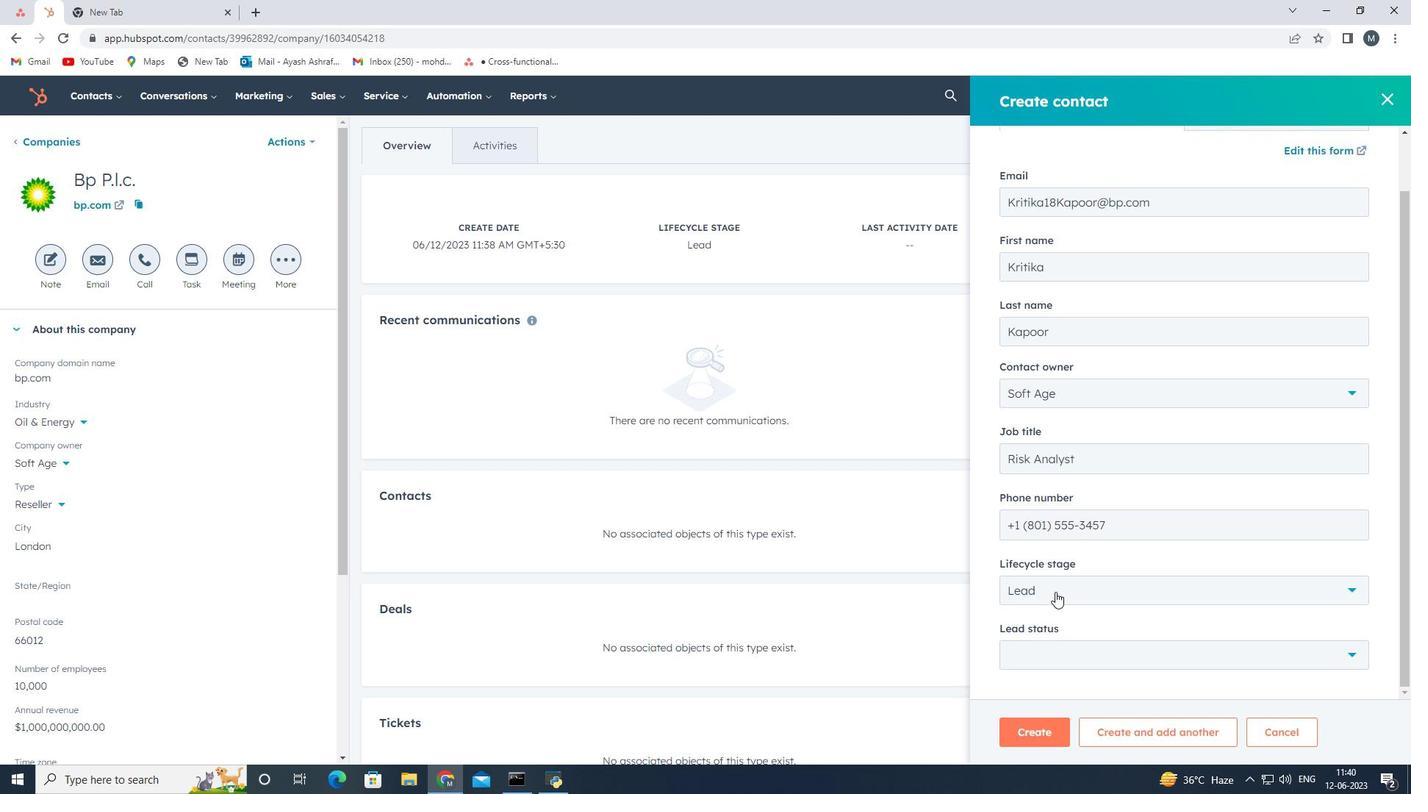 
Action: Mouse moved to (1048, 447)
Screenshot: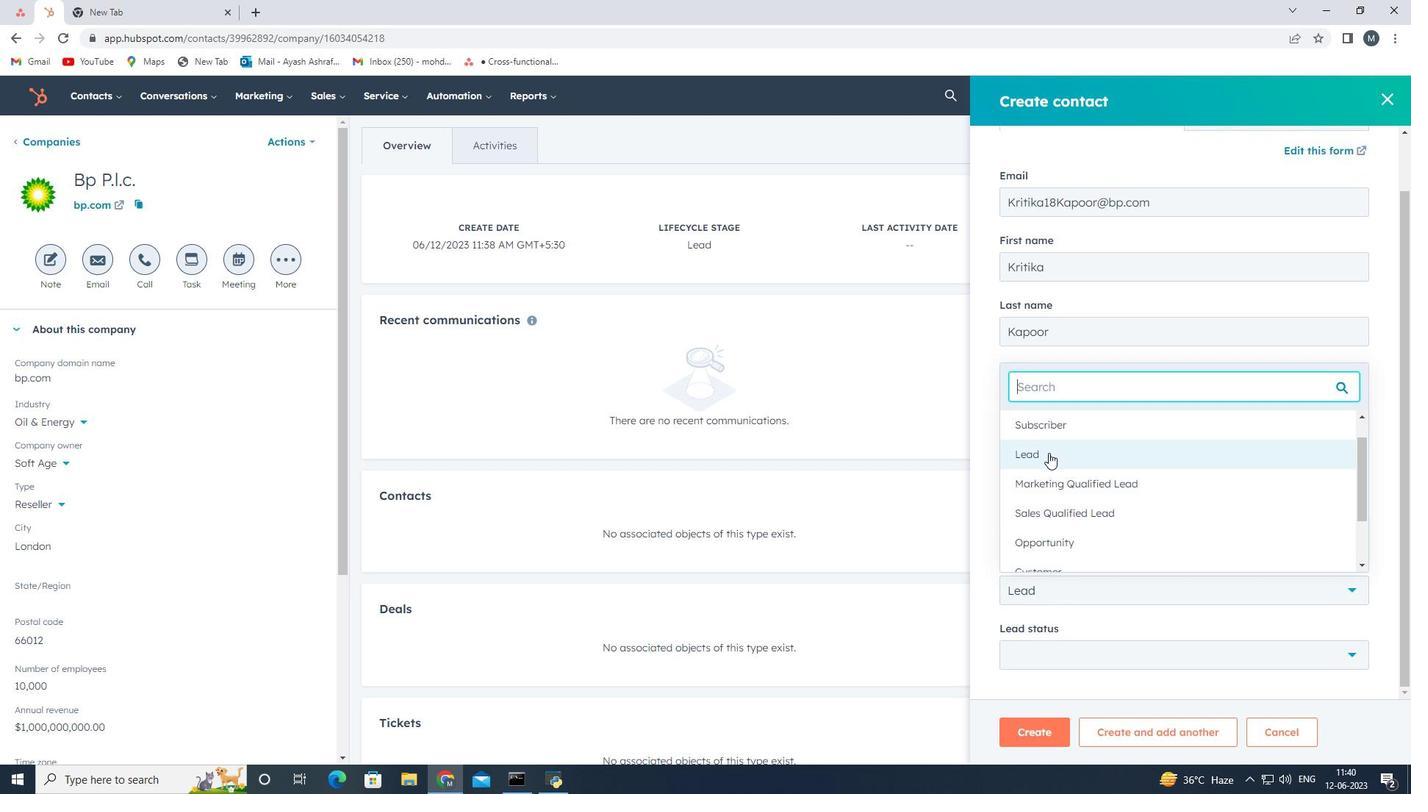 
Action: Mouse pressed left at (1048, 447)
Screenshot: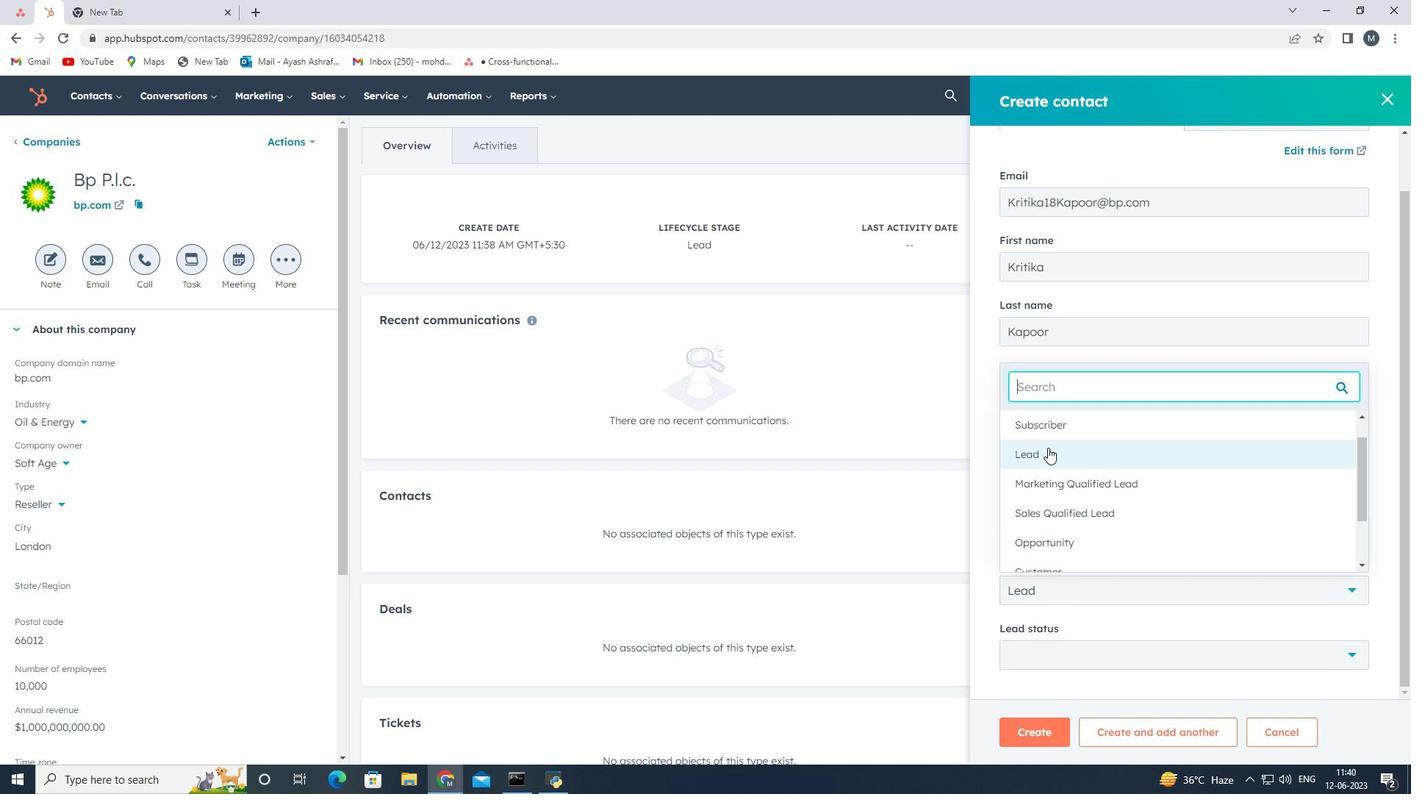 
Action: Mouse moved to (1075, 649)
Screenshot: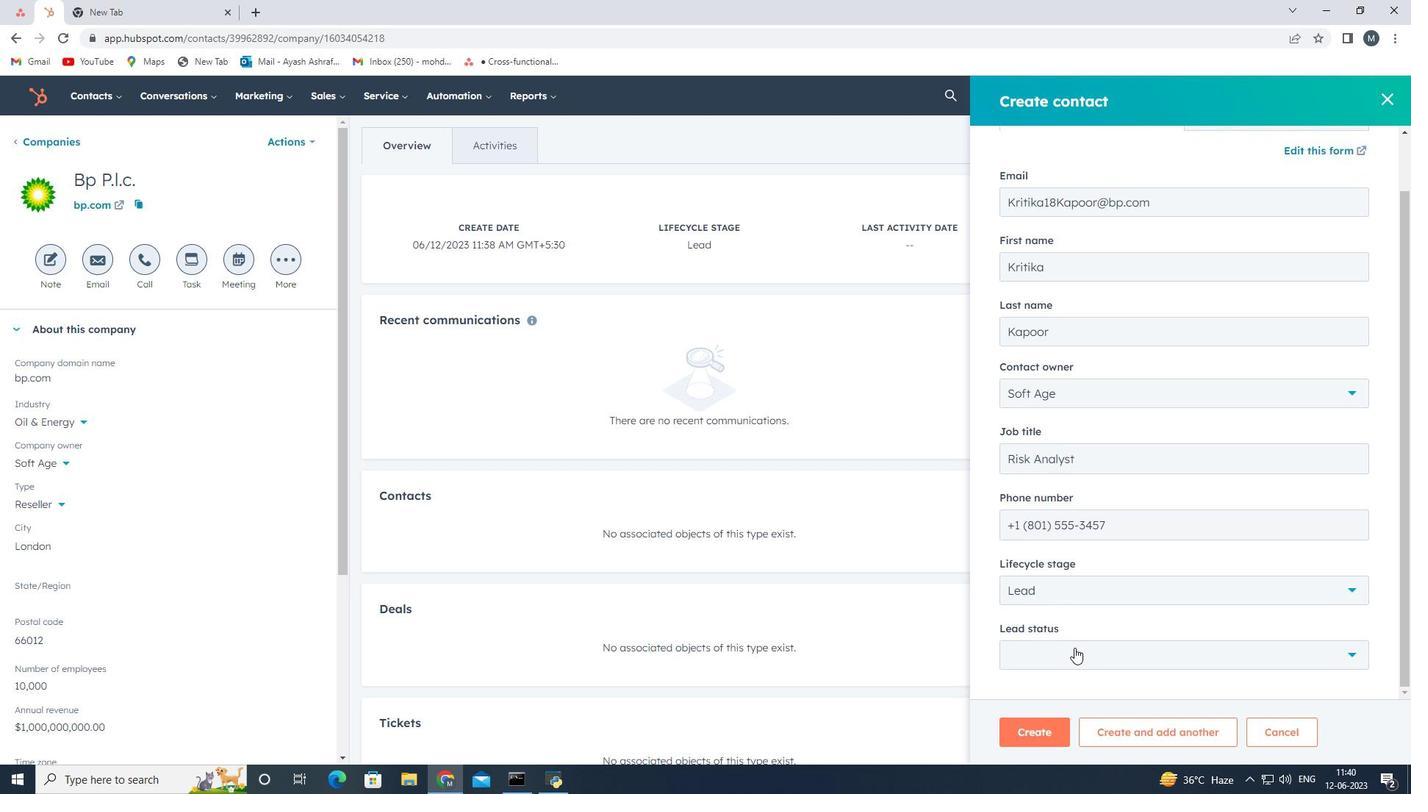 
Action: Mouse pressed left at (1075, 649)
Screenshot: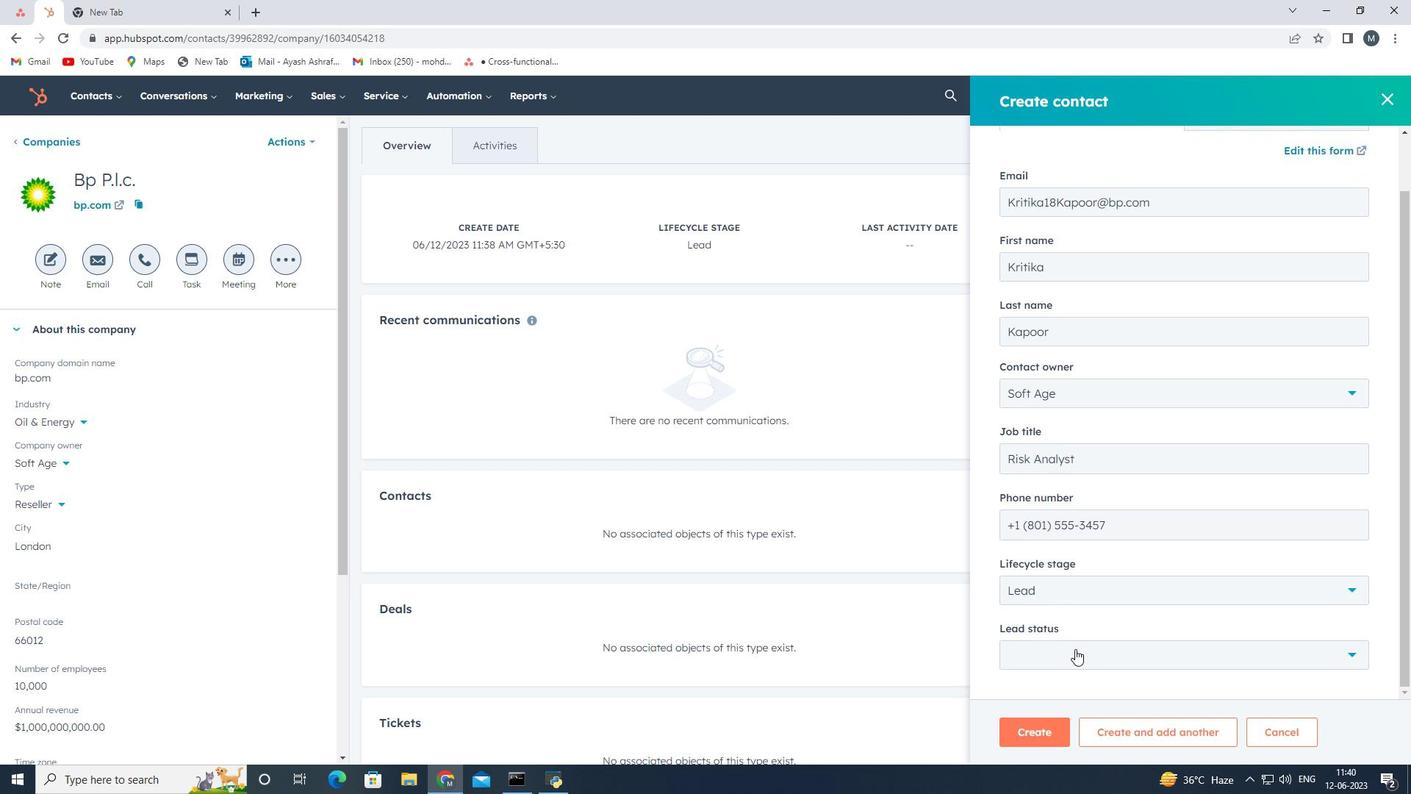 
Action: Mouse moved to (1057, 551)
Screenshot: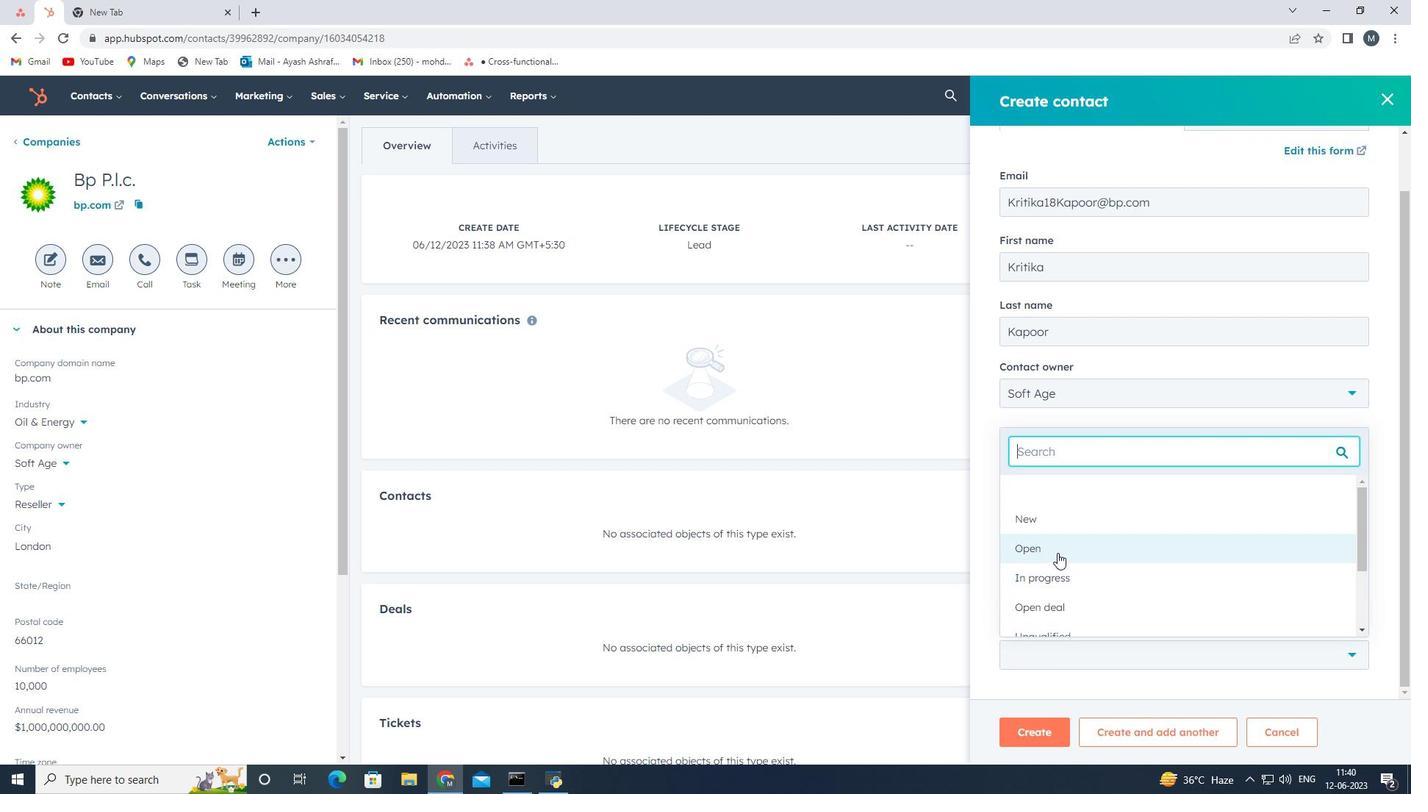 
Action: Mouse pressed left at (1057, 551)
Screenshot: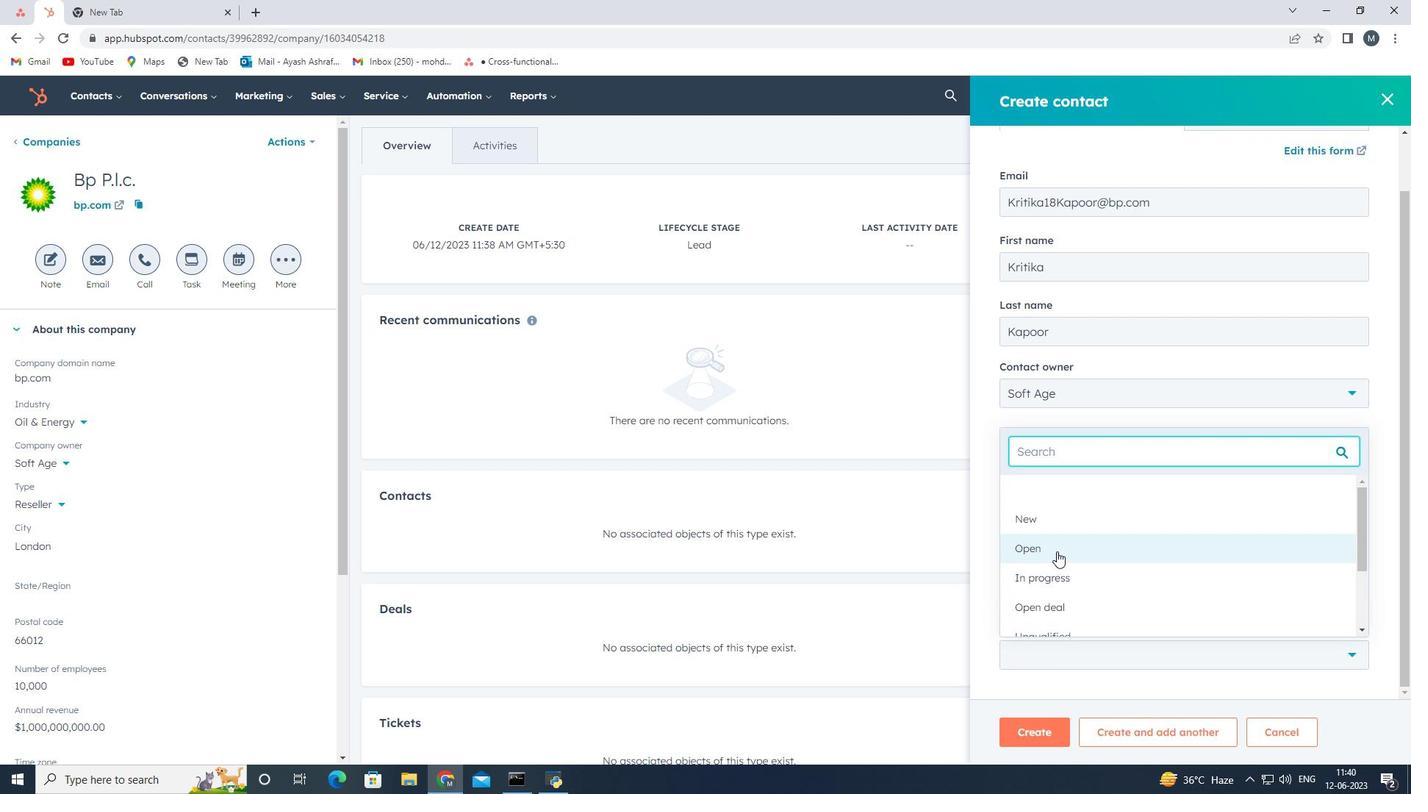 
Action: Mouse moved to (1049, 736)
Screenshot: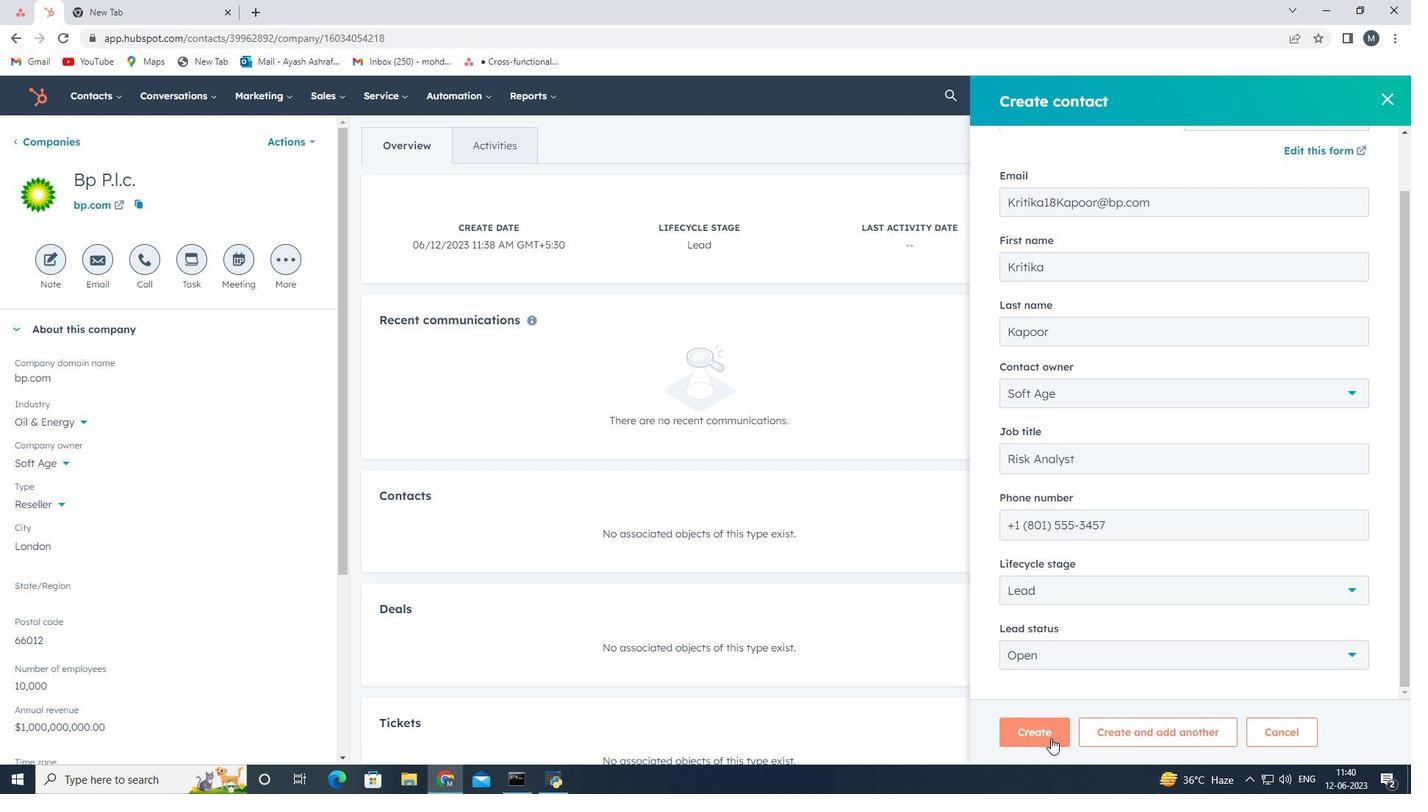 
Action: Mouse pressed left at (1049, 736)
Screenshot: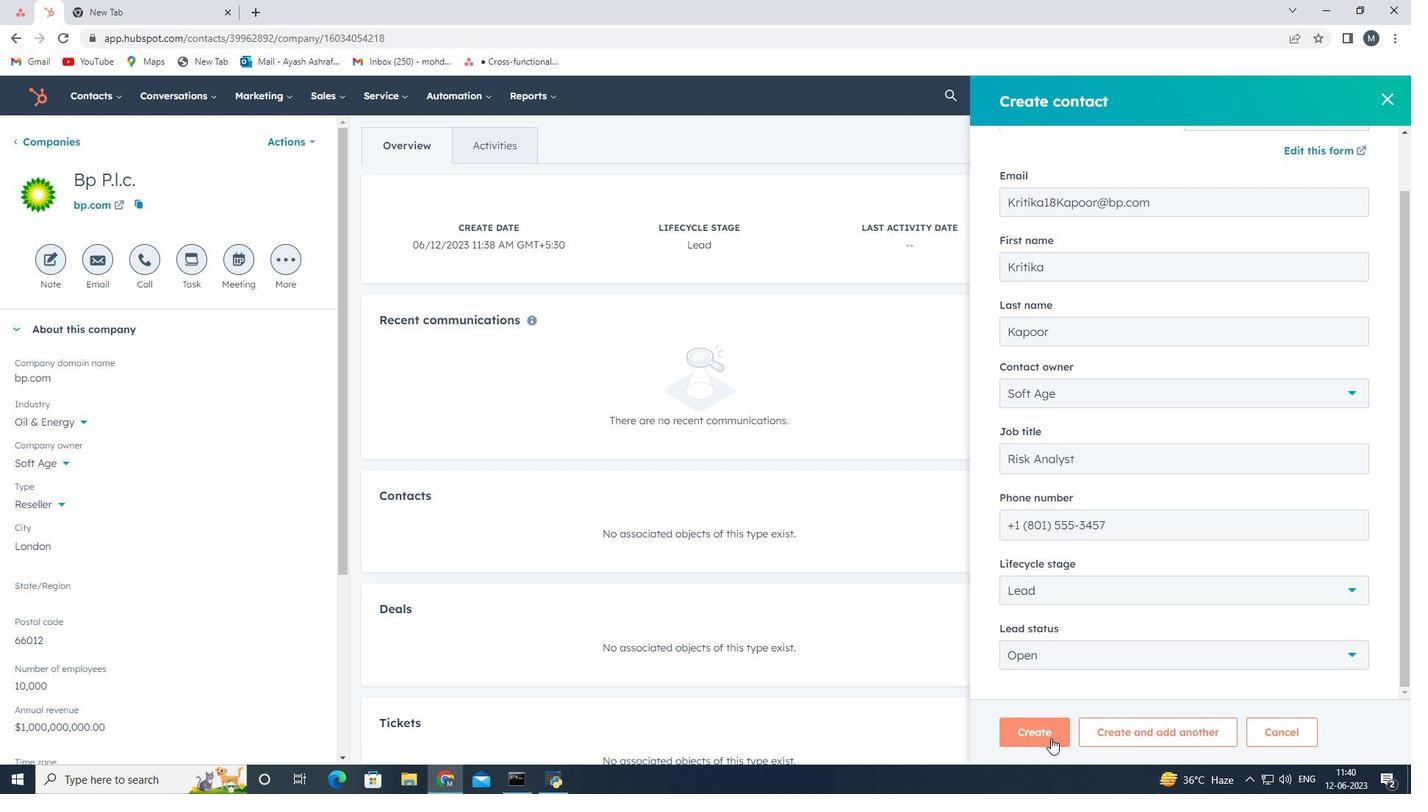 
Action: Mouse moved to (1039, 726)
Screenshot: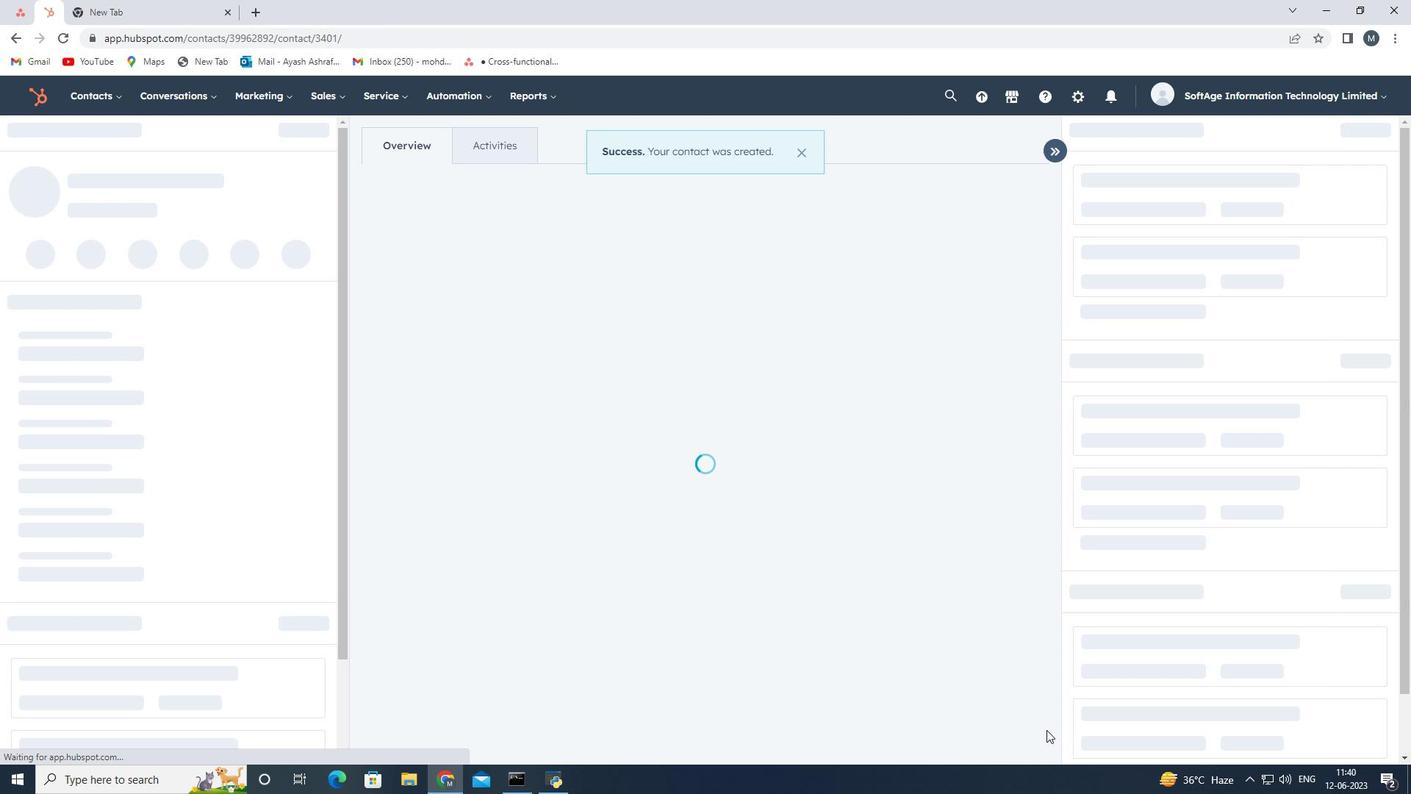 
